 Task: What is a hallmark of the Northern Renaissance?
Action: Mouse moved to (158, 114)
Screenshot: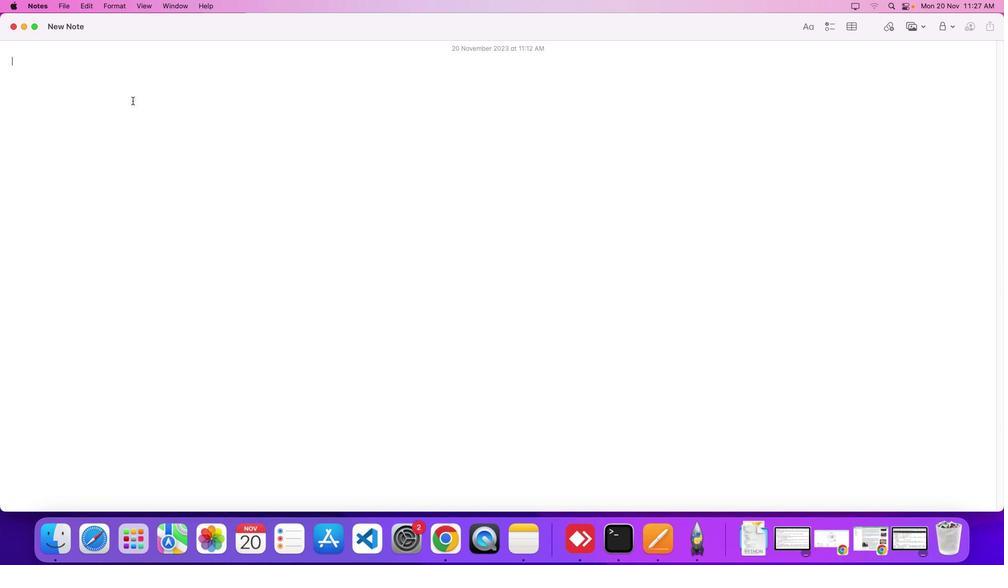 
Action: Mouse pressed left at (158, 114)
Screenshot: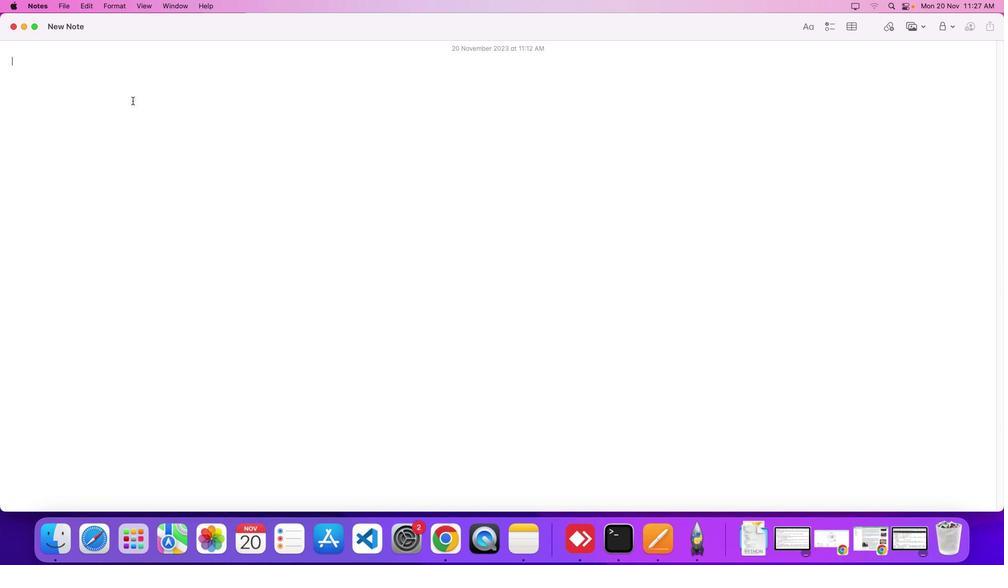 
Action: Mouse moved to (165, 111)
Screenshot: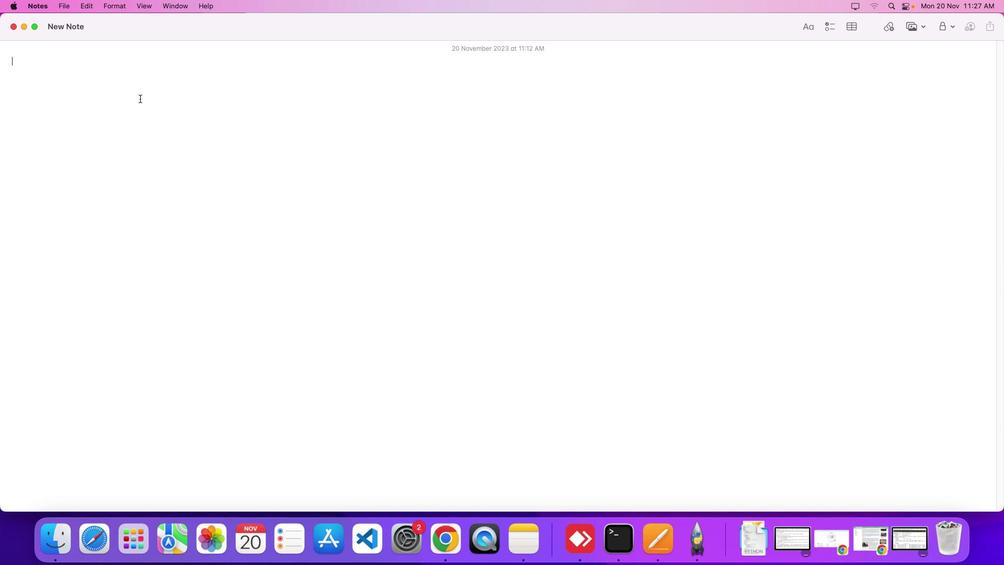 
Action: Key pressed Key.shift'W''h''a''t'Key.space'i''s'Key.space'a'Key.space'h''a''l''l''m''a''r''k'Key.space'o''f'Key.space't''h''e'Key.spaceKey.shift'N''o''r''t''h''e''r''n'Key.spaceKey.shift'R''e''n''a''i''s''s''a''n''c''e'Key.shift_r'?'Key.enter
Screenshot: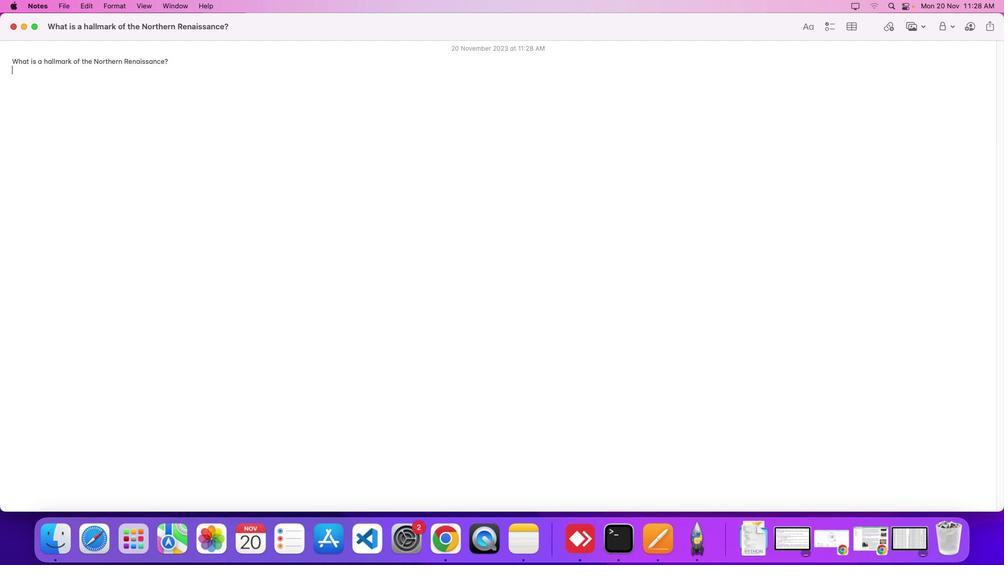 
Action: Mouse moved to (780, 482)
Screenshot: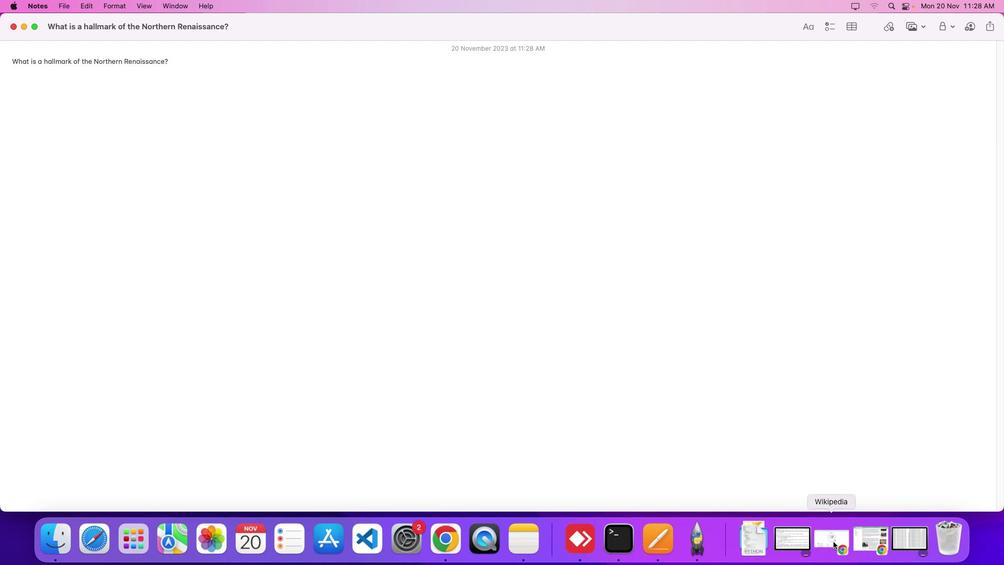 
Action: Mouse pressed left at (780, 482)
Screenshot: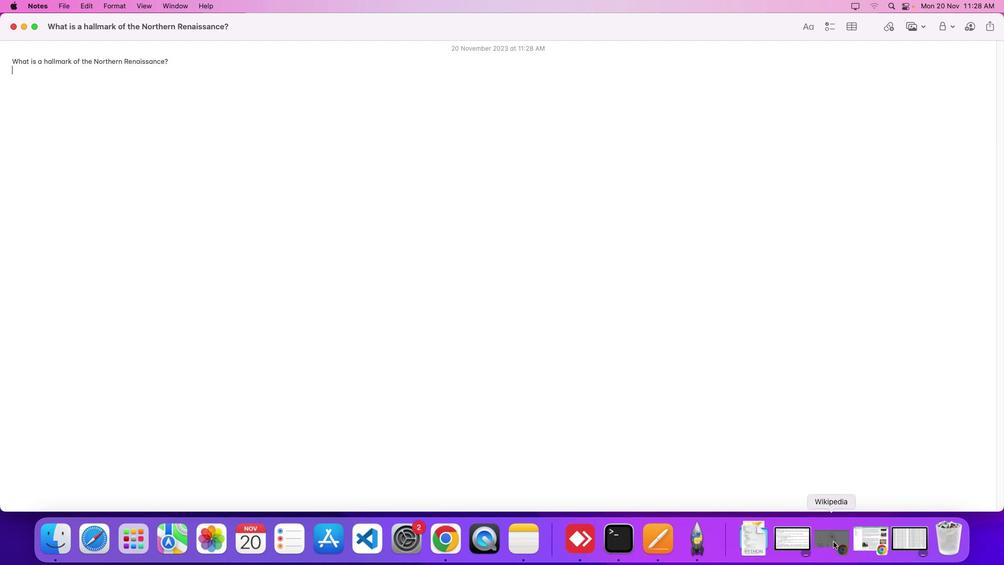
Action: Mouse moved to (403, 297)
Screenshot: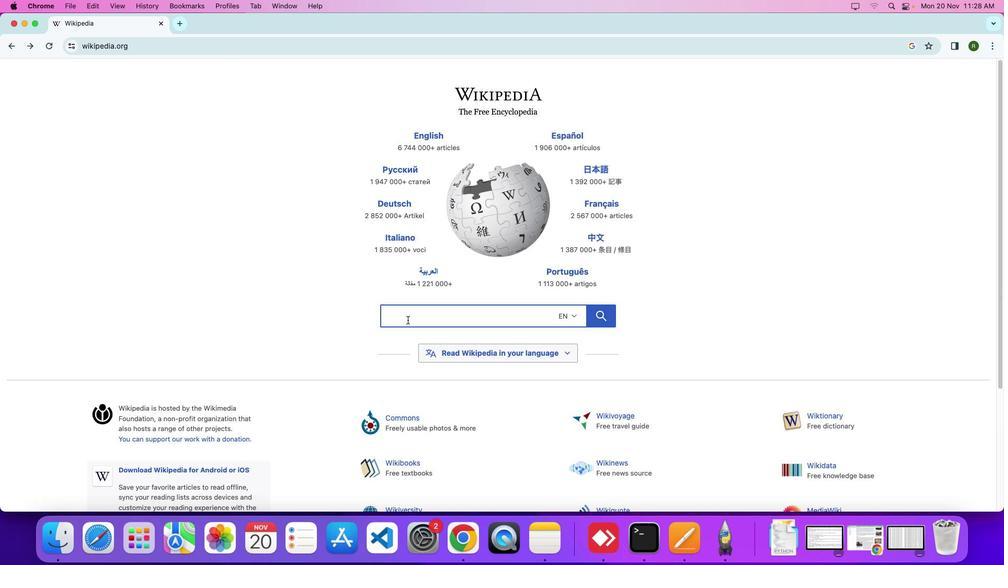 
Action: Mouse pressed left at (403, 297)
Screenshot: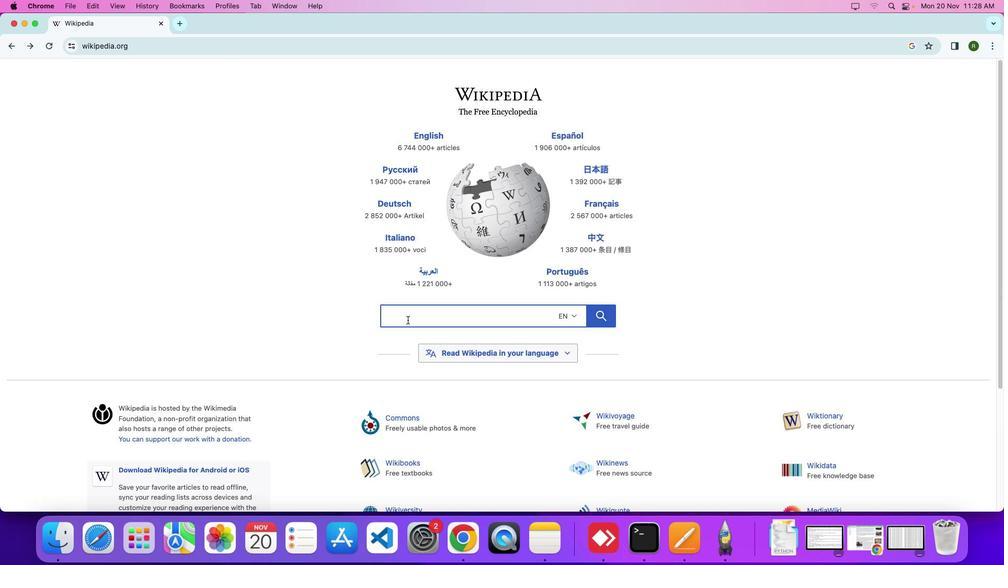 
Action: Mouse moved to (400, 276)
Screenshot: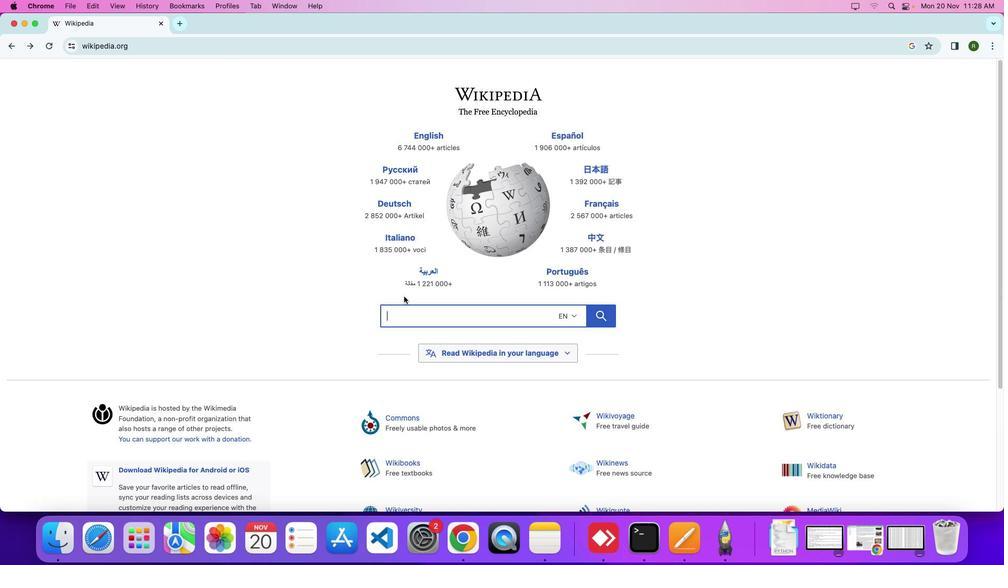 
Action: Key pressed Key.shift'N''o''r''t''h''e''r''n'Key.spaceKey.shift'R''e''n''a''i''s''s''a''n''c''e'
Screenshot: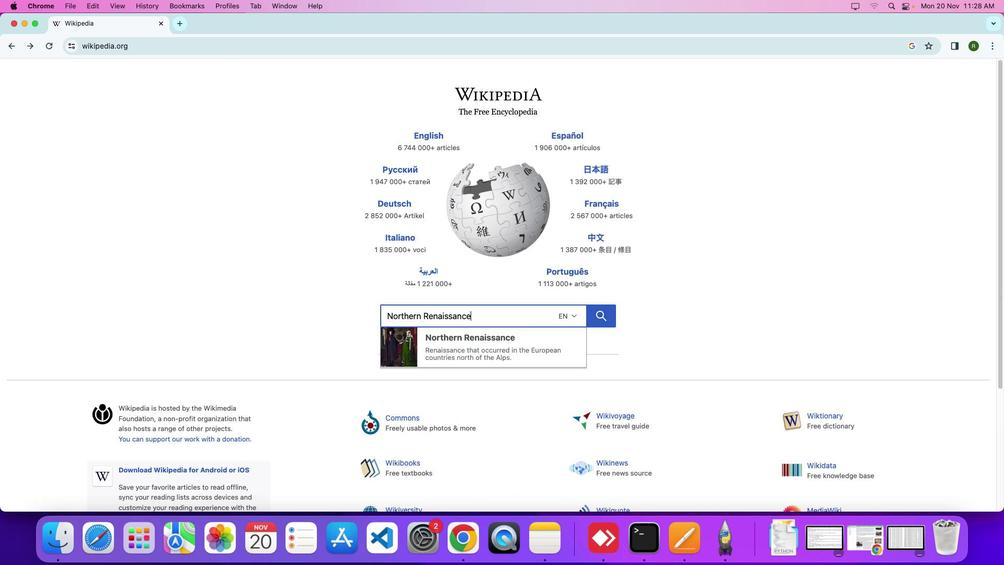 
Action: Mouse moved to (580, 294)
Screenshot: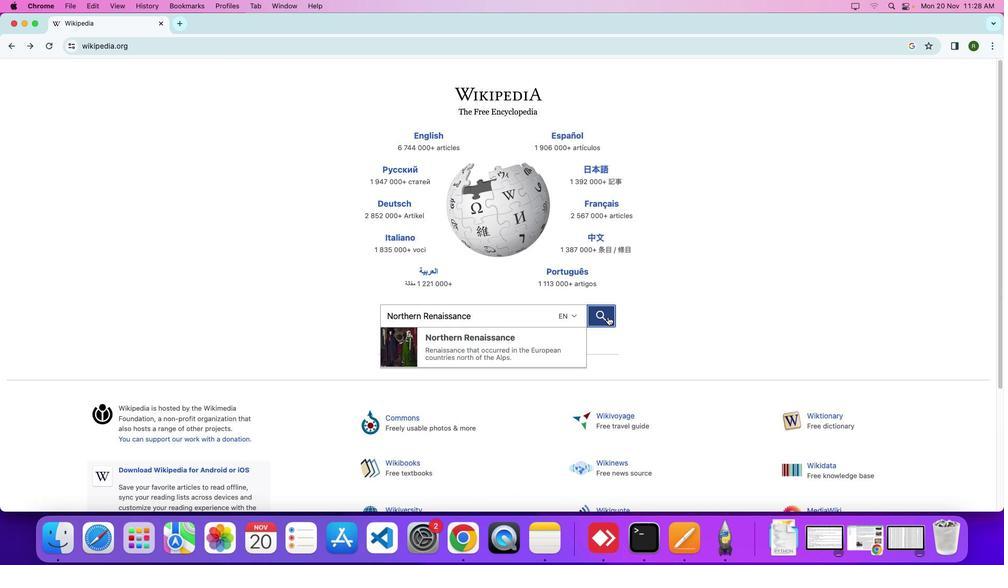 
Action: Mouse pressed left at (580, 294)
Screenshot: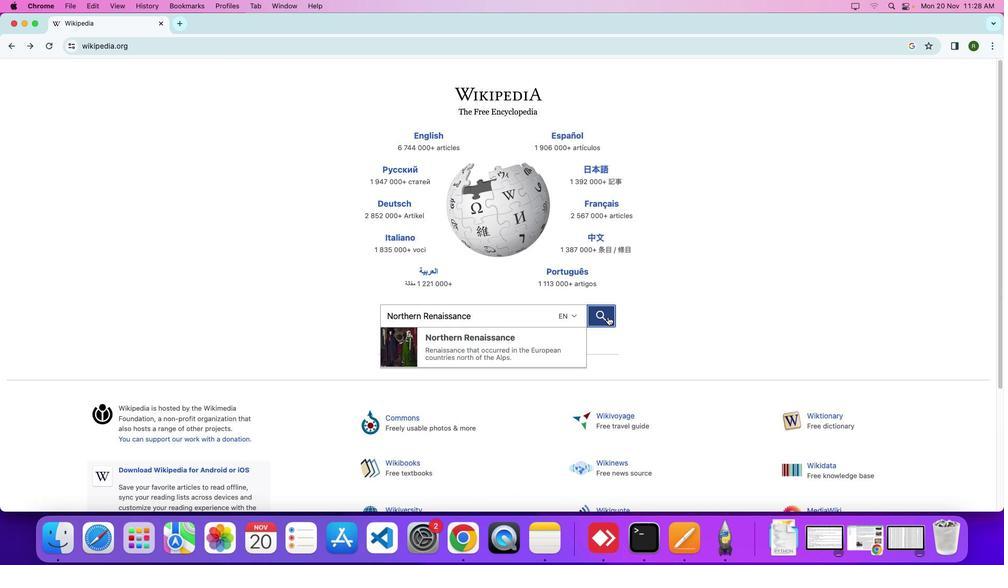 
Action: Mouse moved to (928, 100)
Screenshot: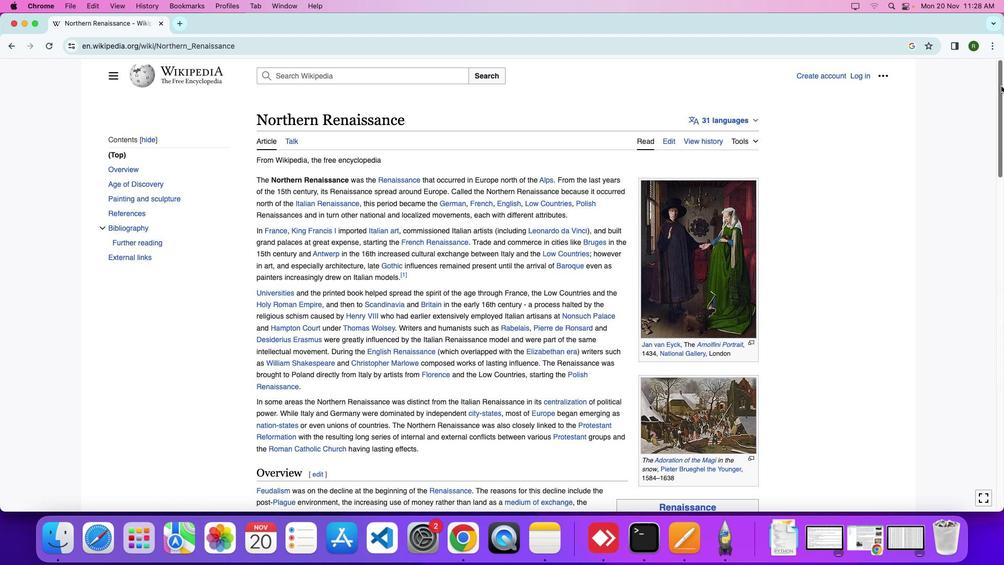 
Action: Mouse pressed left at (928, 100)
Screenshot: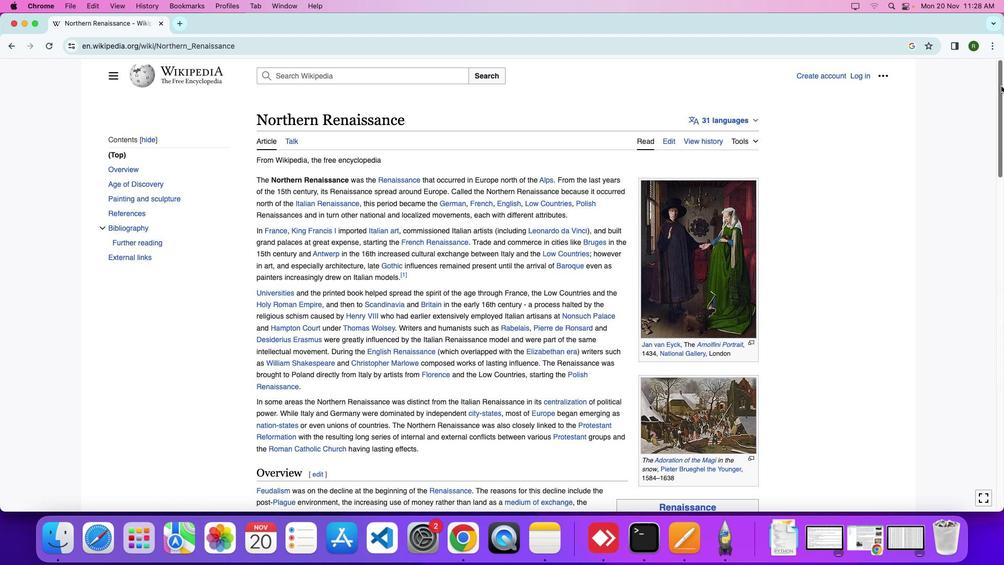 
Action: Mouse moved to (585, 275)
Screenshot: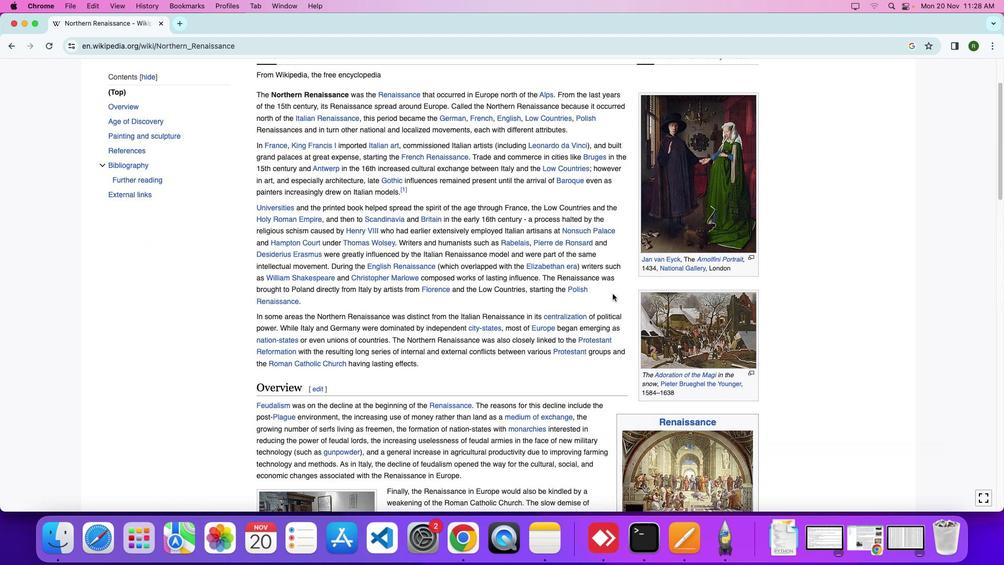 
Action: Mouse scrolled (585, 275) with delta (42, 29)
Screenshot: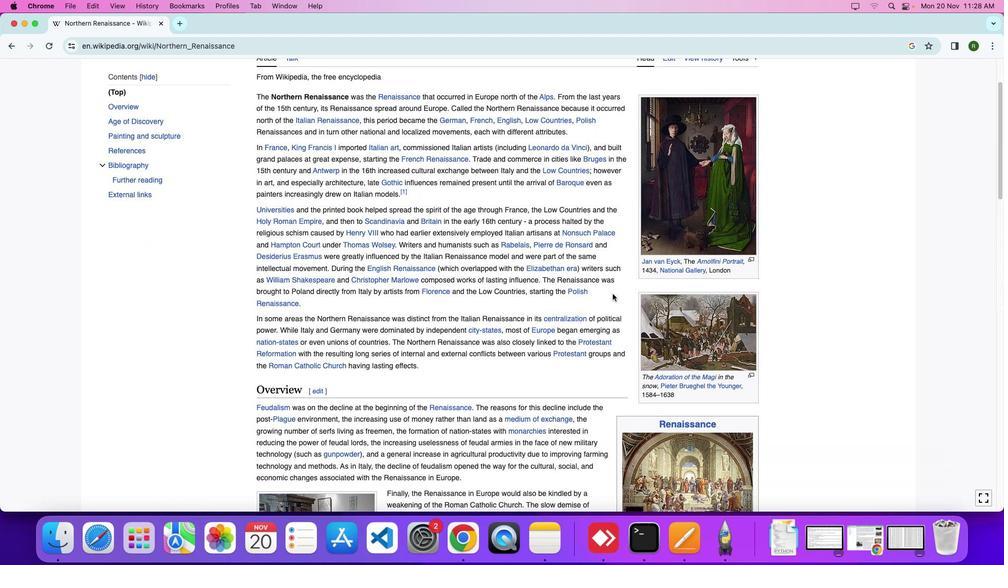 
Action: Mouse scrolled (585, 275) with delta (42, 29)
Screenshot: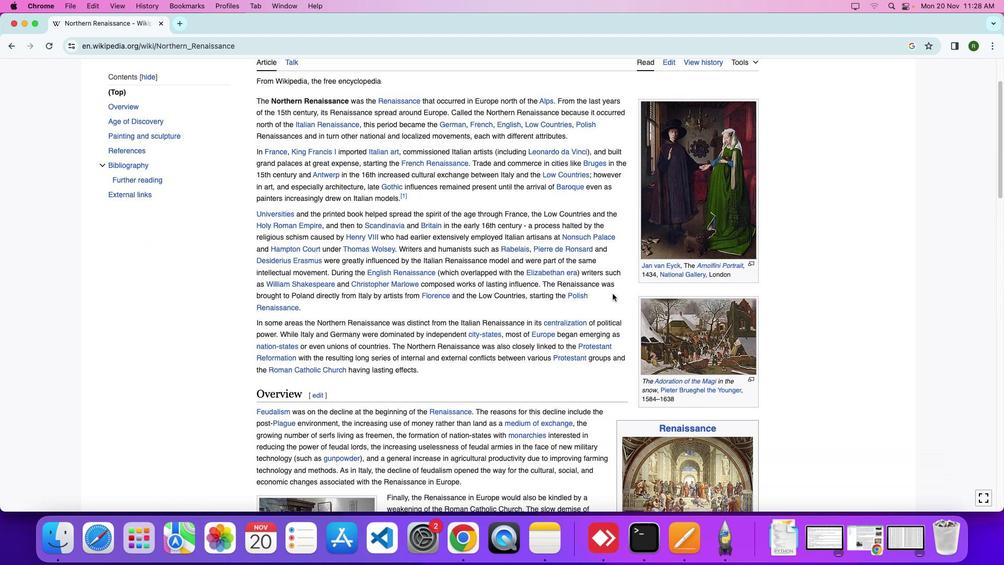 
Action: Mouse moved to (589, 329)
Screenshot: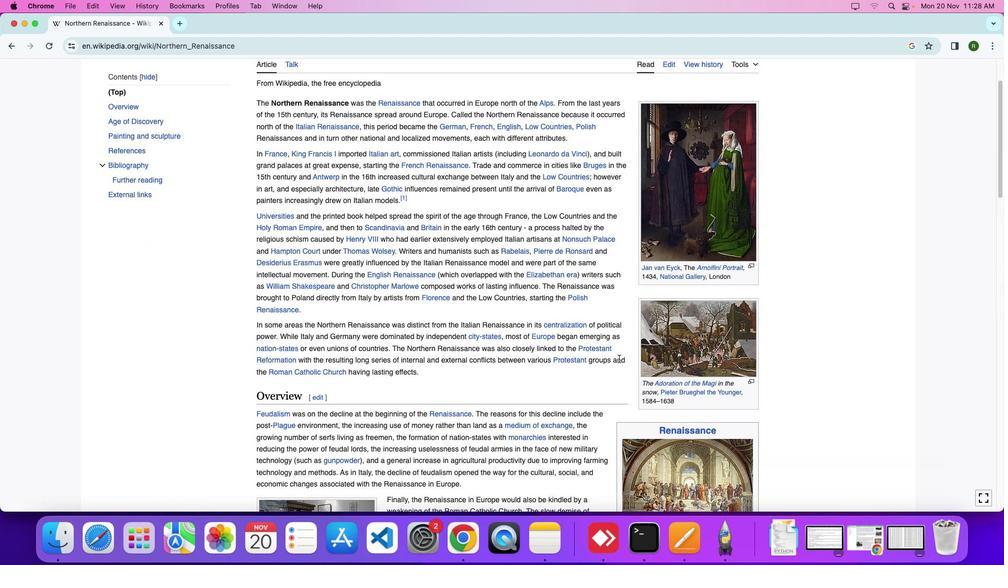 
Action: Mouse scrolled (589, 329) with delta (42, 29)
Screenshot: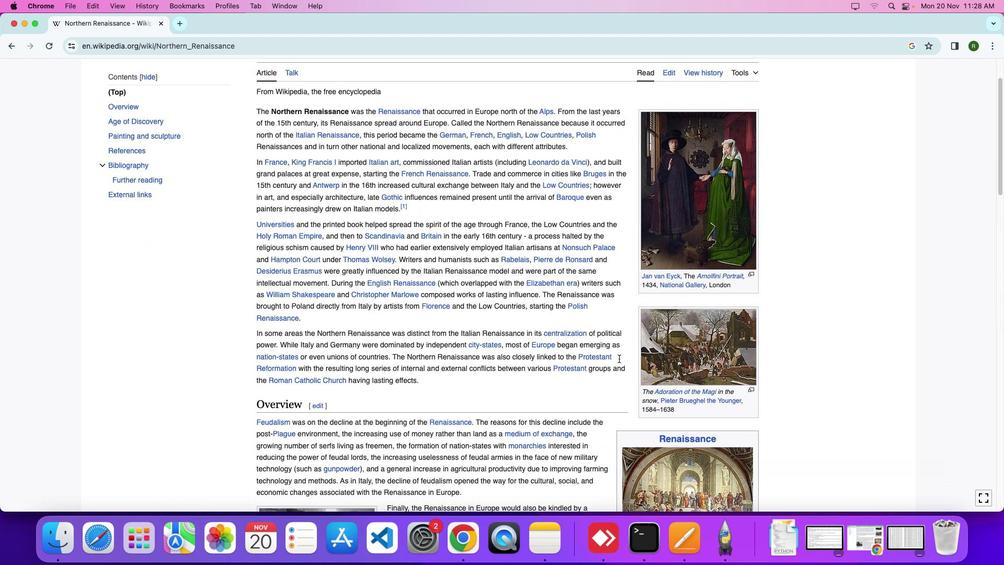 
Action: Mouse scrolled (589, 329) with delta (42, 29)
Screenshot: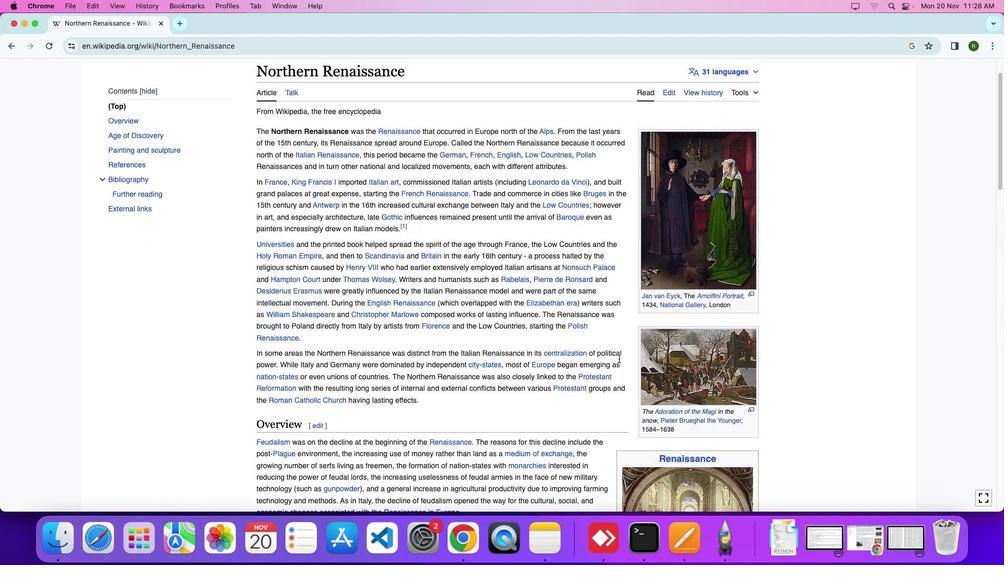 
Action: Mouse scrolled (589, 329) with delta (42, 30)
Screenshot: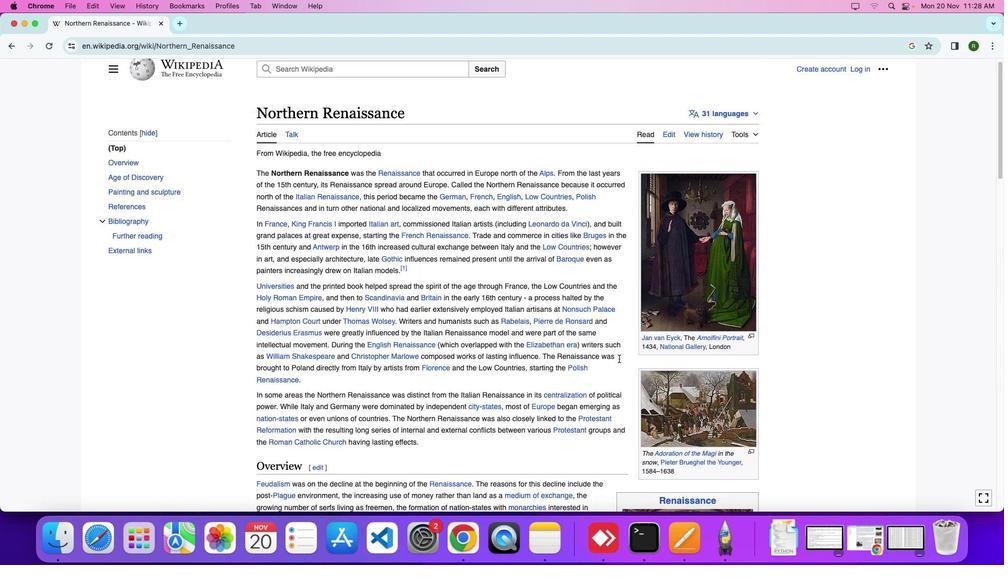 
Action: Mouse moved to (777, 289)
Screenshot: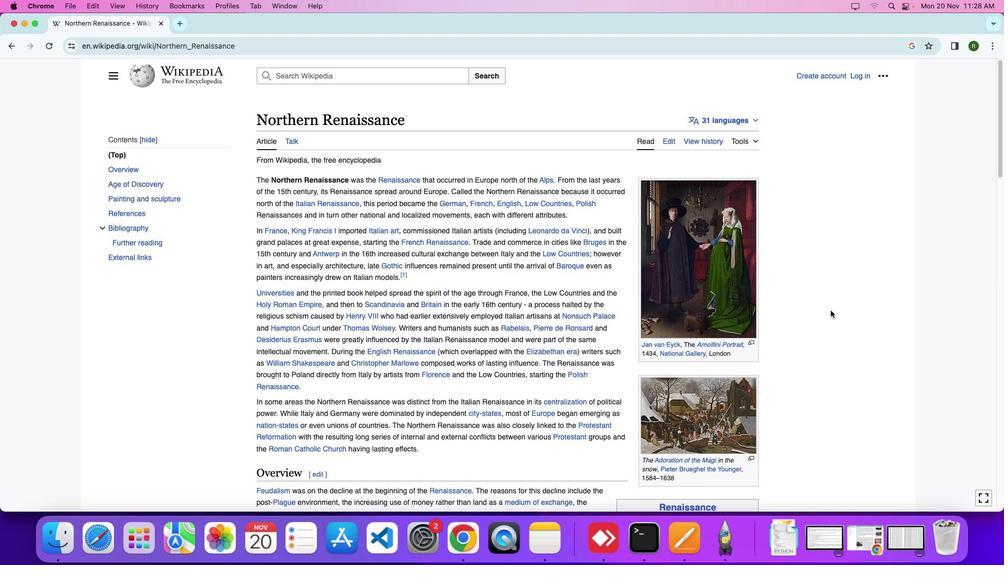 
Action: Mouse scrolled (777, 289) with delta (42, 29)
Screenshot: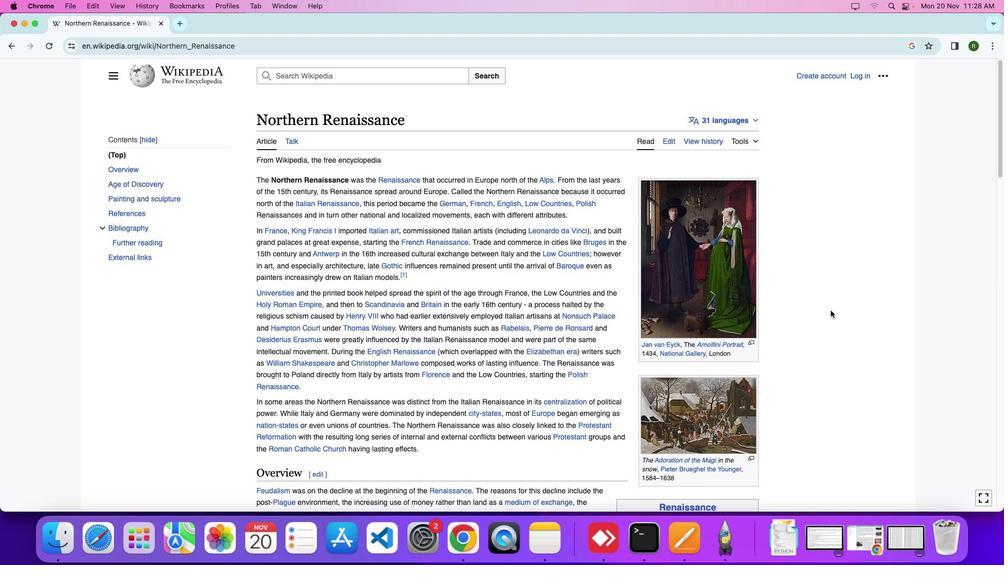 
Action: Mouse scrolled (777, 289) with delta (42, 29)
Screenshot: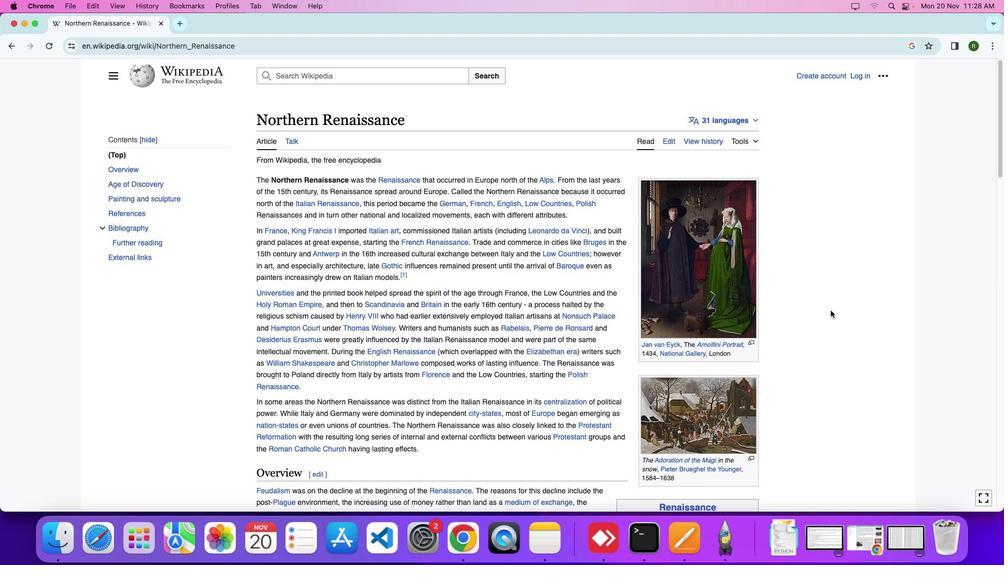 
Action: Mouse scrolled (777, 289) with delta (42, 28)
Screenshot: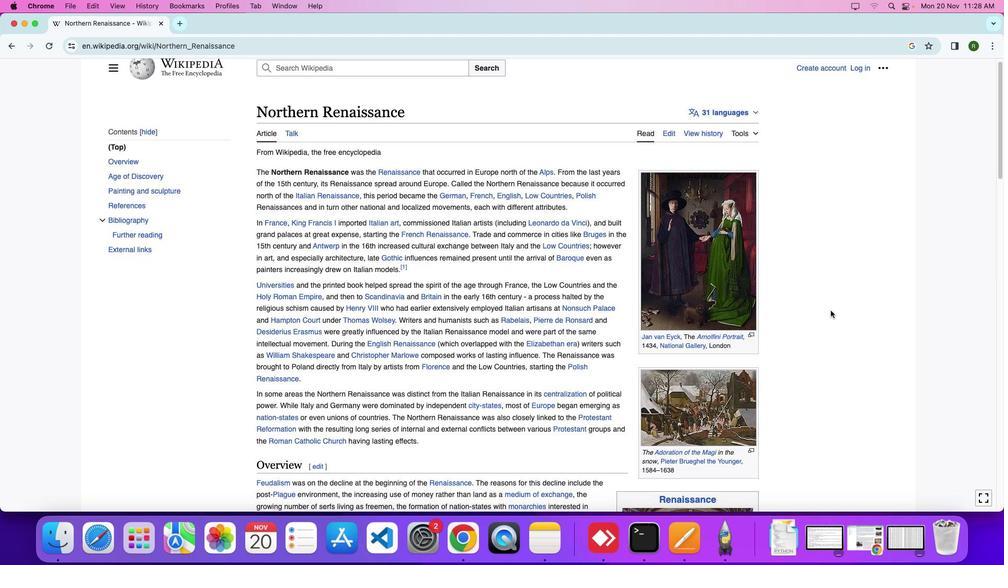 
Action: Mouse scrolled (777, 289) with delta (42, 28)
Screenshot: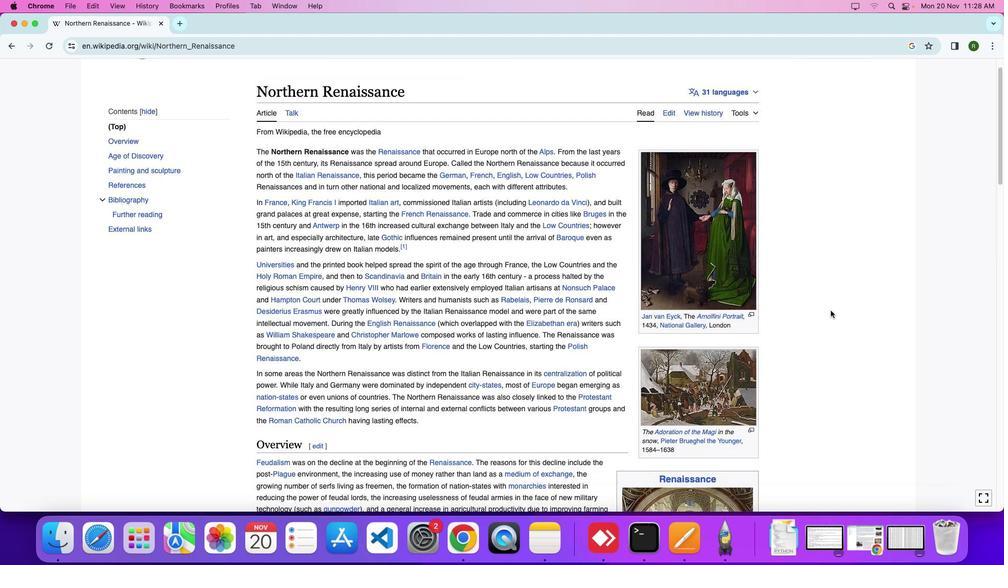 
Action: Mouse scrolled (777, 289) with delta (42, 28)
Screenshot: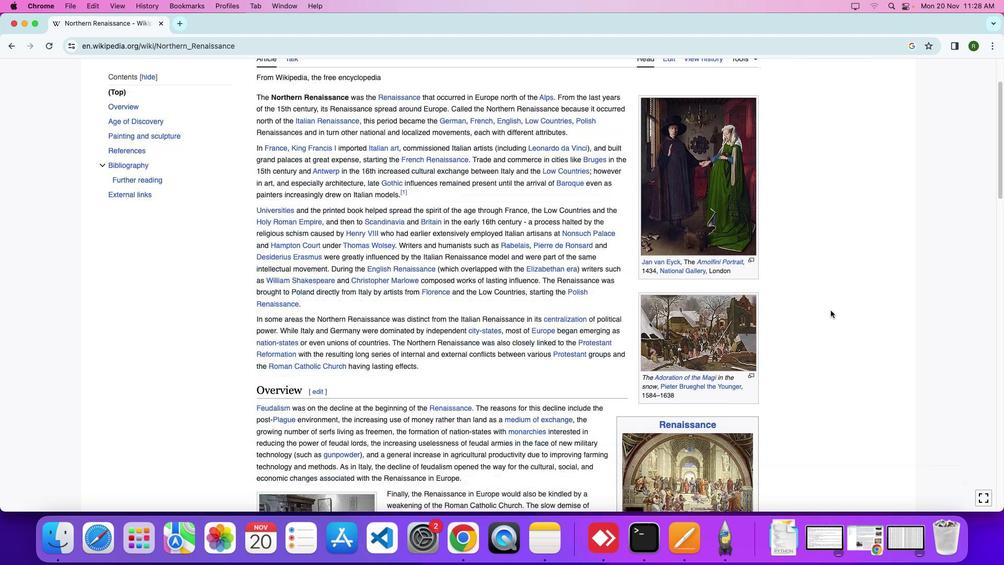 
Action: Mouse scrolled (777, 289) with delta (42, 28)
Screenshot: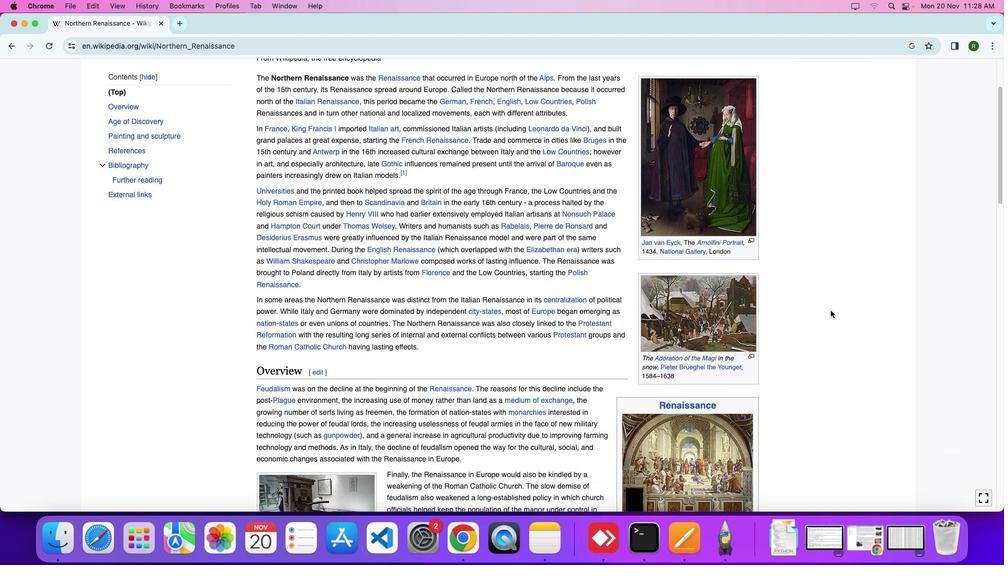 
Action: Mouse scrolled (777, 289) with delta (42, 28)
Screenshot: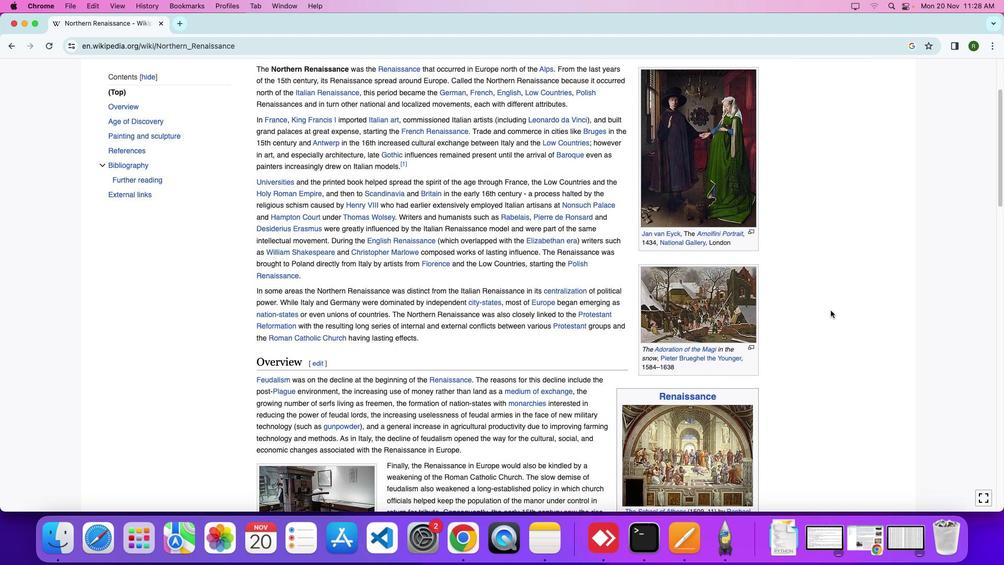 
Action: Mouse moved to (766, 309)
Screenshot: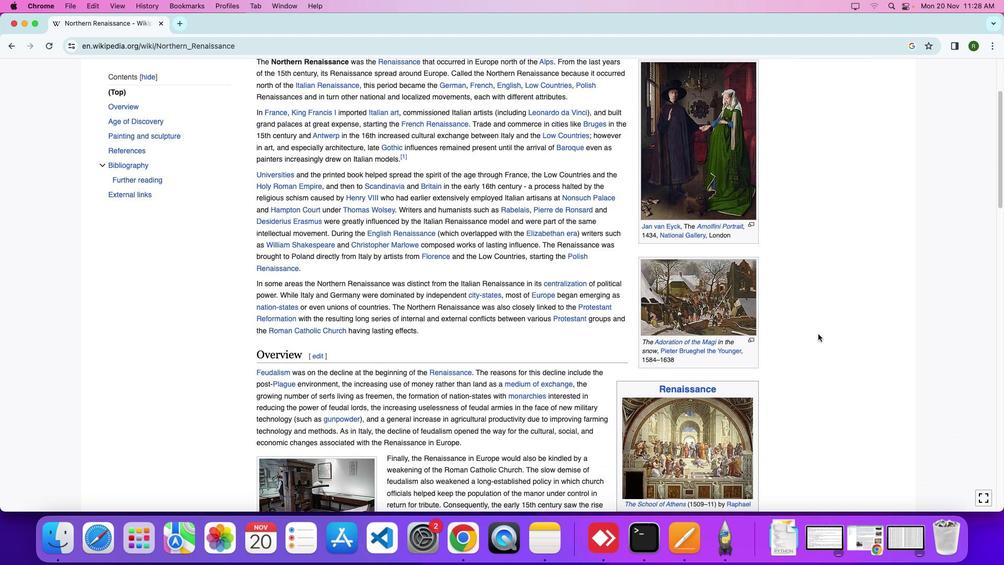 
Action: Mouse scrolled (766, 309) with delta (42, 28)
Screenshot: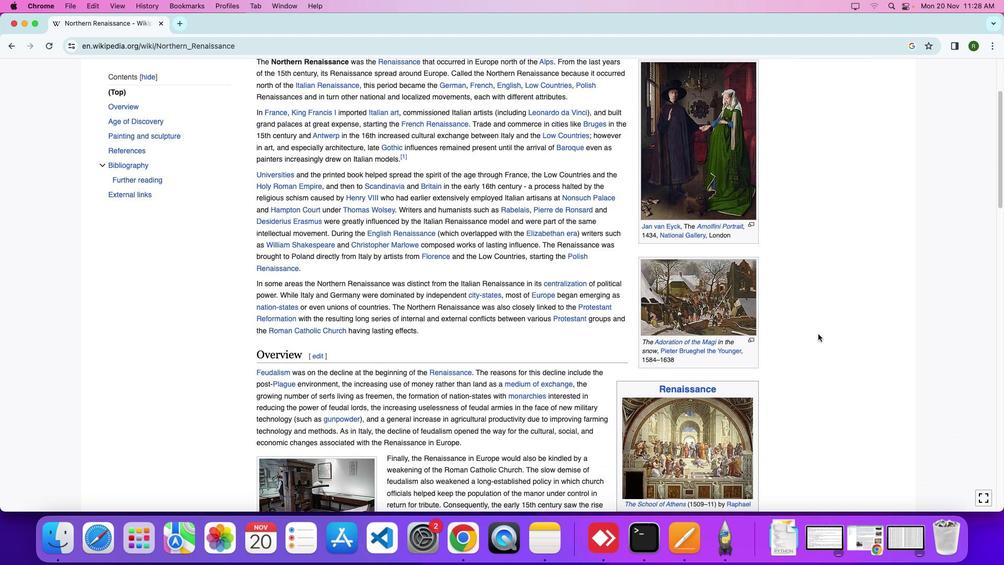 
Action: Mouse moved to (766, 308)
Screenshot: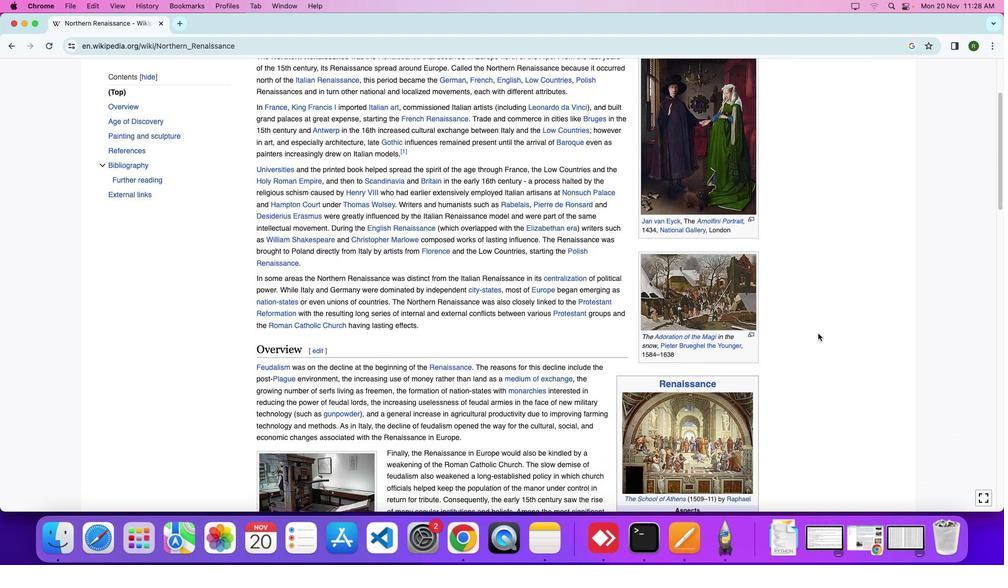 
Action: Mouse scrolled (766, 308) with delta (42, 28)
Screenshot: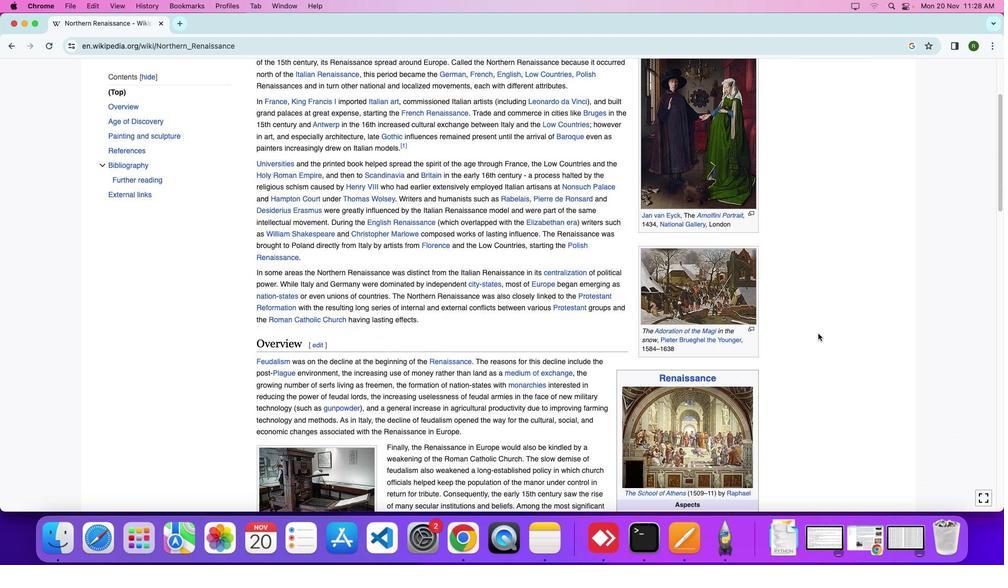 
Action: Mouse moved to (766, 308)
Screenshot: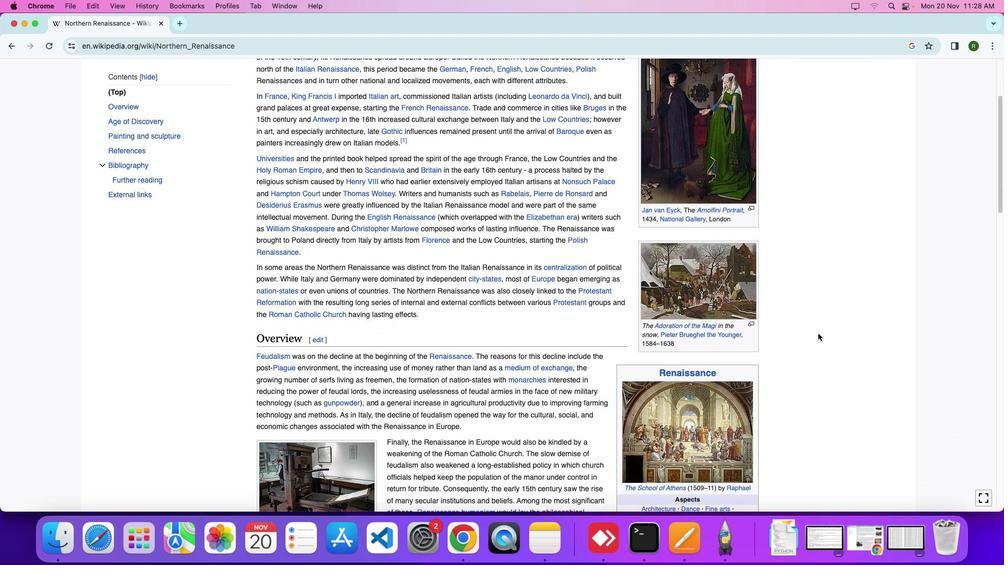 
Action: Mouse scrolled (766, 308) with delta (42, 28)
Screenshot: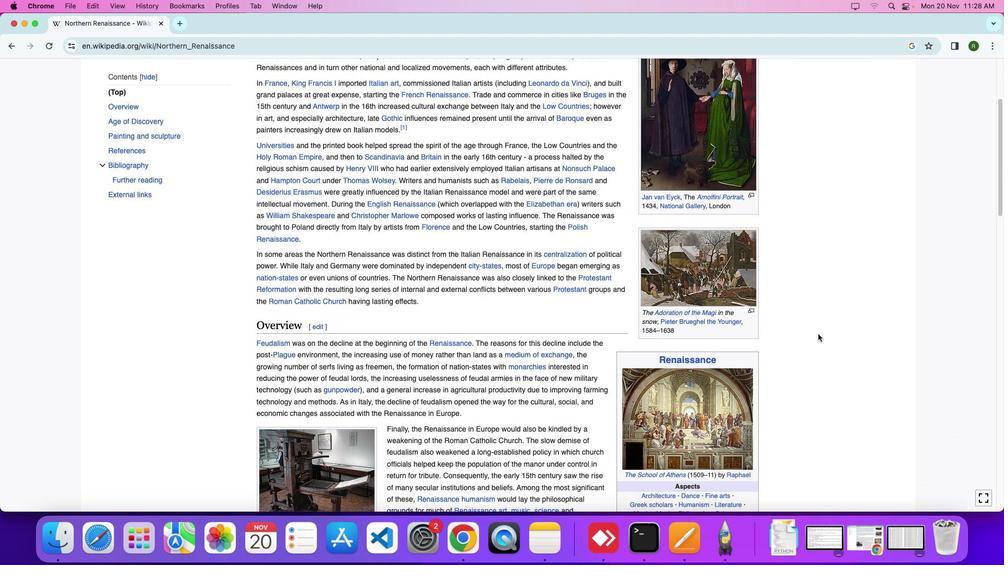 
Action: Mouse moved to (760, 320)
Screenshot: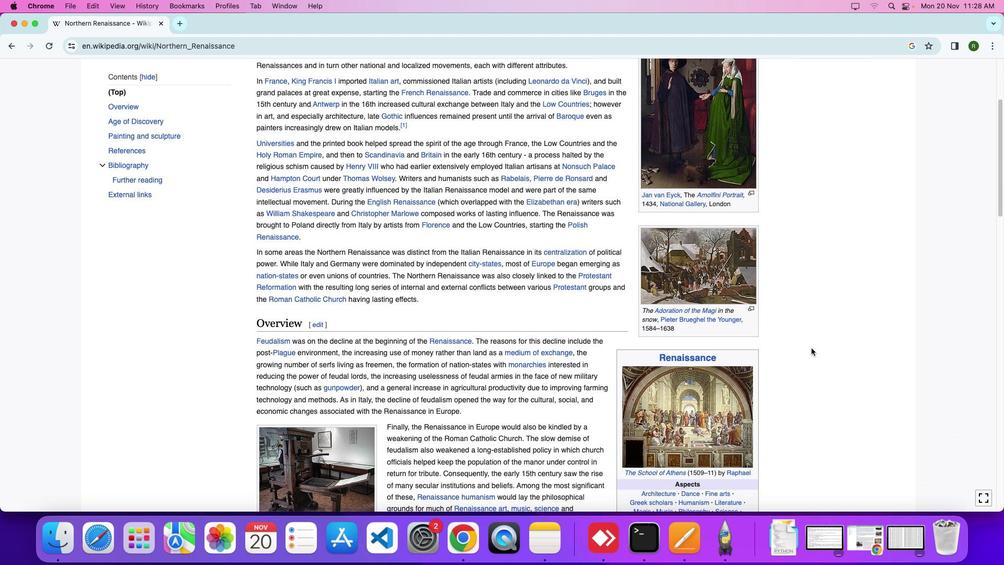 
Action: Mouse scrolled (760, 320) with delta (42, 28)
Screenshot: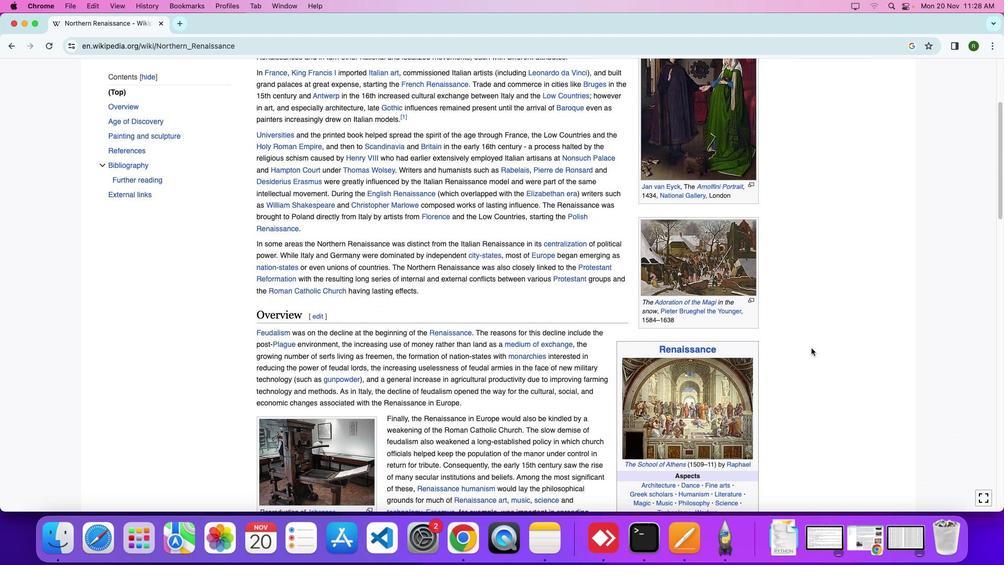 
Action: Mouse scrolled (760, 320) with delta (42, 28)
Screenshot: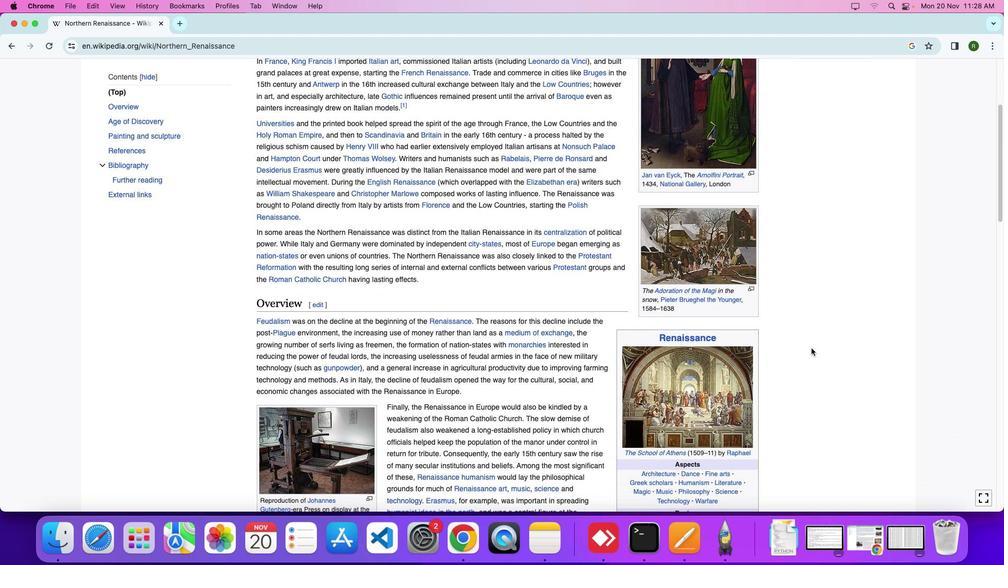 
Action: Mouse moved to (734, 357)
Screenshot: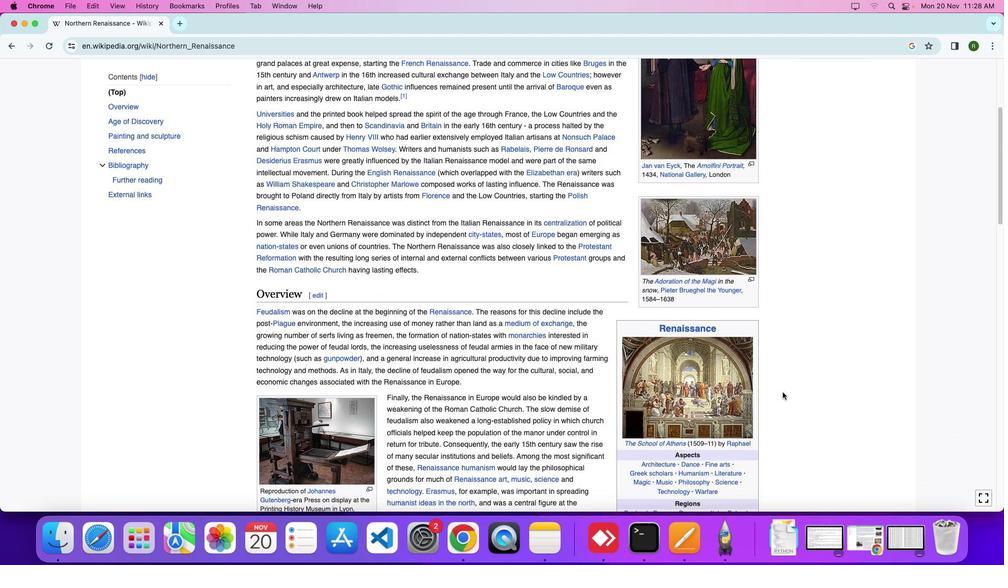 
Action: Mouse scrolled (734, 357) with delta (42, 28)
Screenshot: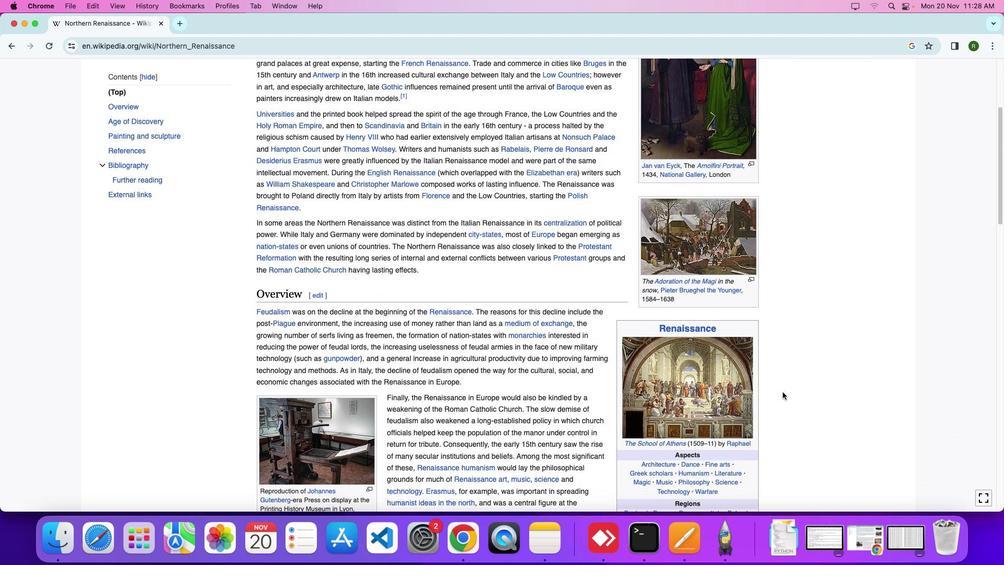 
Action: Mouse scrolled (734, 357) with delta (42, 28)
Screenshot: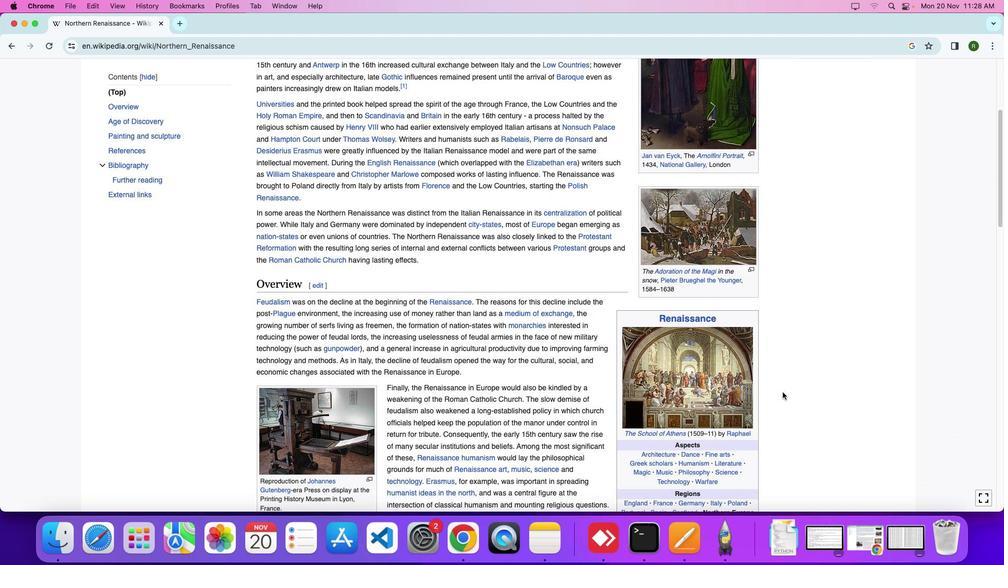 
Action: Mouse scrolled (734, 357) with delta (42, 28)
Screenshot: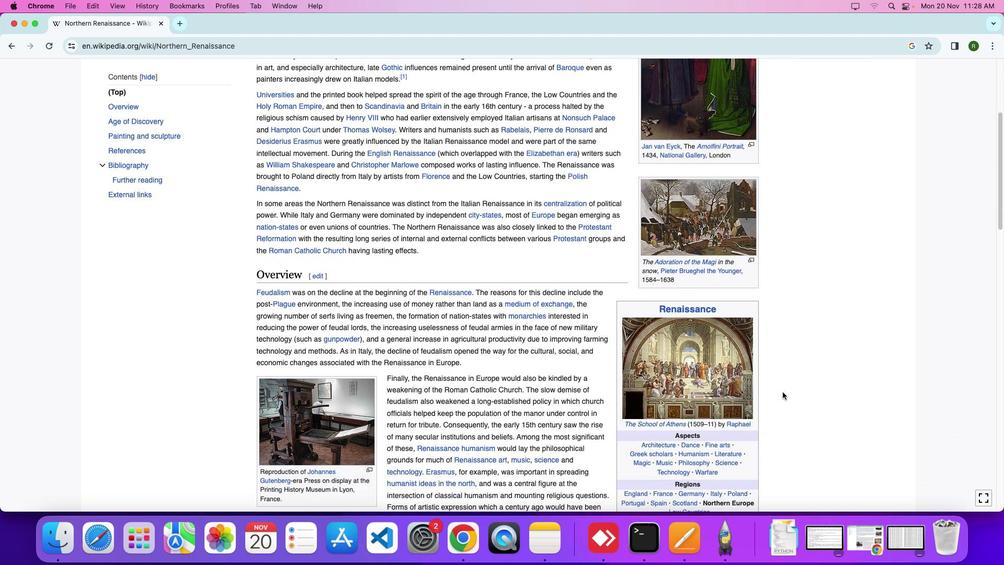 
Action: Mouse moved to (733, 357)
Screenshot: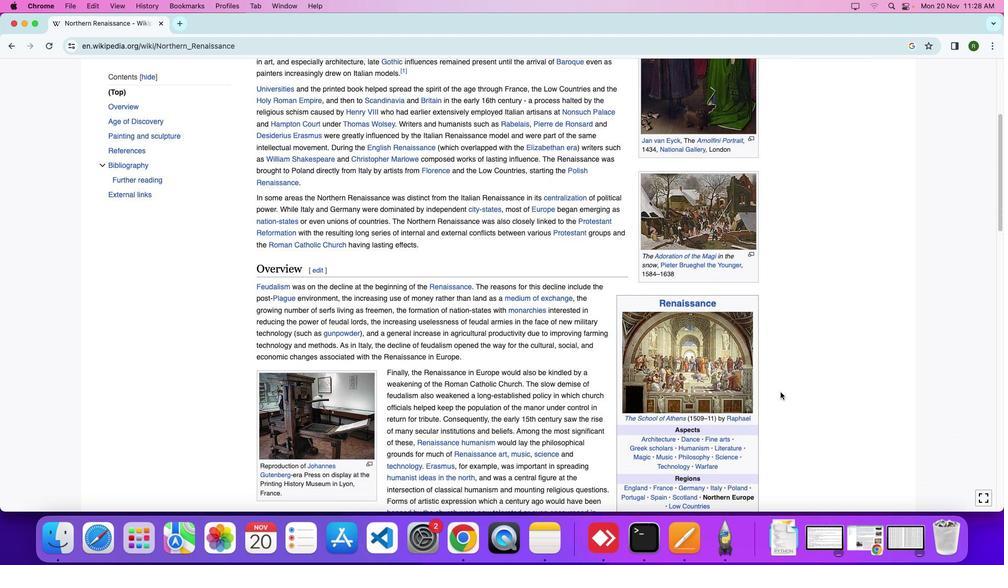 
Action: Mouse scrolled (733, 357) with delta (42, 28)
Screenshot: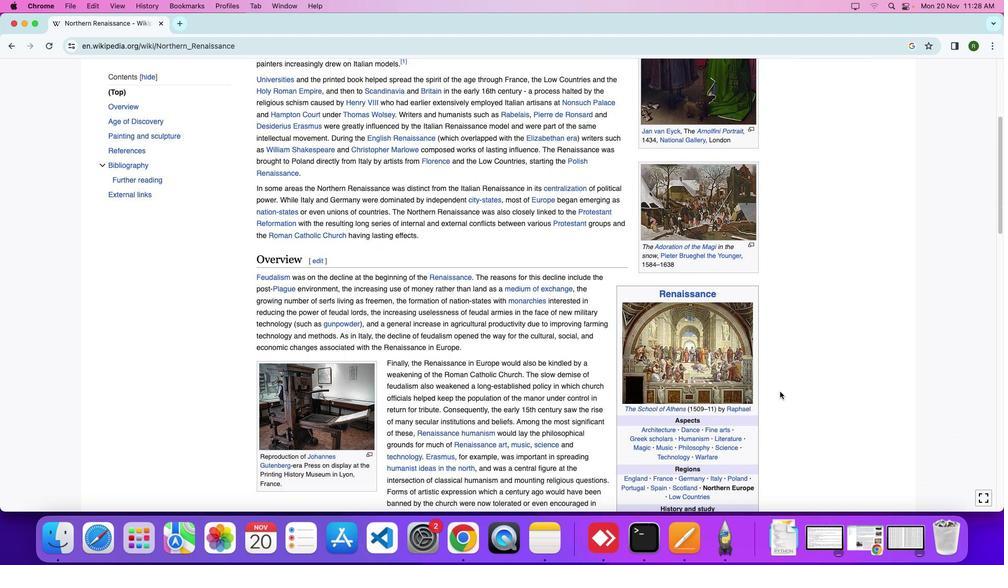 
Action: Mouse moved to (733, 357)
Screenshot: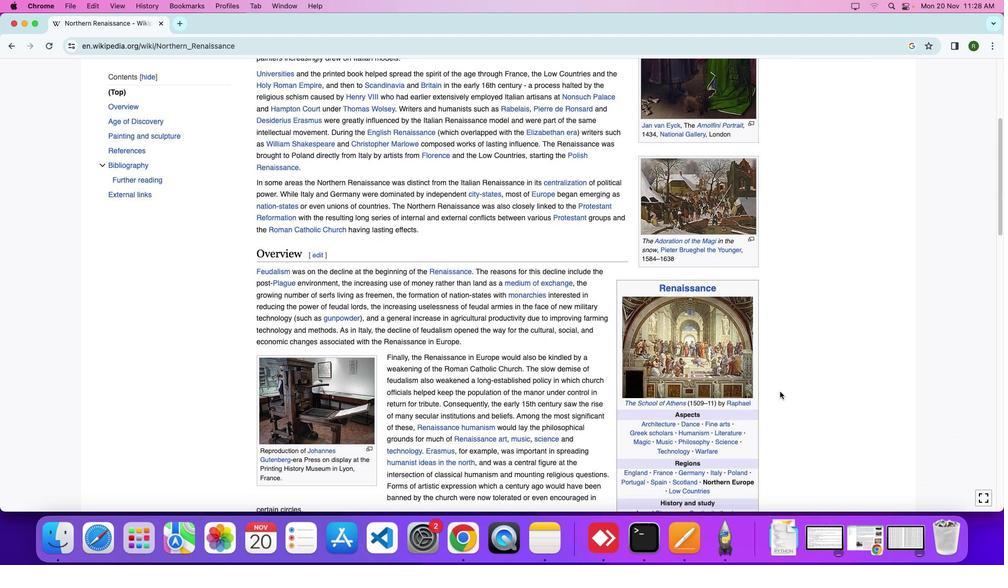 
Action: Mouse scrolled (733, 357) with delta (42, 28)
Screenshot: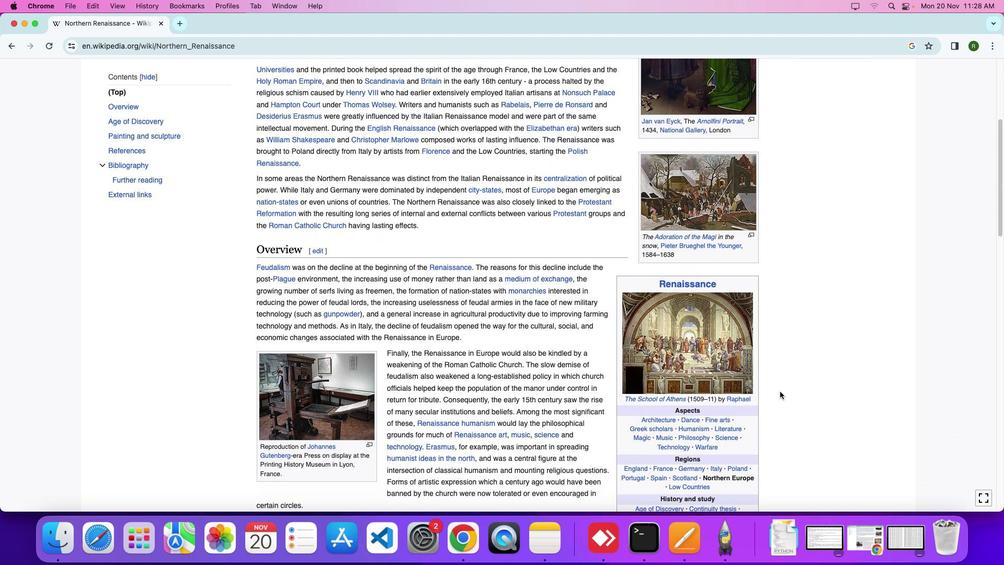 
Action: Mouse scrolled (733, 357) with delta (42, 28)
Screenshot: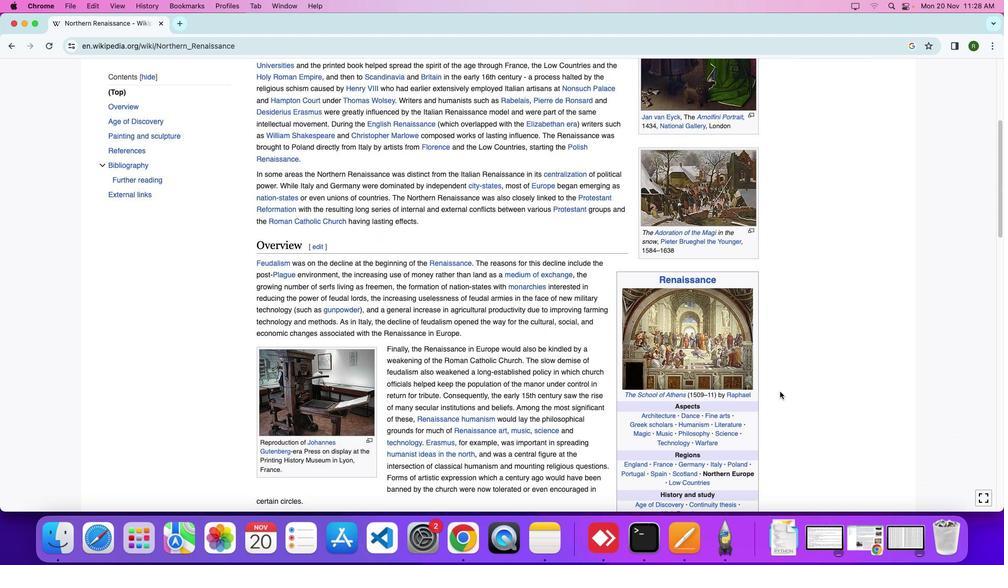 
Action: Mouse scrolled (733, 357) with delta (42, 28)
Screenshot: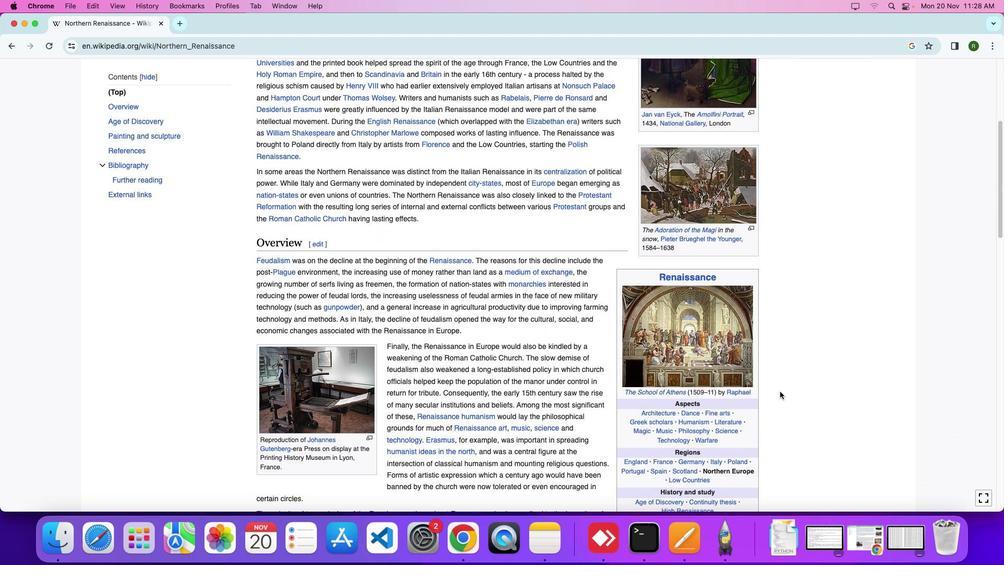 
Action: Mouse scrolled (733, 357) with delta (42, 28)
Screenshot: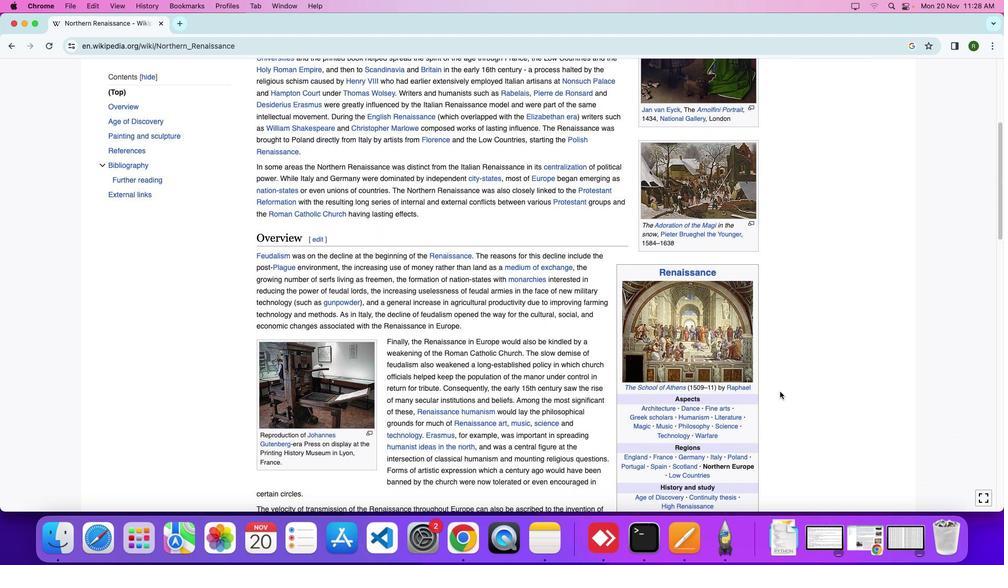 
Action: Mouse moved to (733, 356)
Screenshot: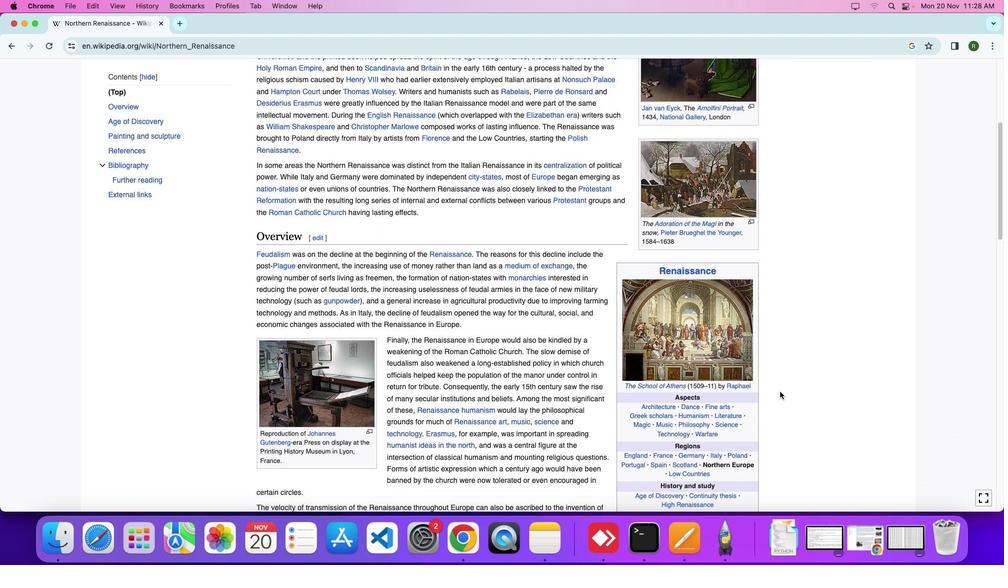 
Action: Mouse scrolled (733, 356) with delta (42, 28)
Screenshot: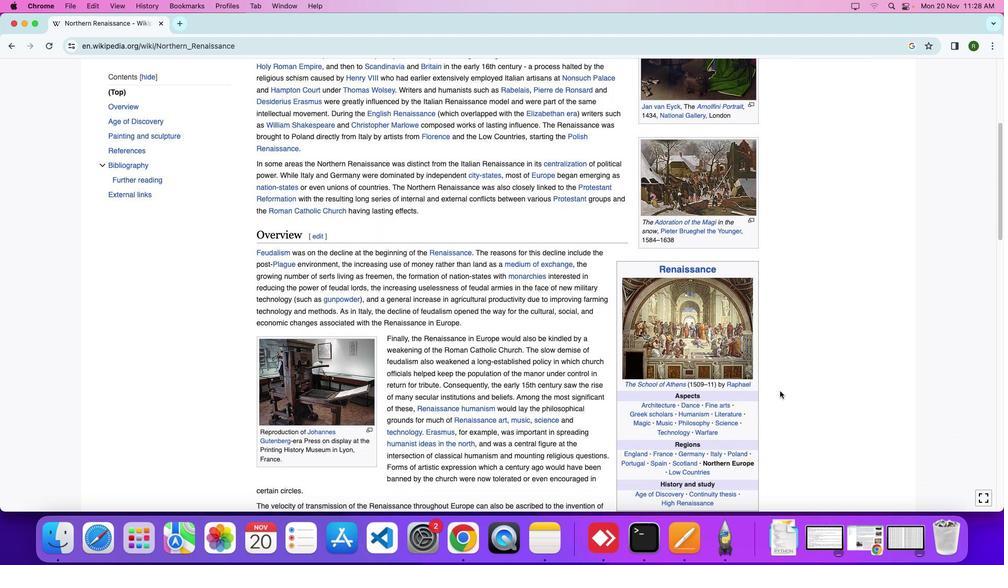 
Action: Mouse moved to (733, 356)
Screenshot: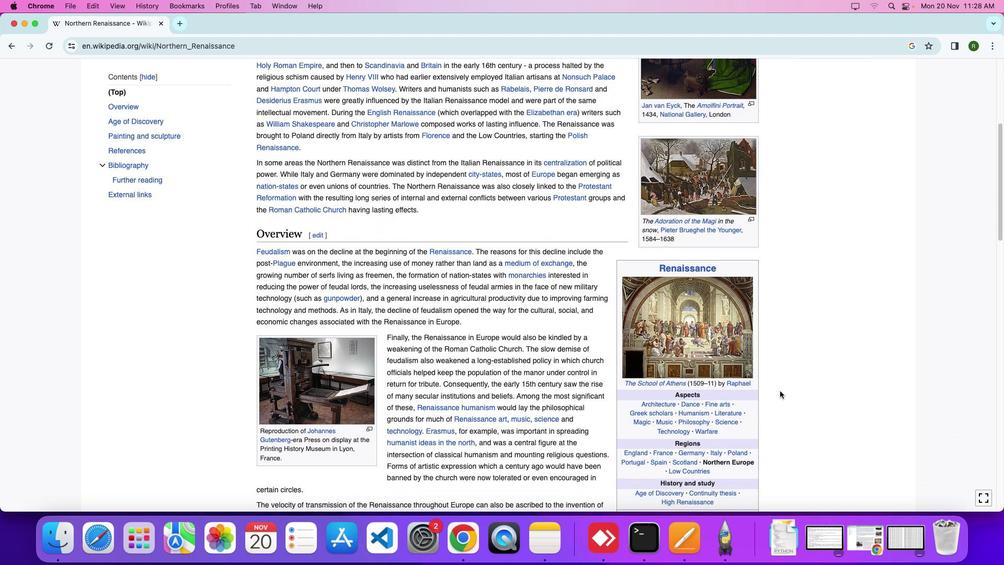 
Action: Mouse scrolled (733, 356) with delta (42, 28)
Screenshot: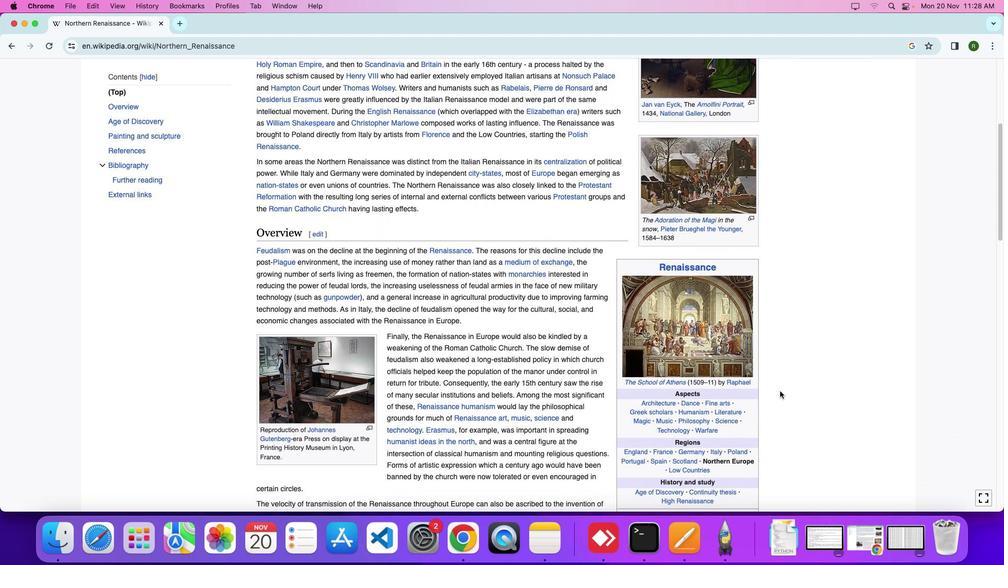 
Action: Mouse moved to (733, 356)
Screenshot: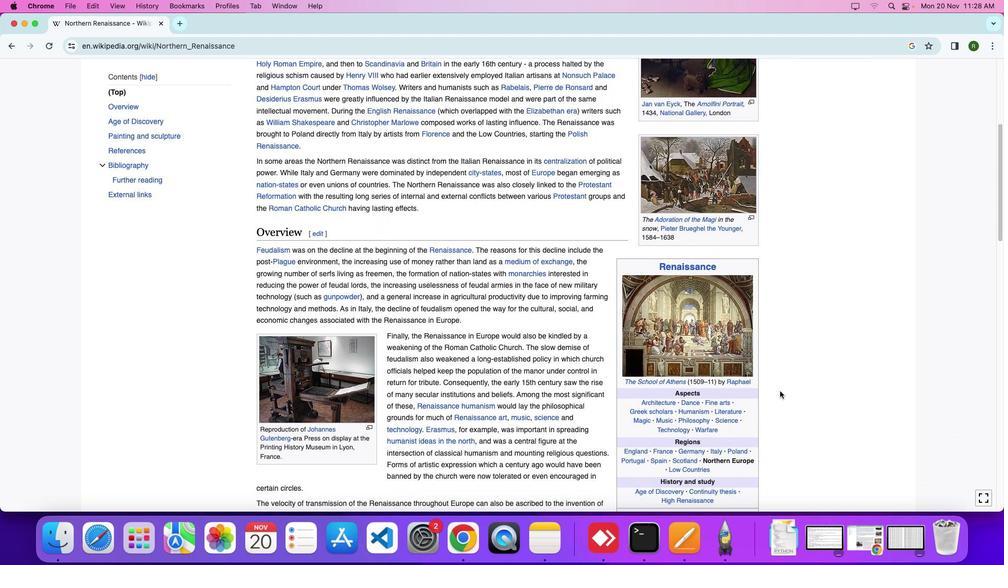 
Action: Mouse scrolled (733, 356) with delta (42, 28)
Screenshot: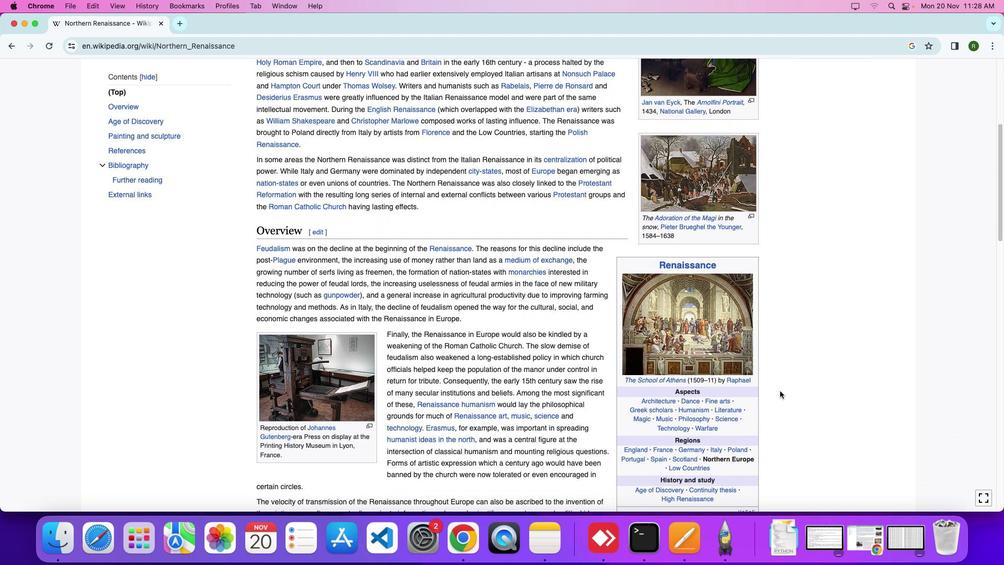 
Action: Mouse moved to (733, 355)
Screenshot: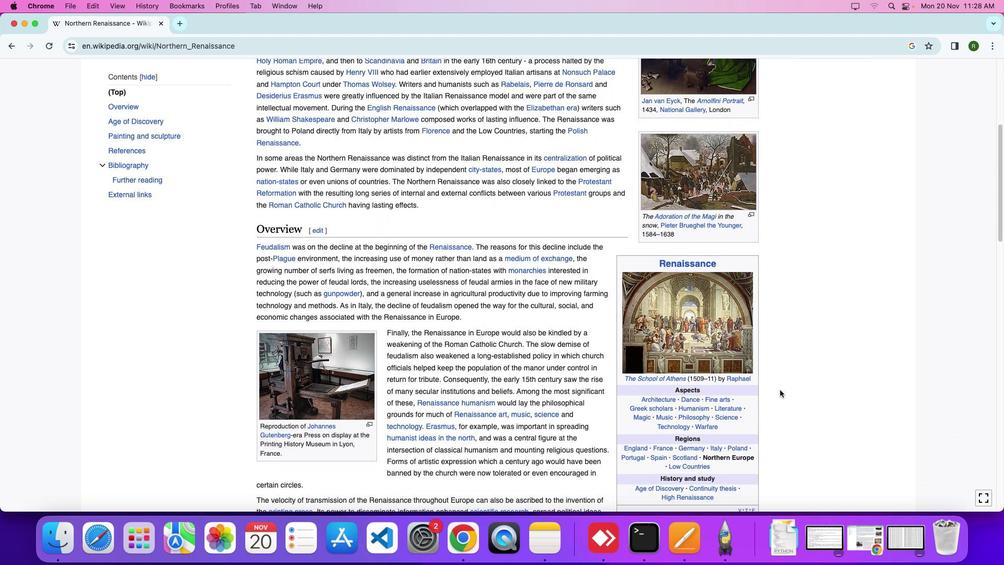 
Action: Mouse scrolled (733, 355) with delta (42, 28)
Screenshot: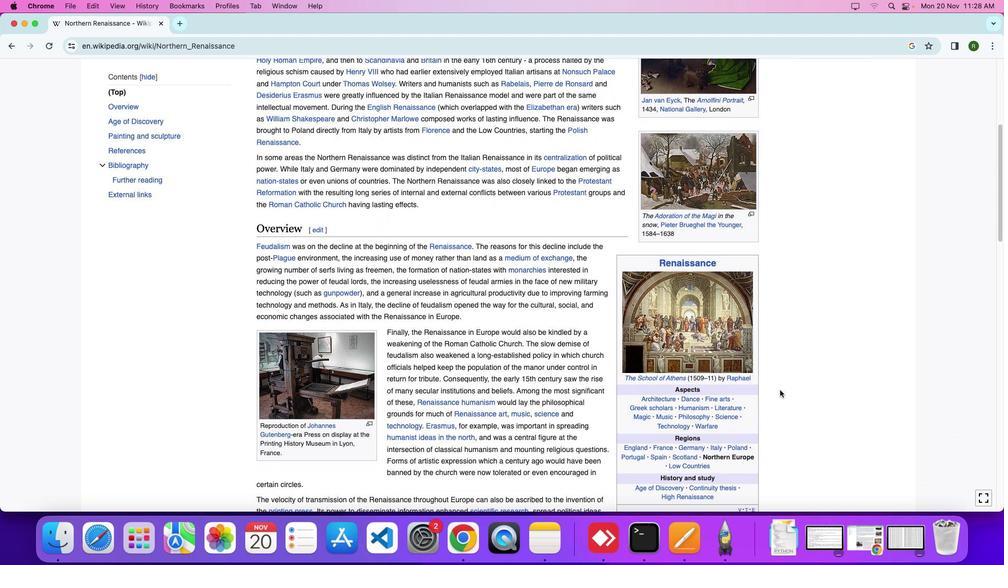 
Action: Mouse moved to (733, 355)
Screenshot: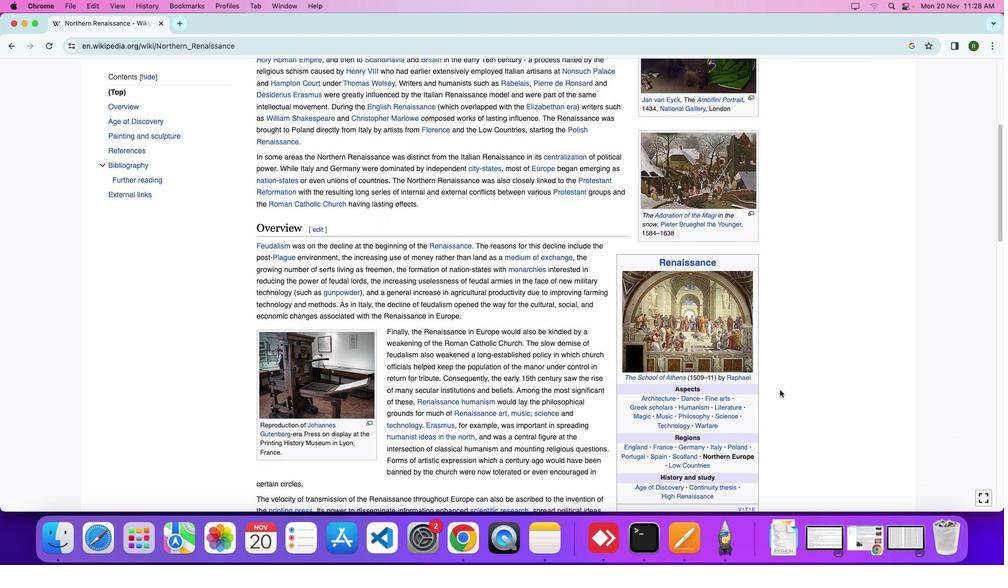 
Action: Mouse scrolled (733, 355) with delta (42, 28)
Screenshot: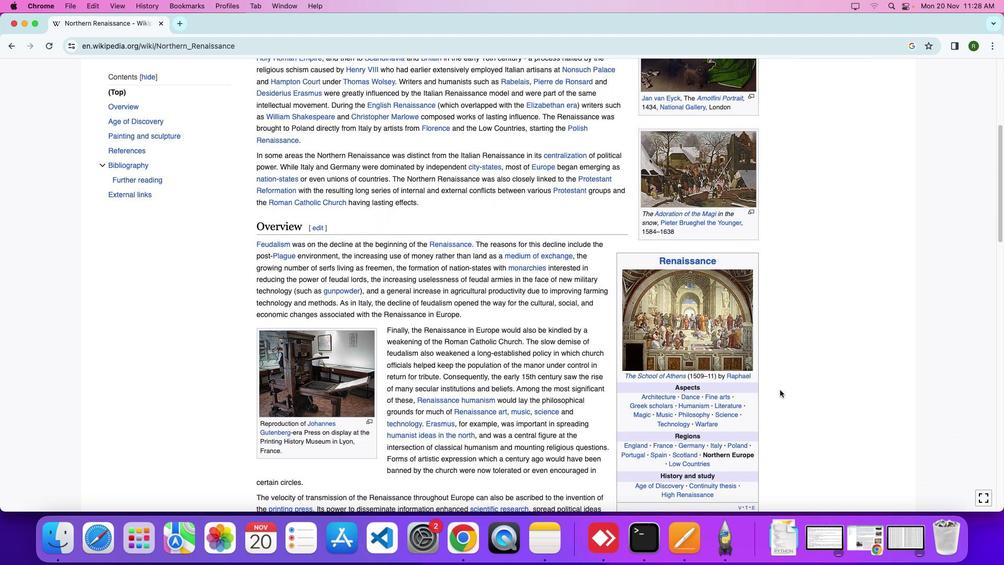 
Action: Mouse scrolled (733, 355) with delta (42, 28)
Screenshot: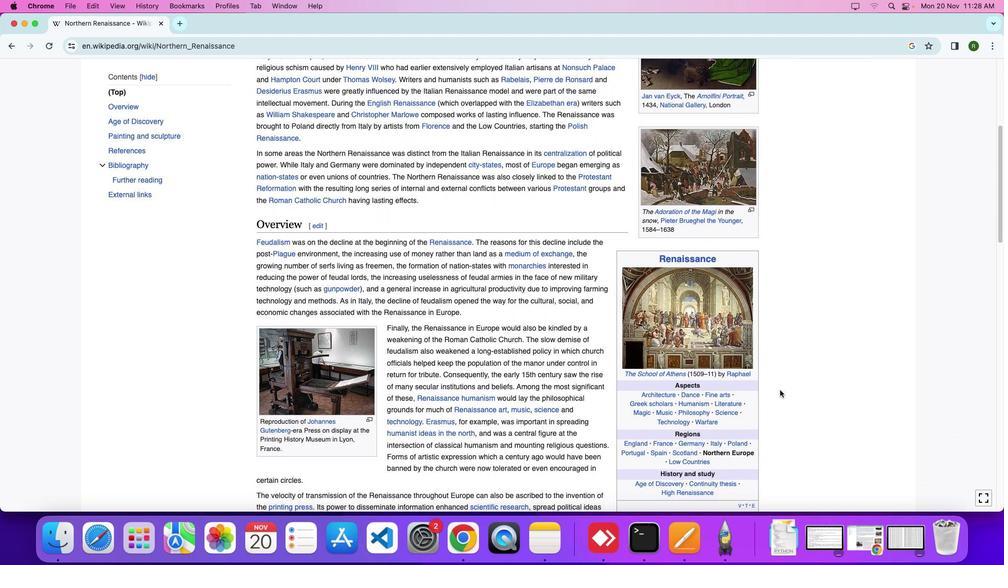 
Action: Mouse moved to (733, 355)
Screenshot: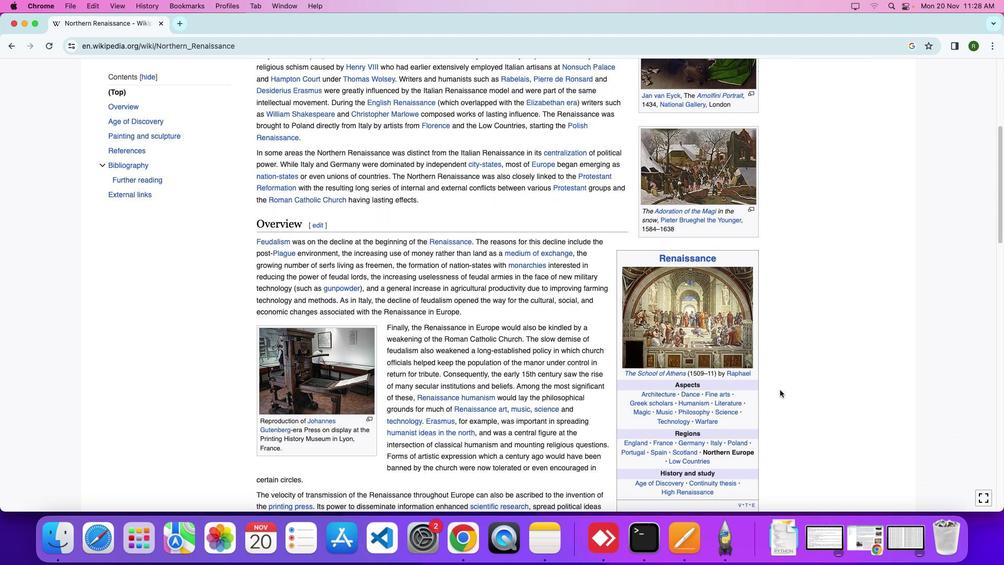 
Action: Mouse scrolled (733, 355) with delta (42, 28)
Screenshot: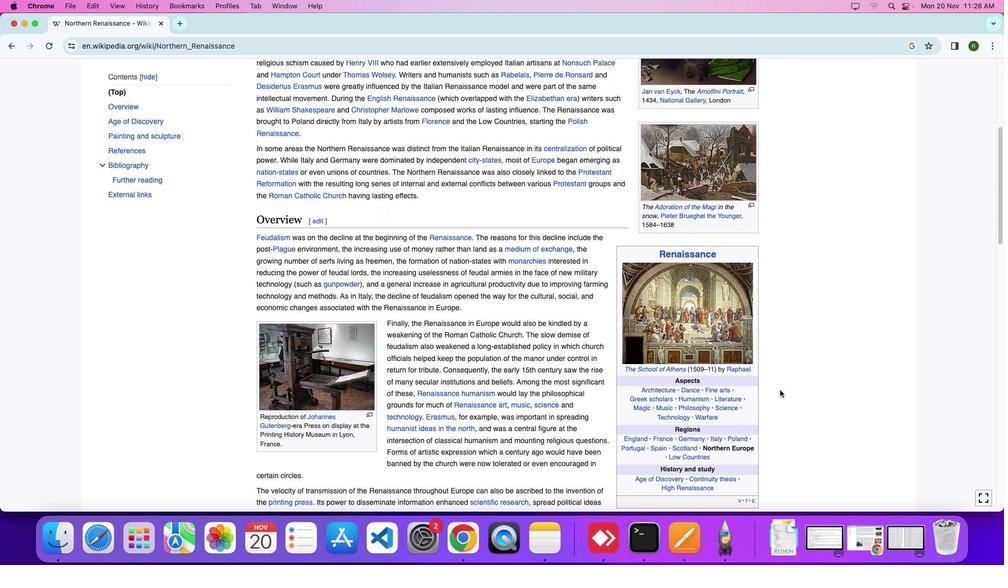 
Action: Mouse scrolled (733, 355) with delta (42, 28)
Screenshot: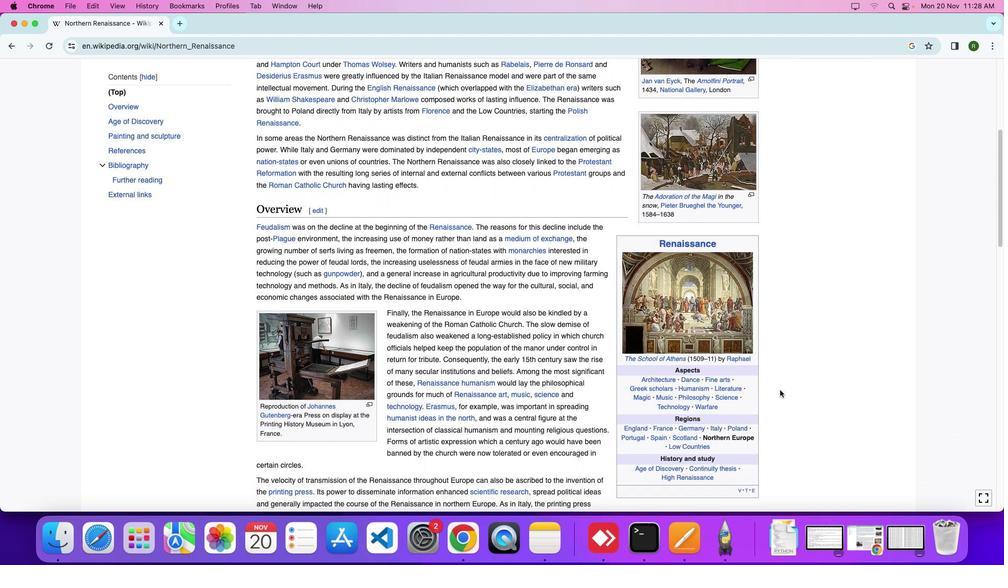 
Action: Mouse scrolled (733, 355) with delta (42, 28)
Screenshot: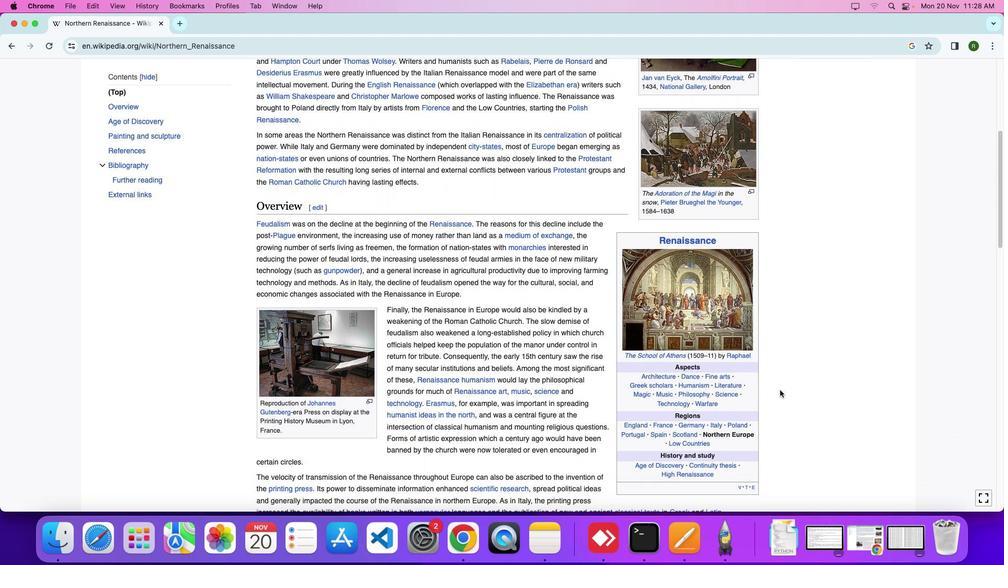 
Action: Mouse moved to (732, 356)
Screenshot: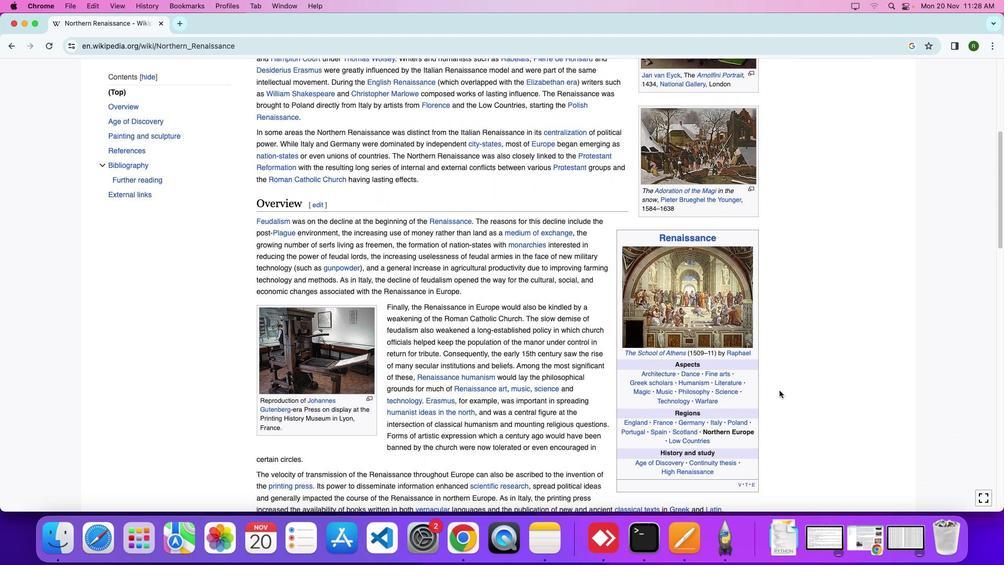 
Action: Mouse scrolled (732, 356) with delta (42, 28)
Screenshot: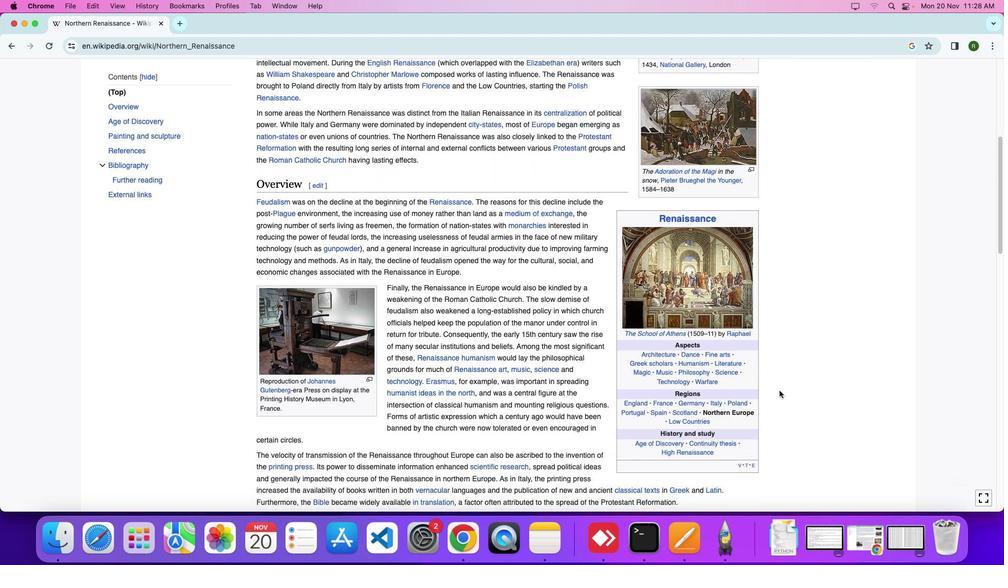
Action: Mouse scrolled (732, 356) with delta (42, 28)
Screenshot: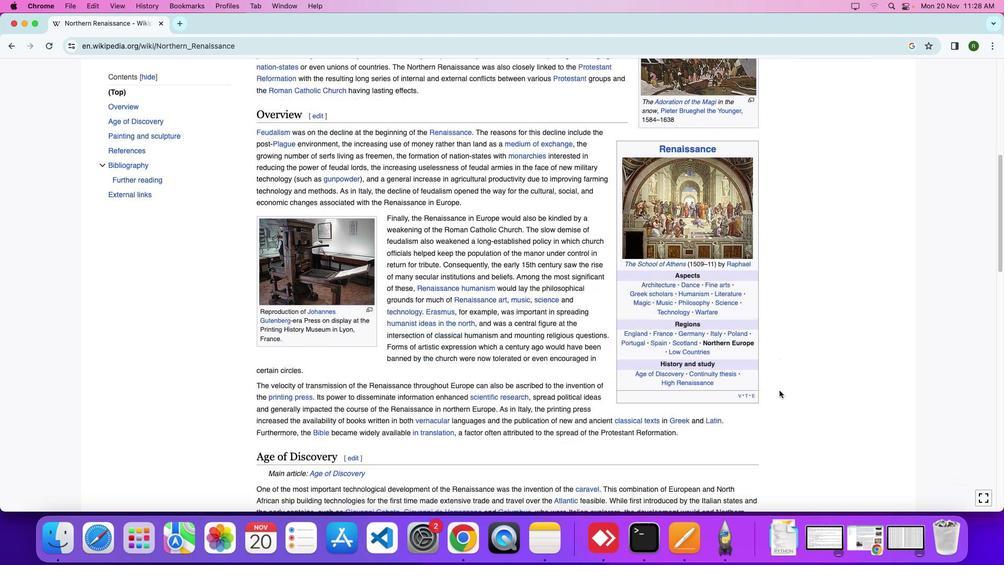
Action: Mouse scrolled (732, 356) with delta (42, 27)
Screenshot: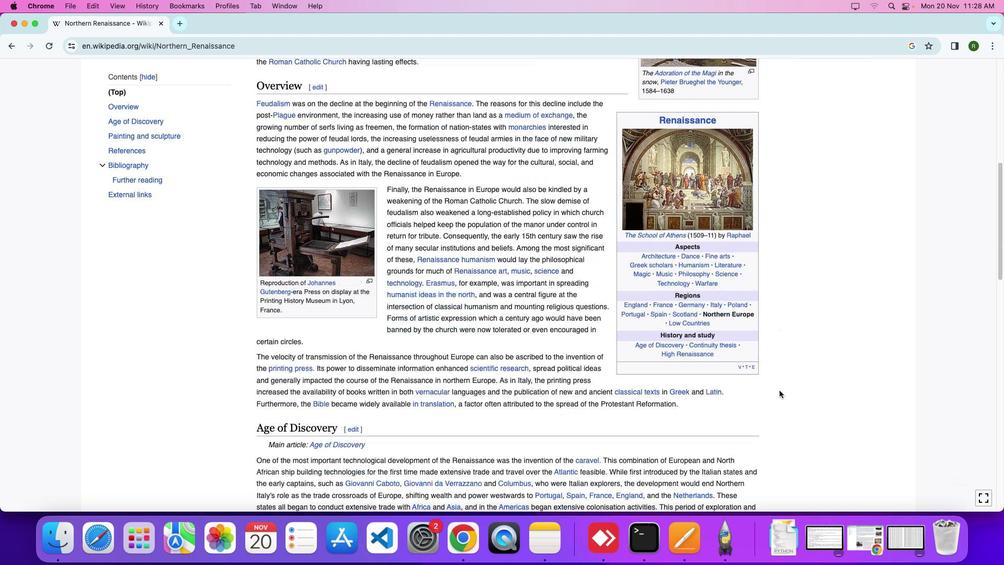 
Action: Mouse scrolled (732, 356) with delta (42, 27)
Screenshot: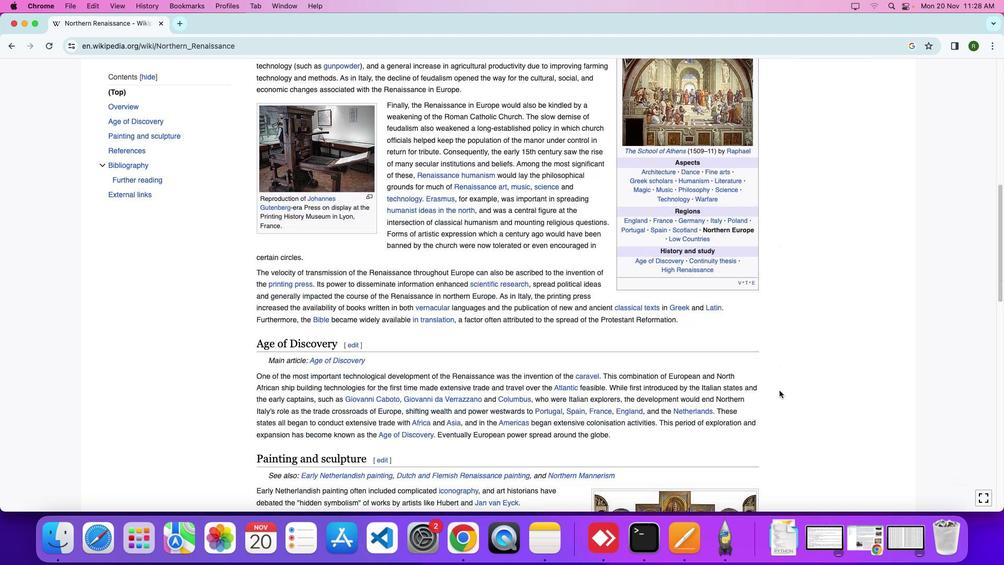 
Action: Mouse moved to (721, 342)
Screenshot: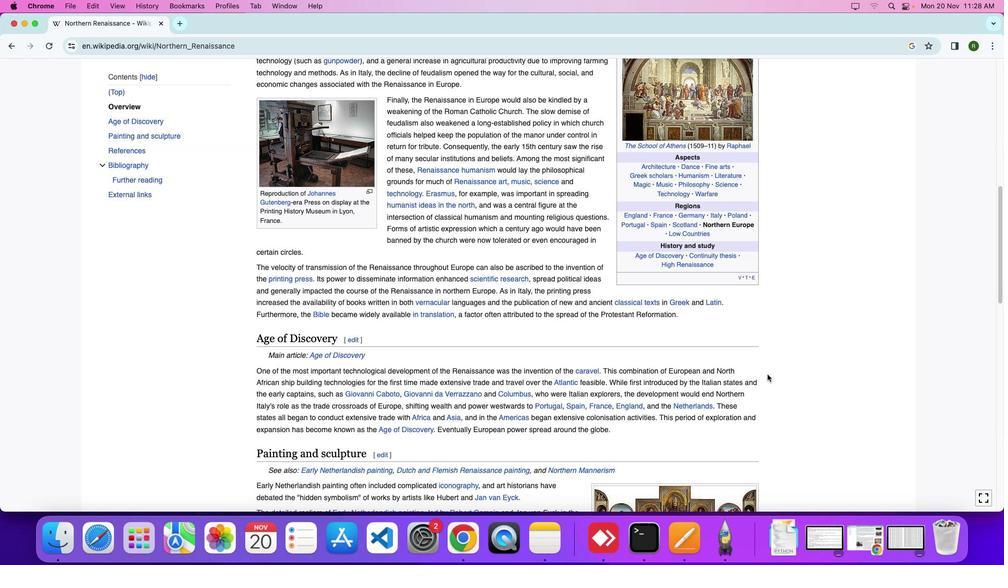 
Action: Mouse scrolled (721, 342) with delta (42, 28)
Screenshot: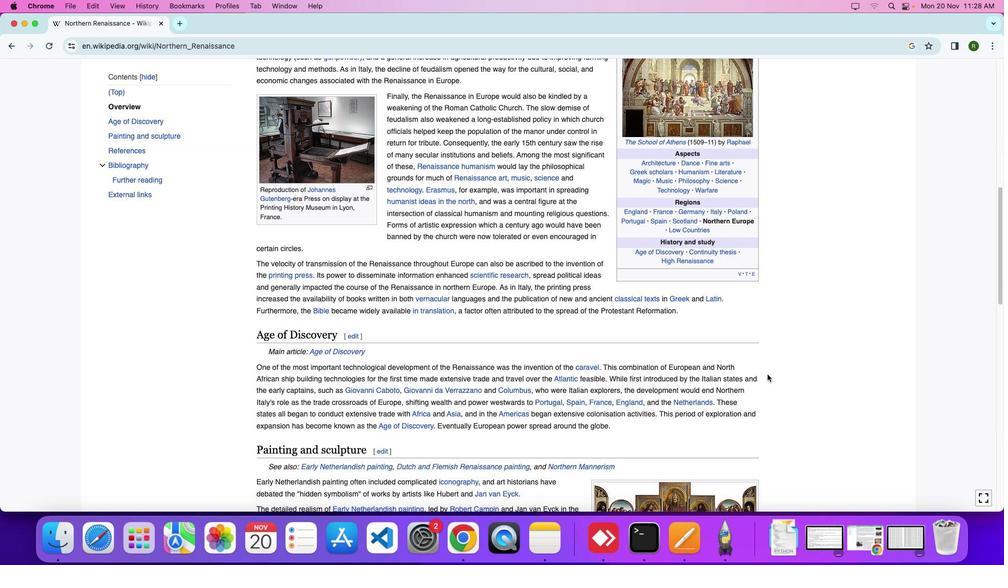 
Action: Mouse scrolled (721, 342) with delta (42, 28)
Screenshot: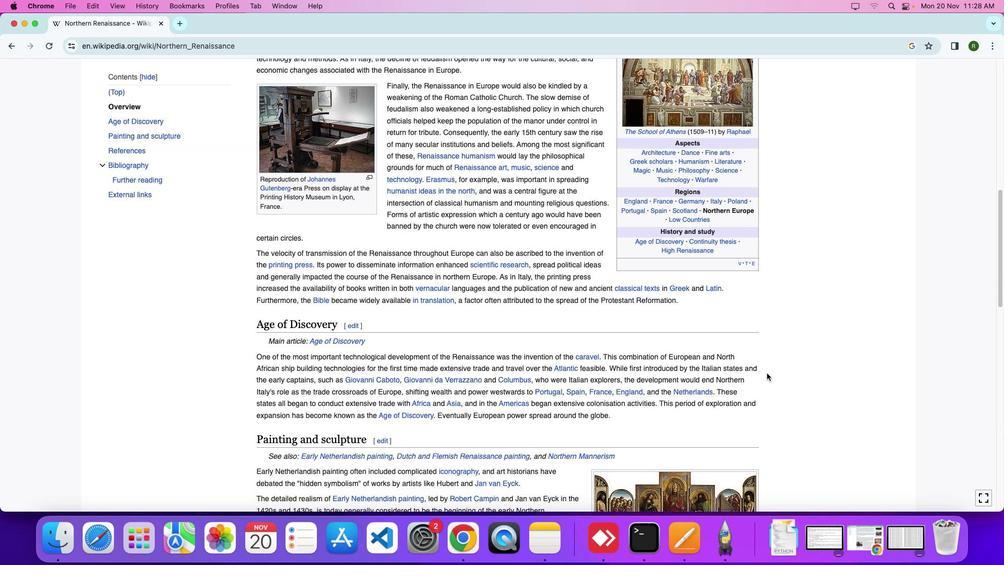 
Action: Mouse moved to (721, 343)
Screenshot: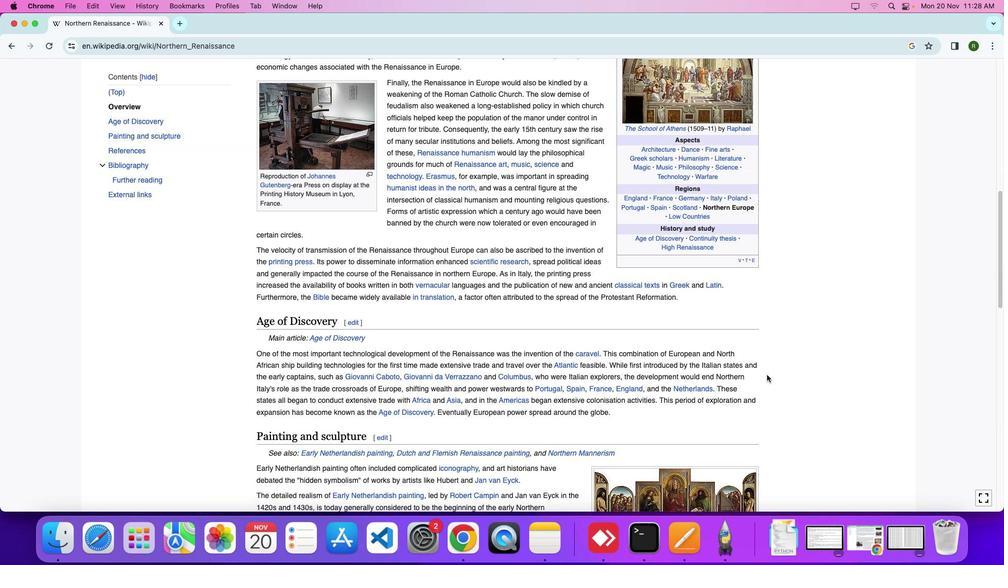 
Action: Mouse scrolled (721, 343) with delta (42, 28)
Screenshot: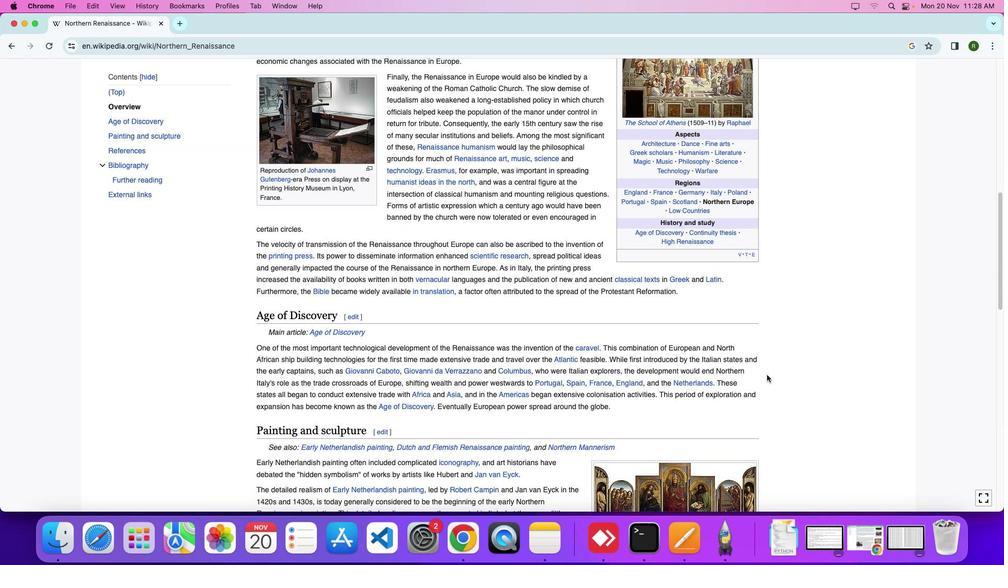 
Action: Mouse scrolled (721, 343) with delta (42, 28)
Screenshot: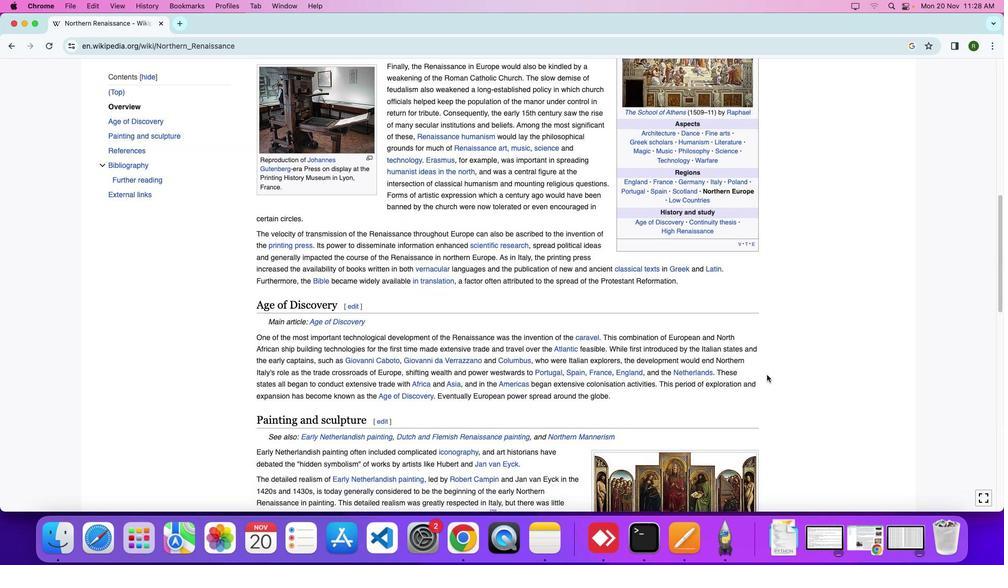 
Action: Mouse scrolled (721, 343) with delta (42, 28)
Screenshot: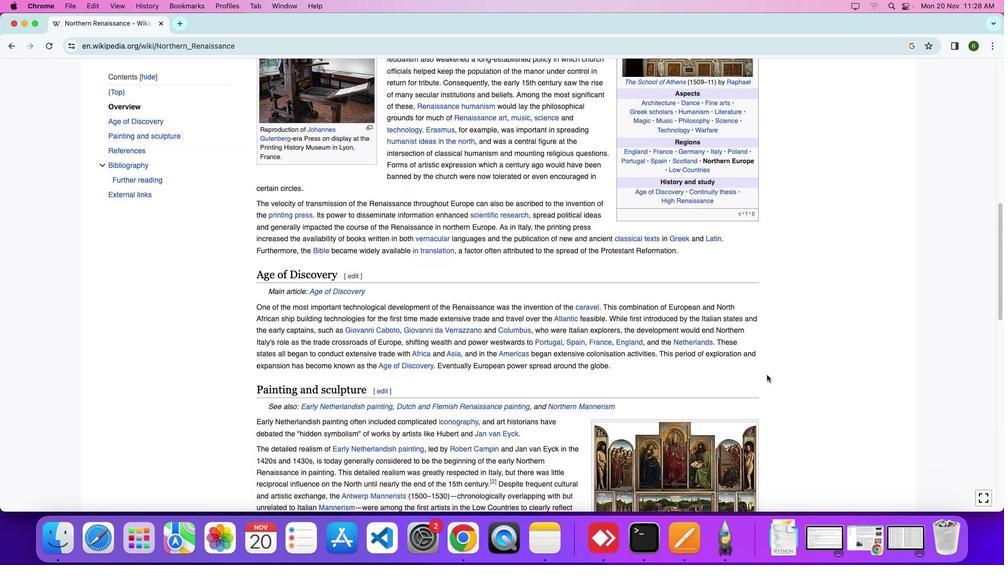 
Action: Mouse moved to (721, 344)
Screenshot: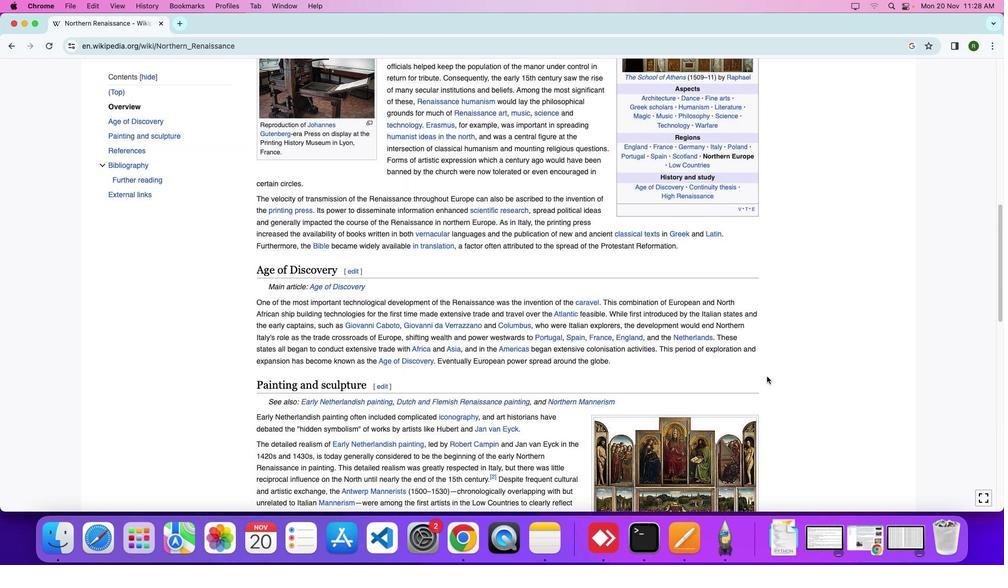 
Action: Mouse scrolled (721, 344) with delta (42, 28)
Screenshot: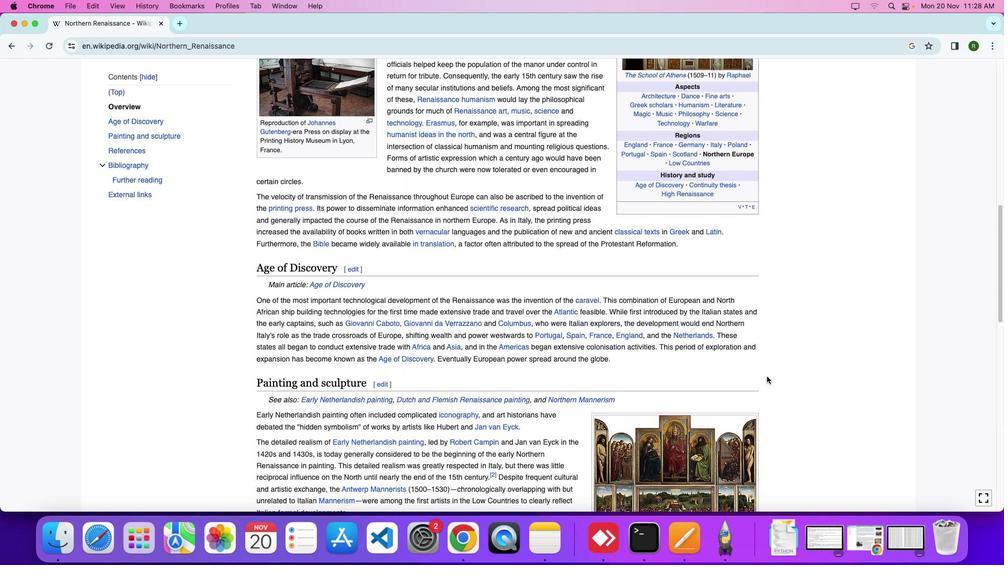 
Action: Mouse moved to (721, 344)
Screenshot: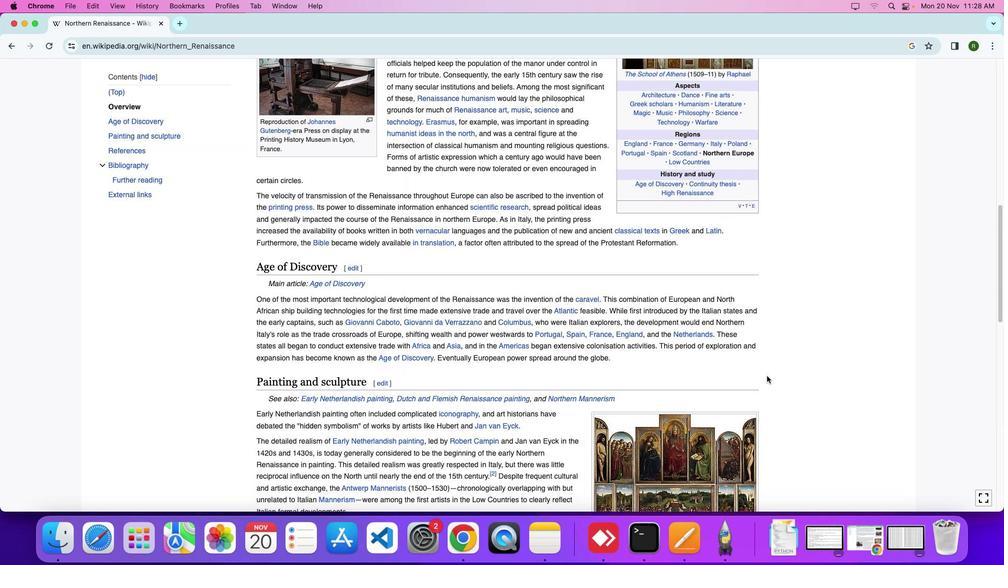 
Action: Mouse scrolled (721, 344) with delta (42, 28)
Screenshot: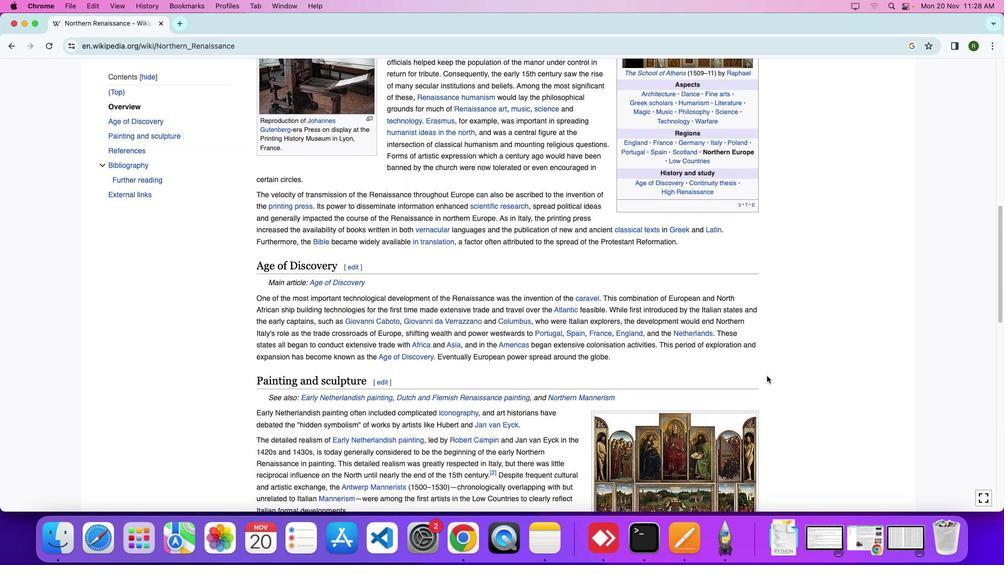 
Action: Mouse scrolled (721, 344) with delta (42, 28)
Screenshot: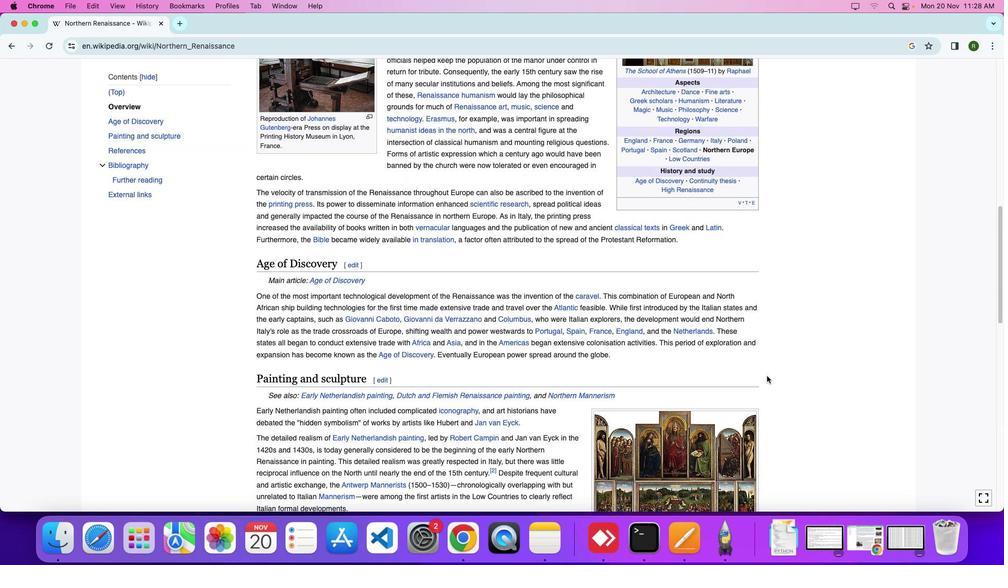 
Action: Mouse scrolled (721, 344) with delta (42, 28)
Screenshot: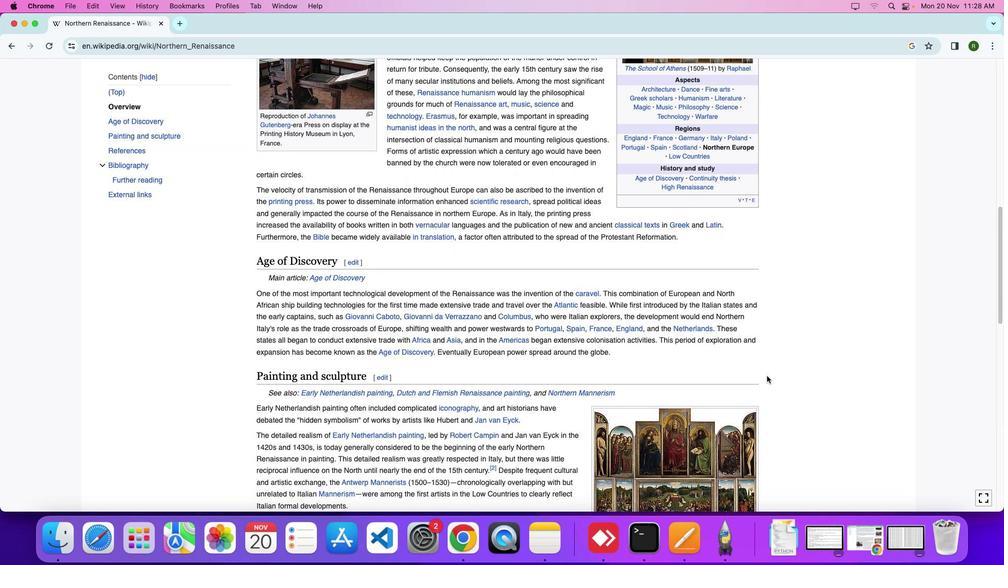 
Action: Mouse scrolled (721, 344) with delta (42, 28)
Screenshot: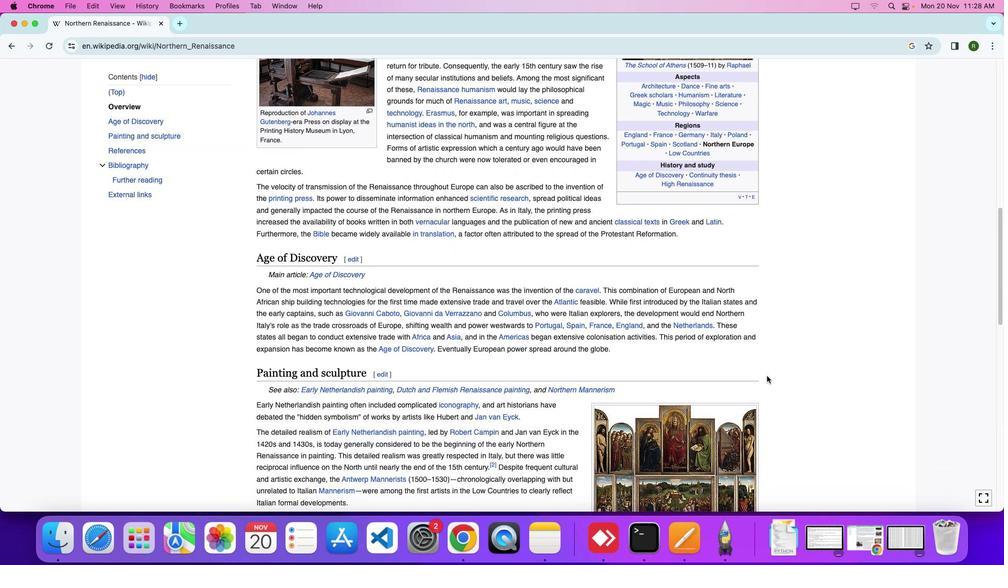 
Action: Mouse scrolled (721, 344) with delta (42, 28)
Screenshot: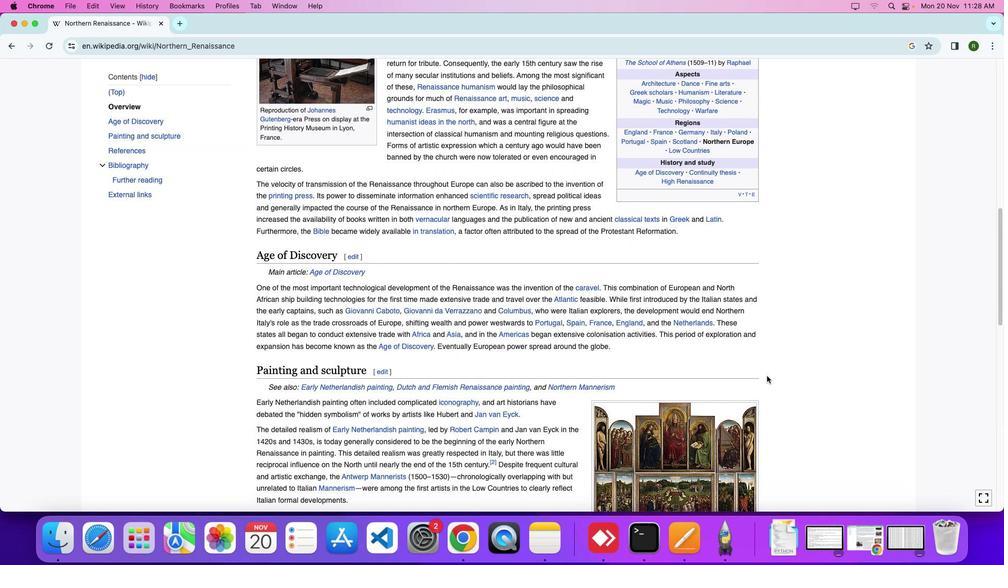 
Action: Mouse scrolled (721, 344) with delta (42, 28)
Screenshot: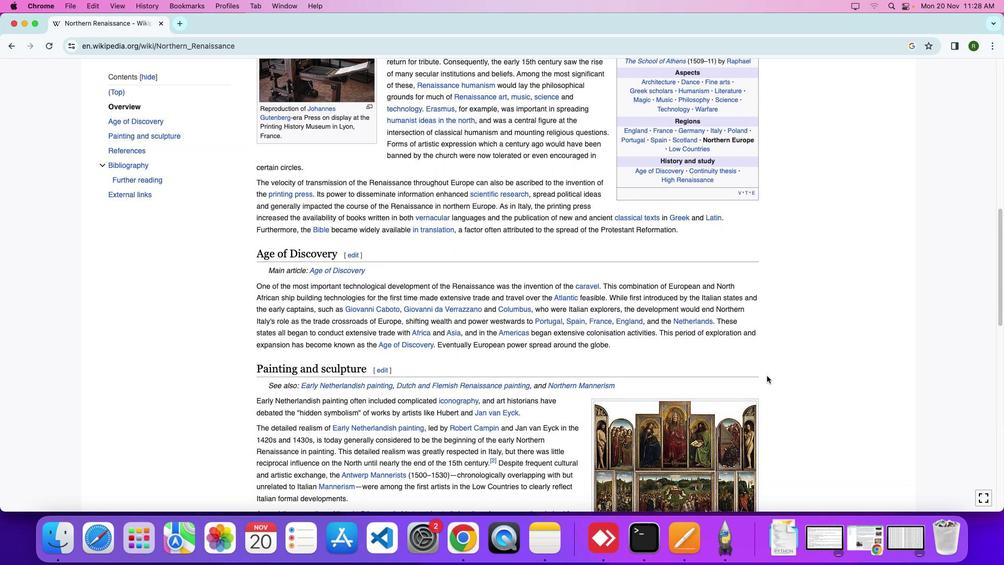 
Action: Mouse moved to (721, 343)
Screenshot: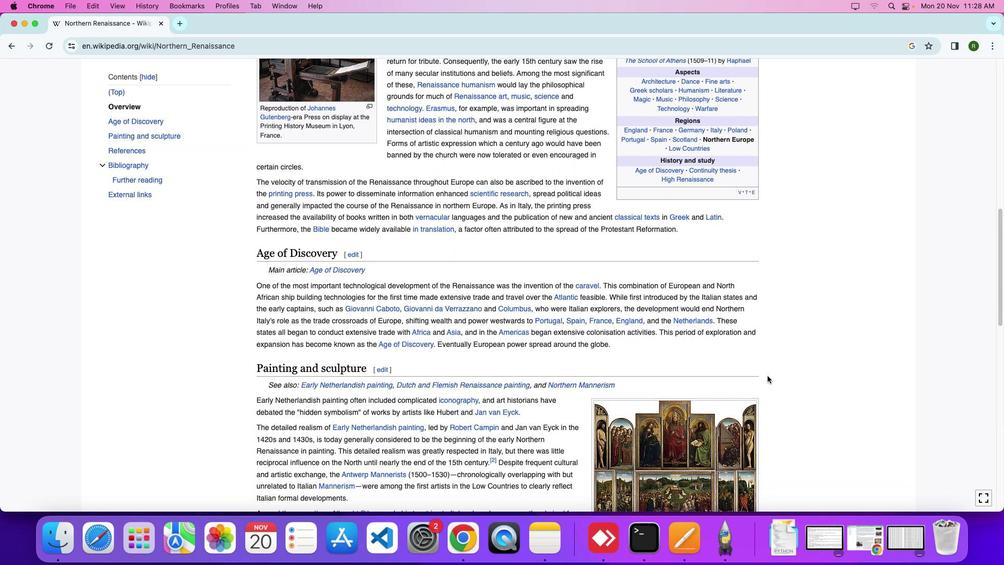 
Action: Mouse scrolled (721, 343) with delta (42, 28)
Screenshot: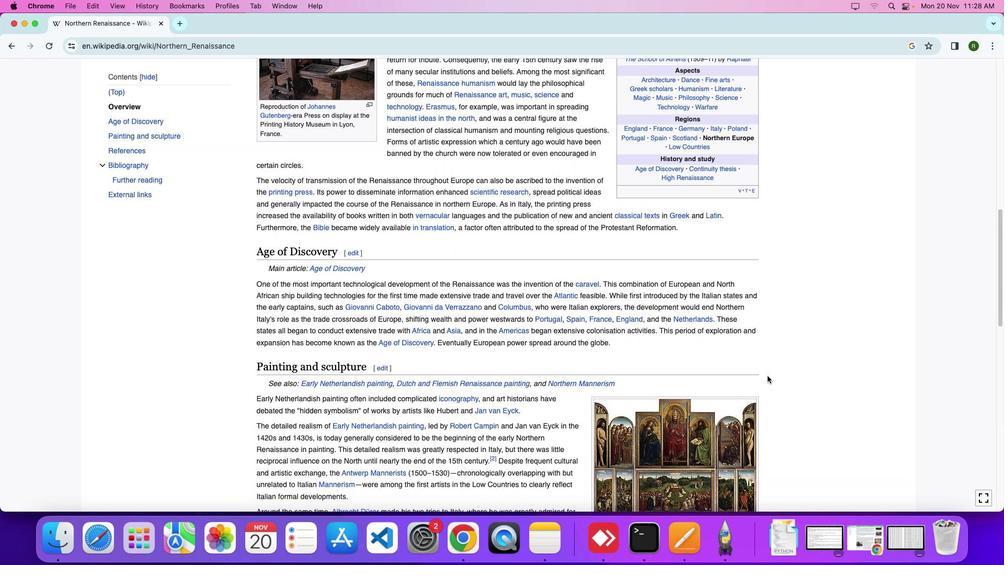 
Action: Mouse scrolled (721, 343) with delta (42, 28)
Screenshot: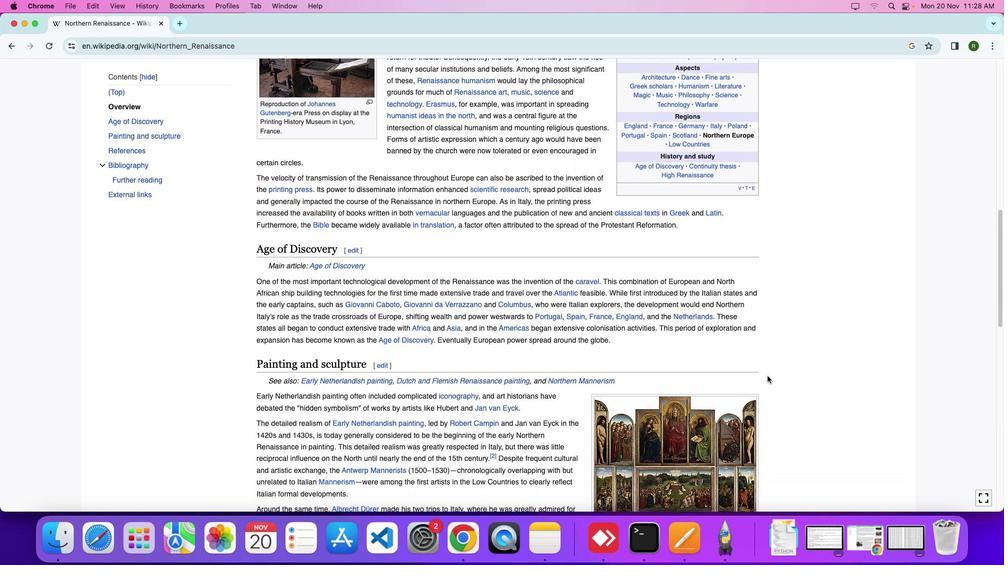 
Action: Mouse moved to (721, 343)
Screenshot: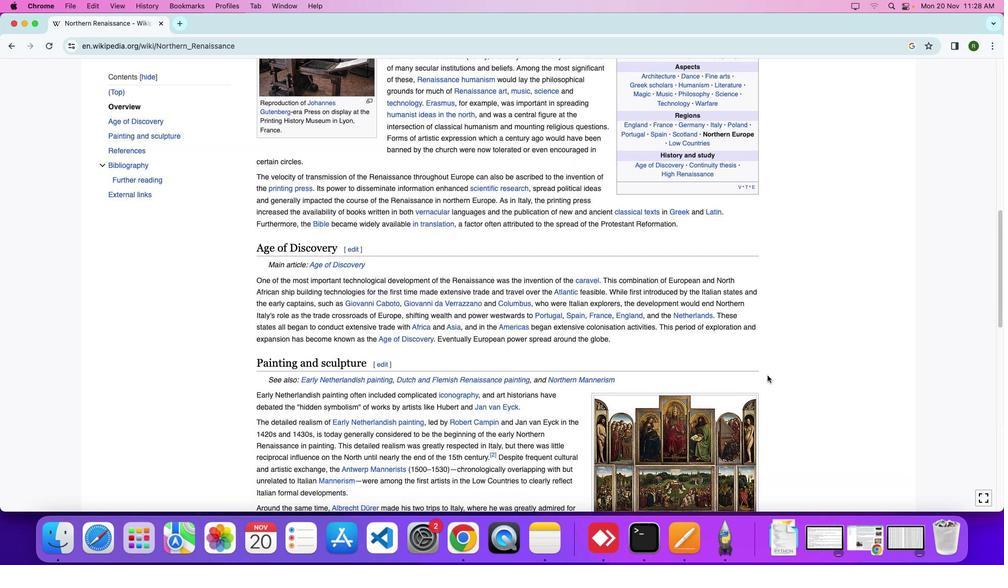
Action: Mouse scrolled (721, 343) with delta (42, 28)
Screenshot: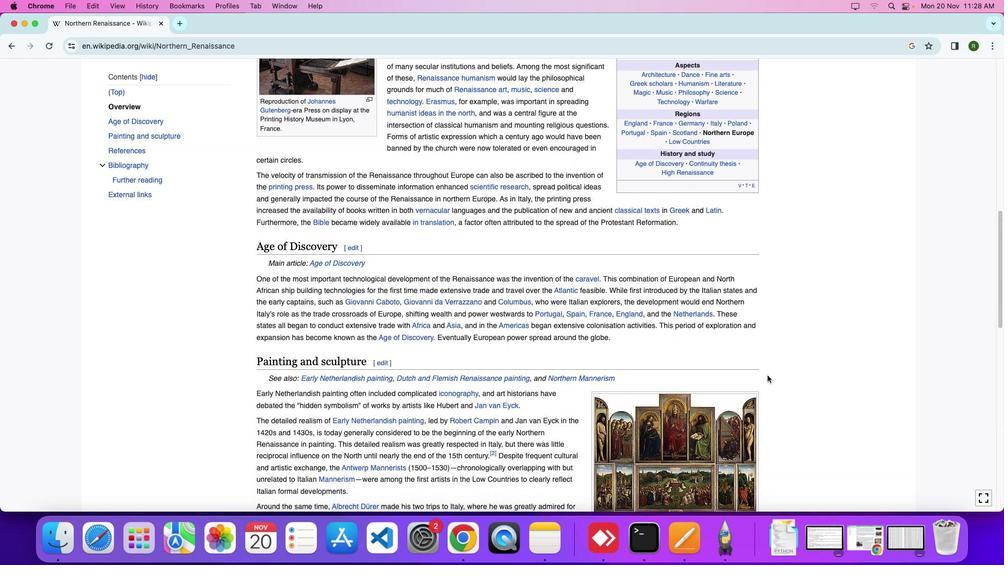
Action: Mouse scrolled (721, 343) with delta (42, 28)
Screenshot: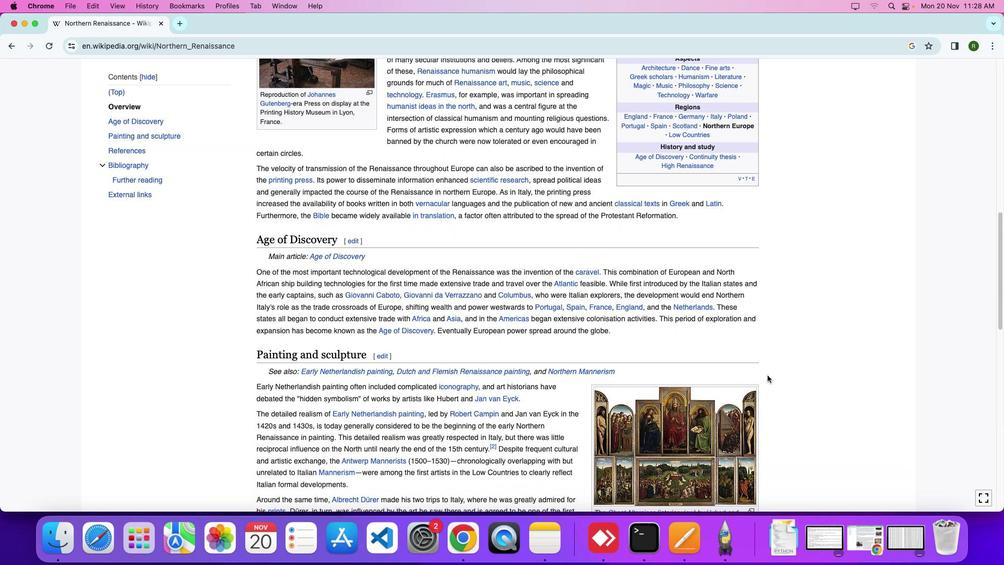 
Action: Mouse moved to (721, 343)
Screenshot: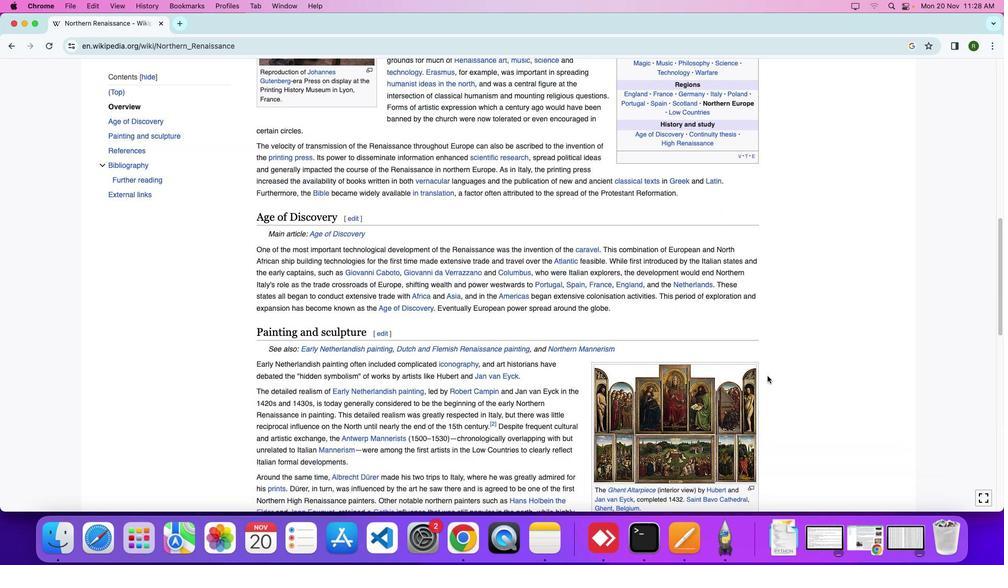 
Action: Mouse scrolled (721, 343) with delta (42, 28)
Screenshot: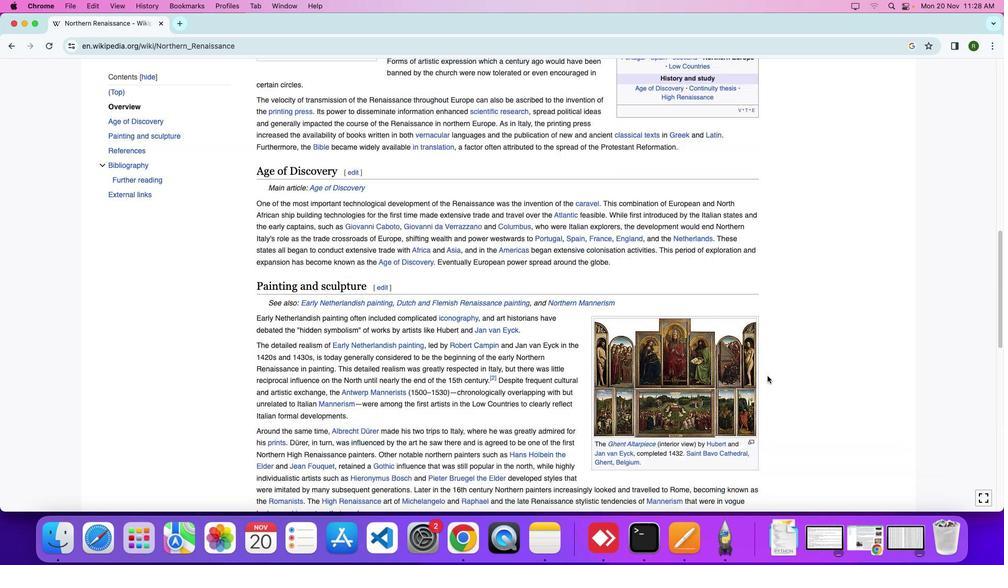 
Action: Mouse scrolled (721, 343) with delta (42, 28)
Screenshot: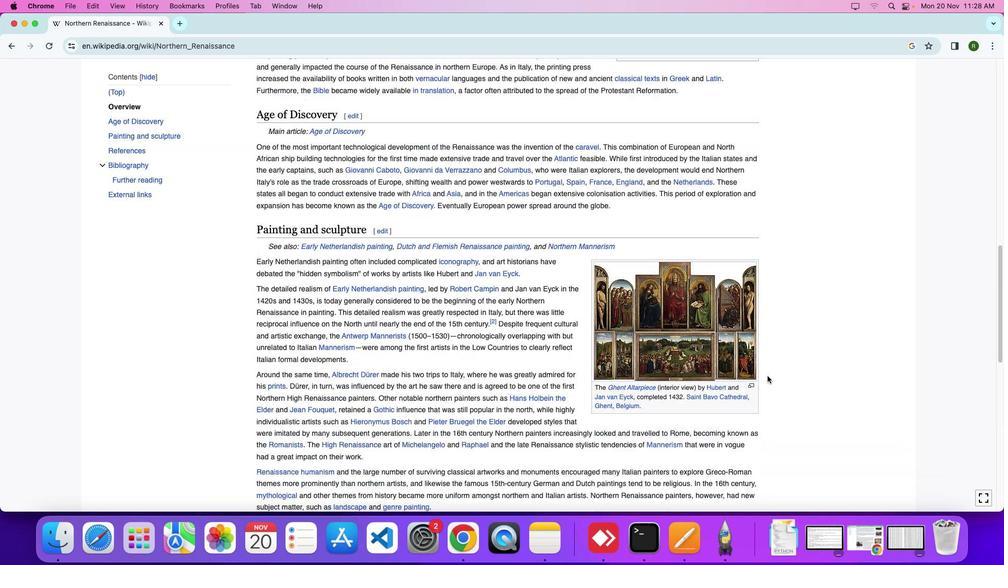 
Action: Mouse scrolled (721, 343) with delta (42, 26)
Screenshot: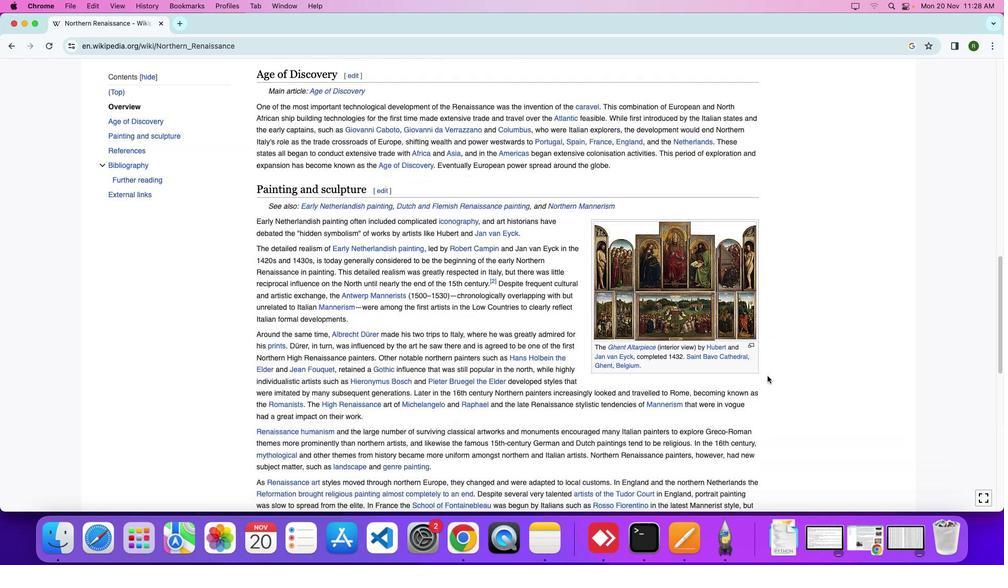 
Action: Mouse moved to (689, 341)
Screenshot: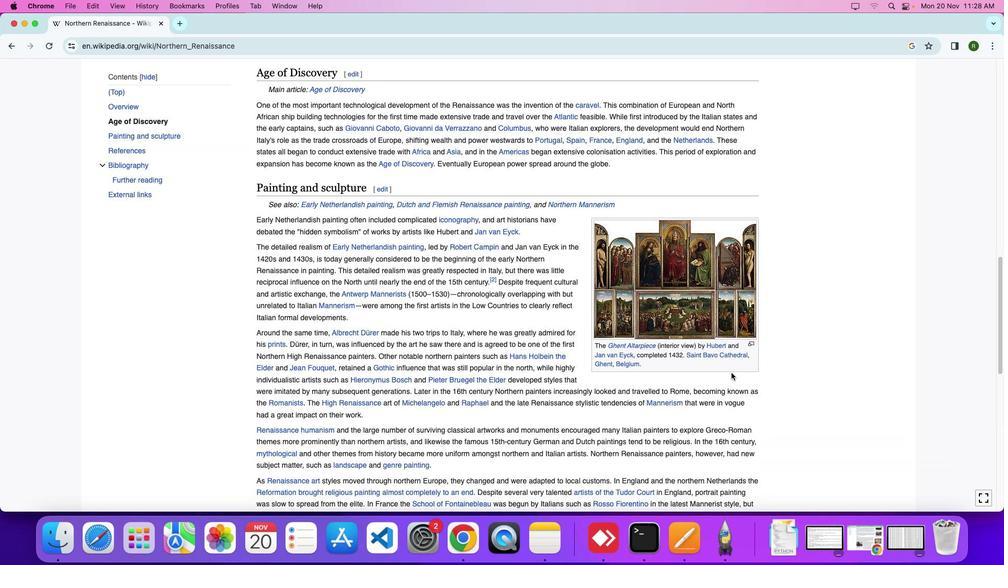
Action: Mouse scrolled (689, 341) with delta (42, 28)
Screenshot: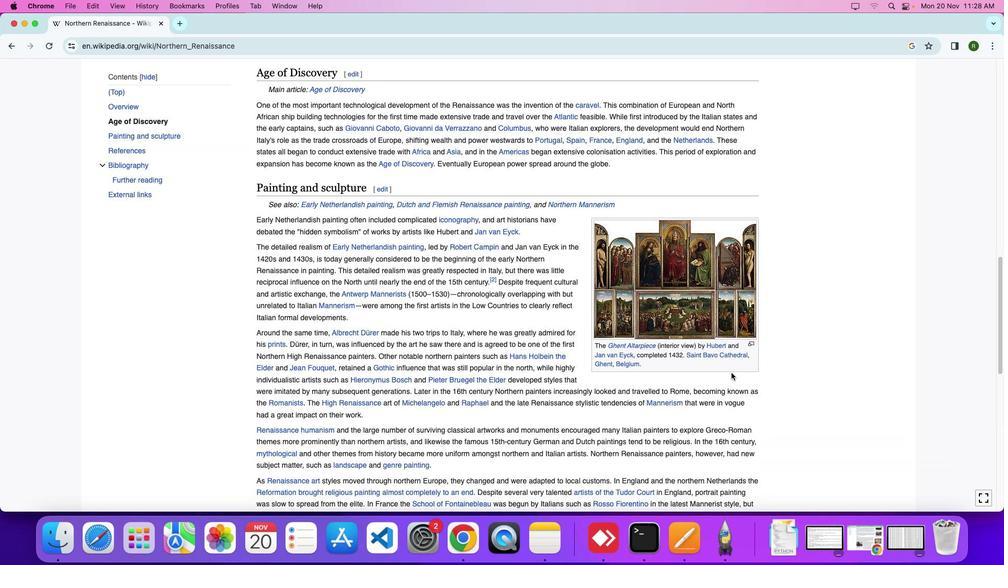 
Action: Mouse moved to (403, 269)
Screenshot: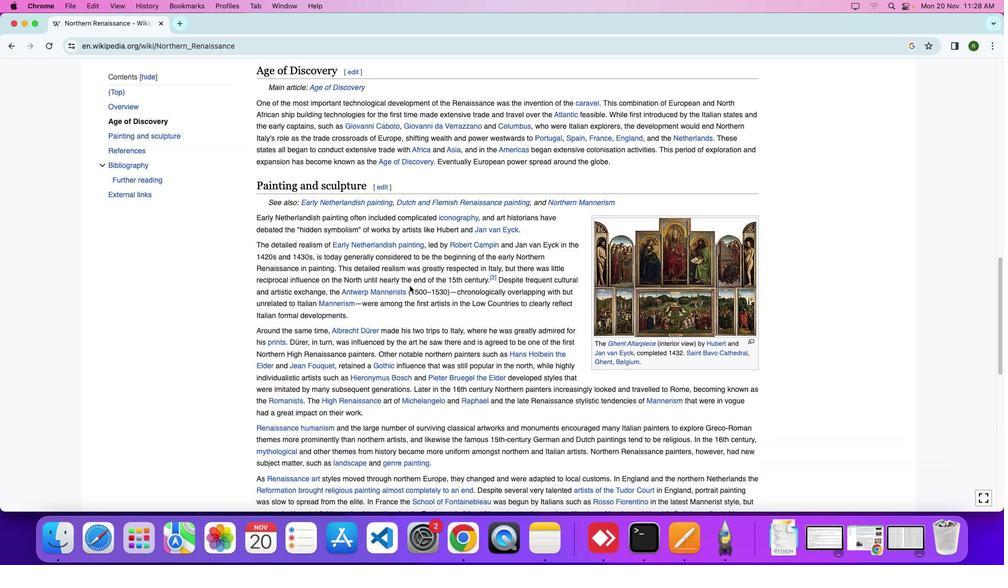 
Action: Mouse scrolled (403, 269) with delta (42, 28)
Screenshot: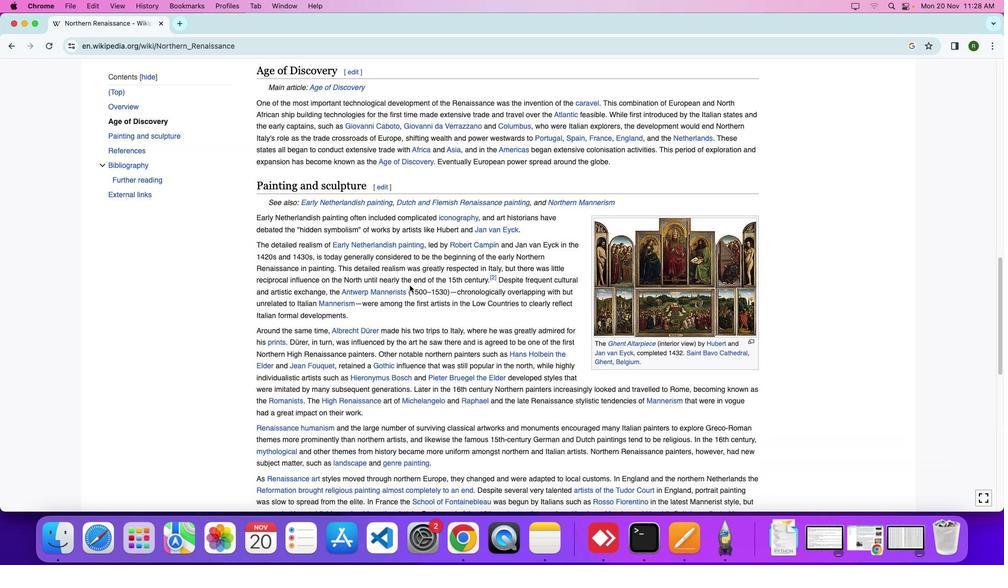 
Action: Mouse moved to (406, 267)
Screenshot: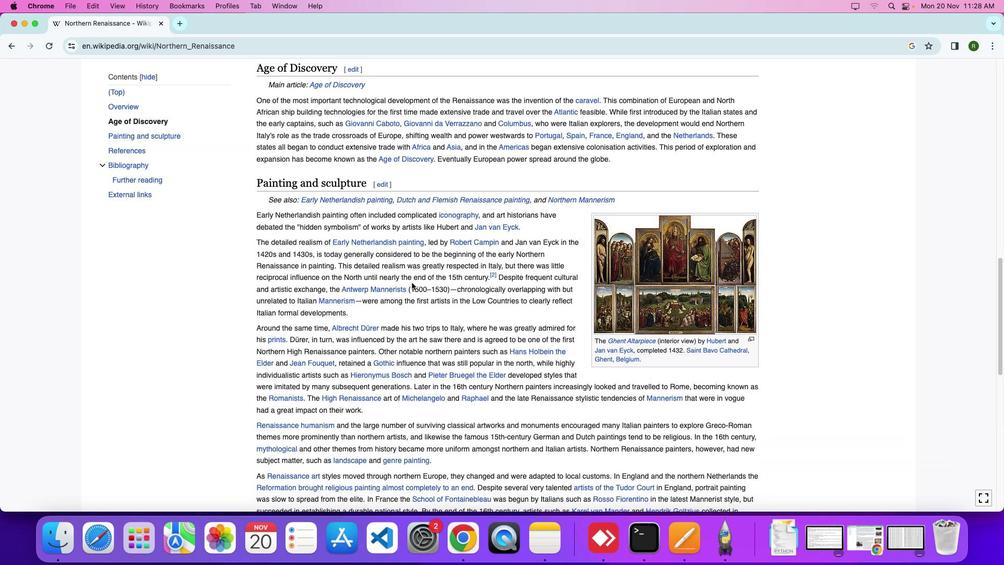
Action: Mouse scrolled (406, 267) with delta (42, 28)
Screenshot: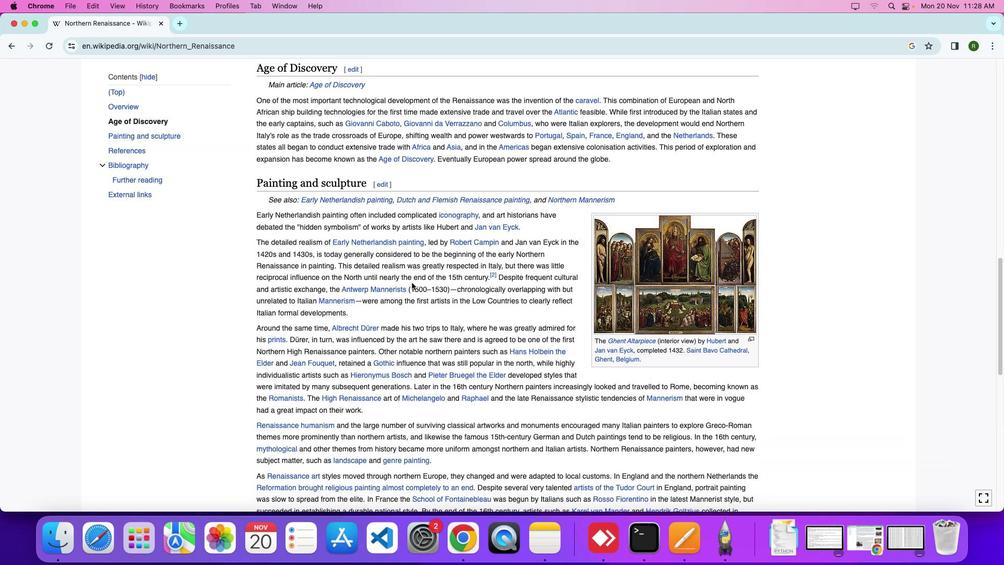 
Action: Mouse moved to (407, 265)
Screenshot: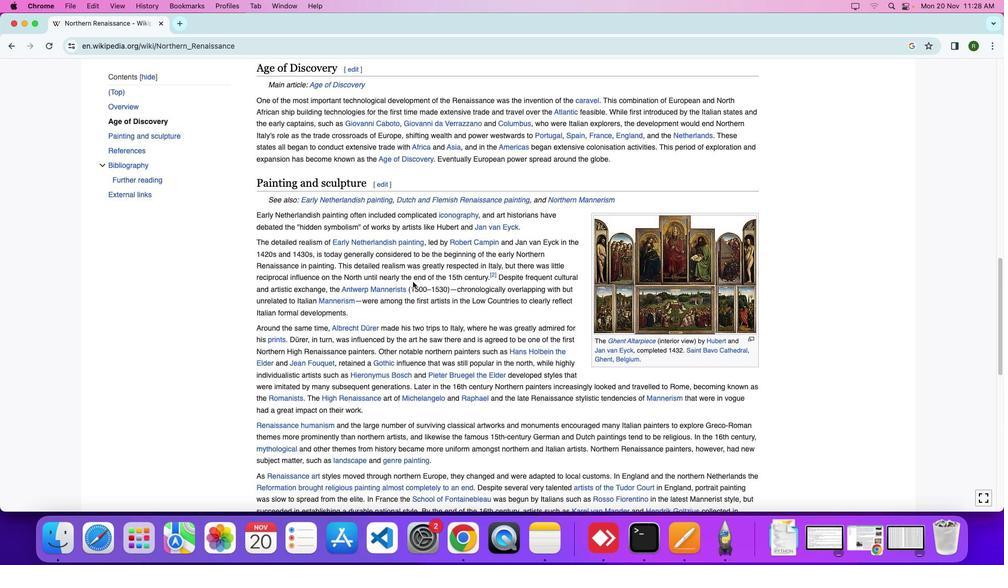 
Action: Mouse scrolled (407, 265) with delta (42, 28)
Screenshot: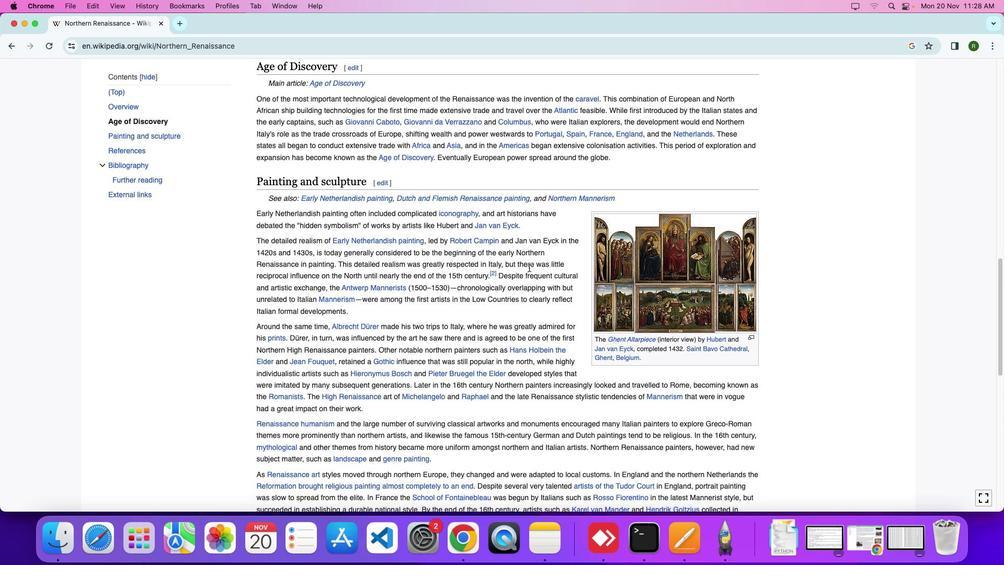 
Action: Mouse moved to (563, 254)
Screenshot: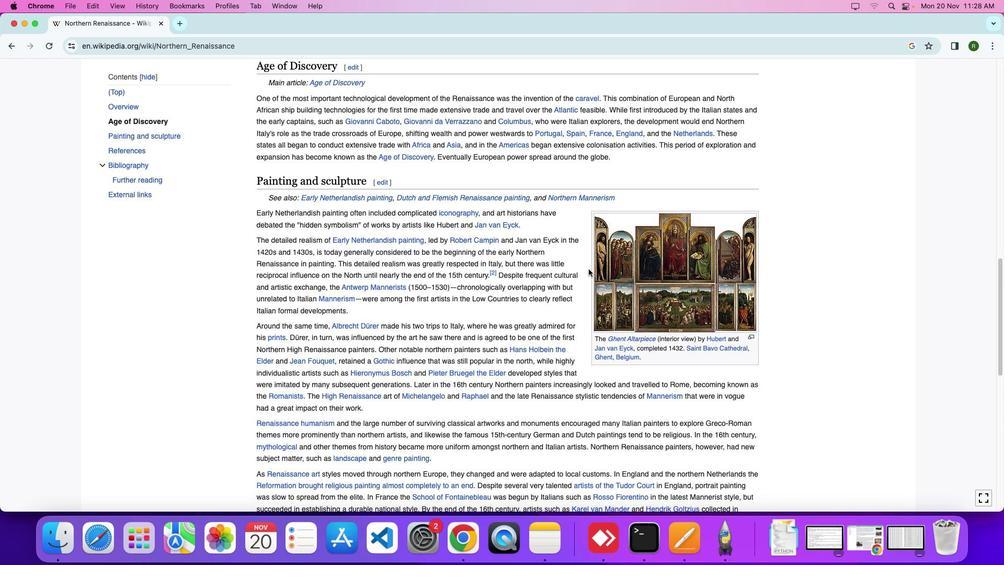 
Action: Mouse scrolled (563, 254) with delta (42, 28)
Screenshot: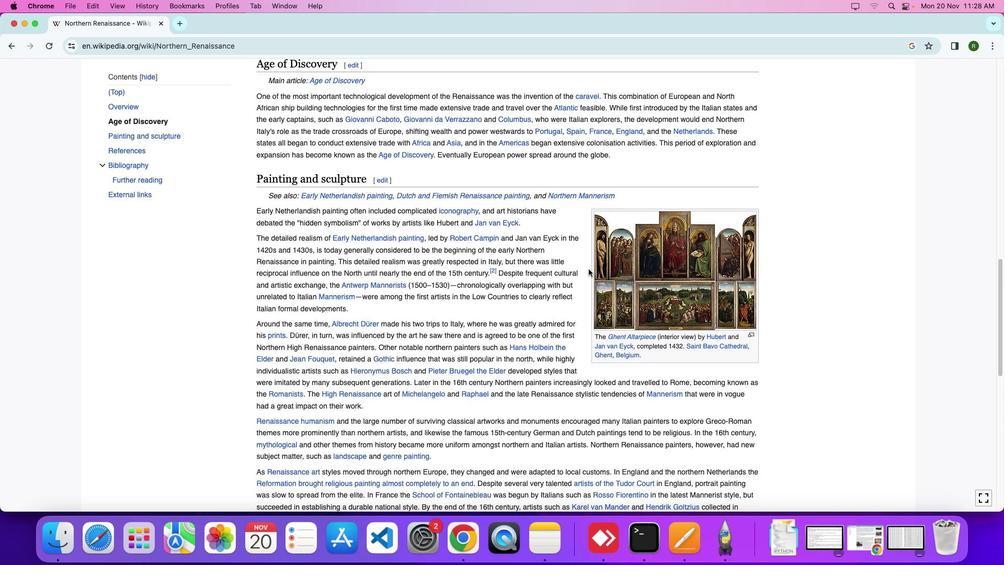 
Action: Mouse scrolled (563, 254) with delta (42, 28)
Screenshot: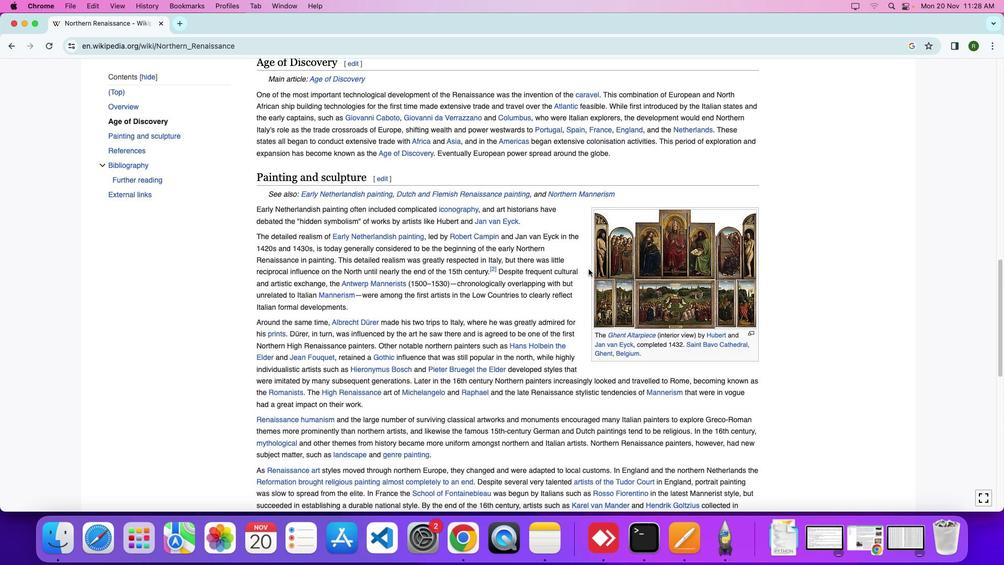 
Action: Mouse moved to (557, 271)
Screenshot: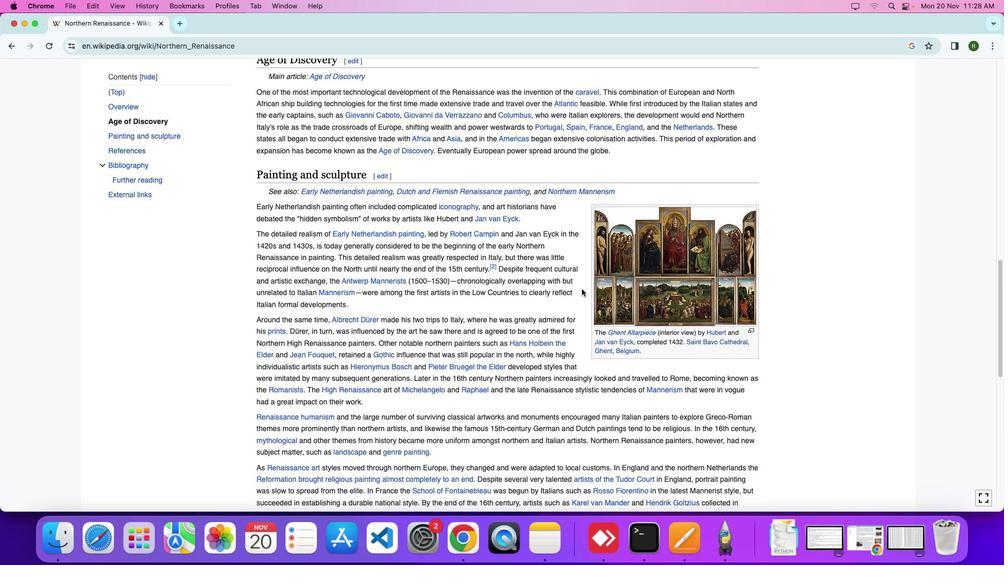 
Action: Mouse scrolled (557, 271) with delta (42, 28)
Screenshot: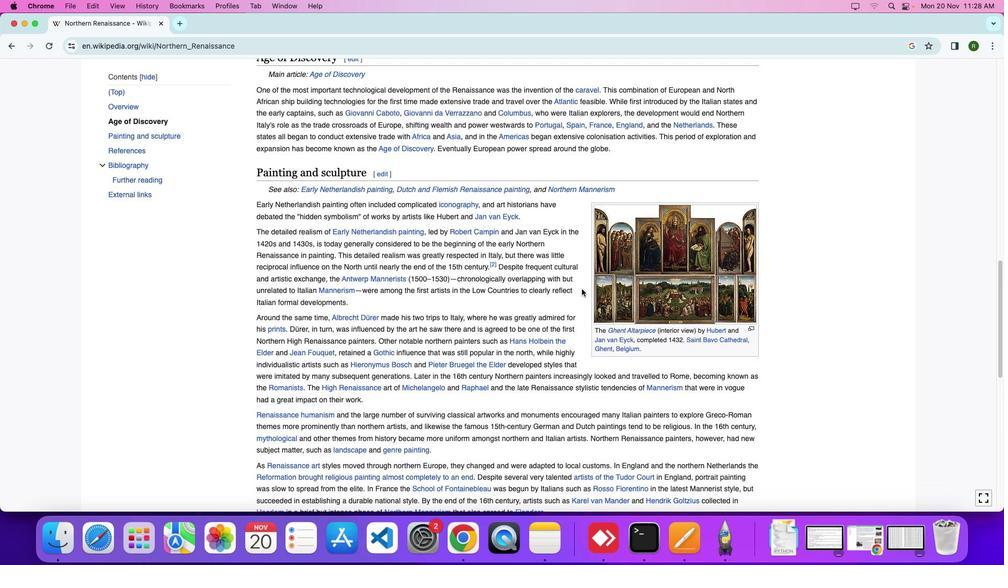 
Action: Mouse moved to (557, 271)
Screenshot: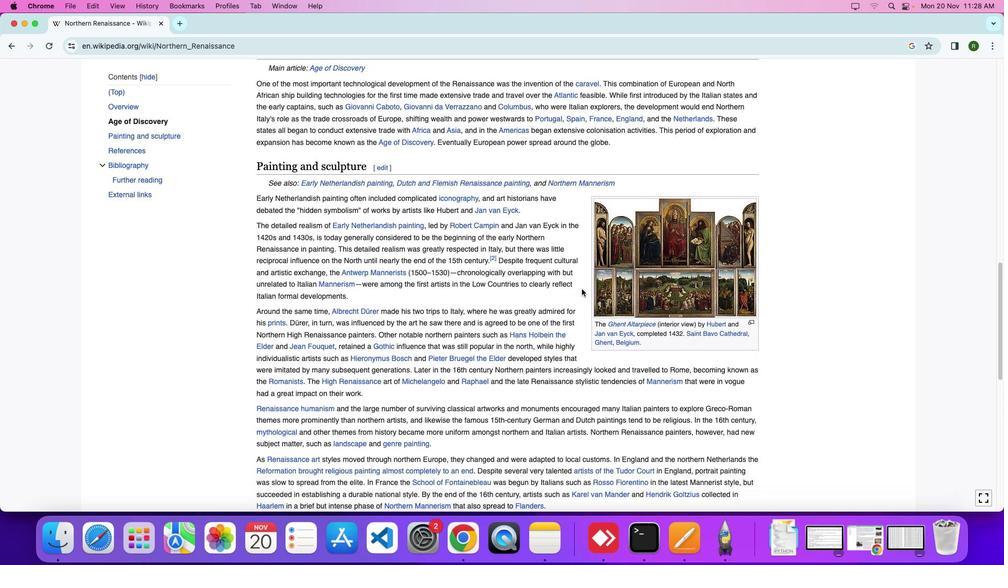 
Action: Mouse scrolled (557, 271) with delta (42, 28)
Screenshot: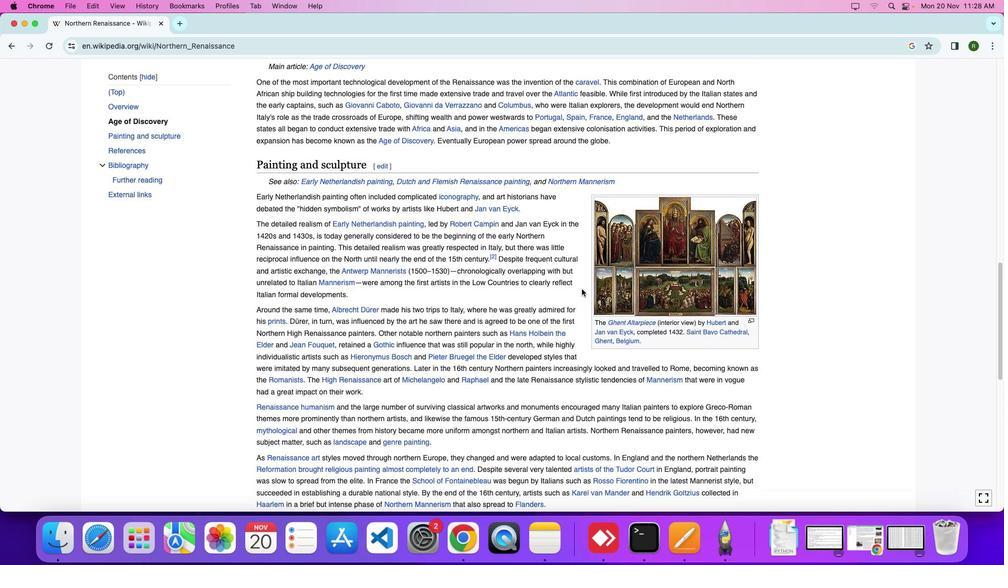 
Action: Mouse moved to (599, 303)
Screenshot: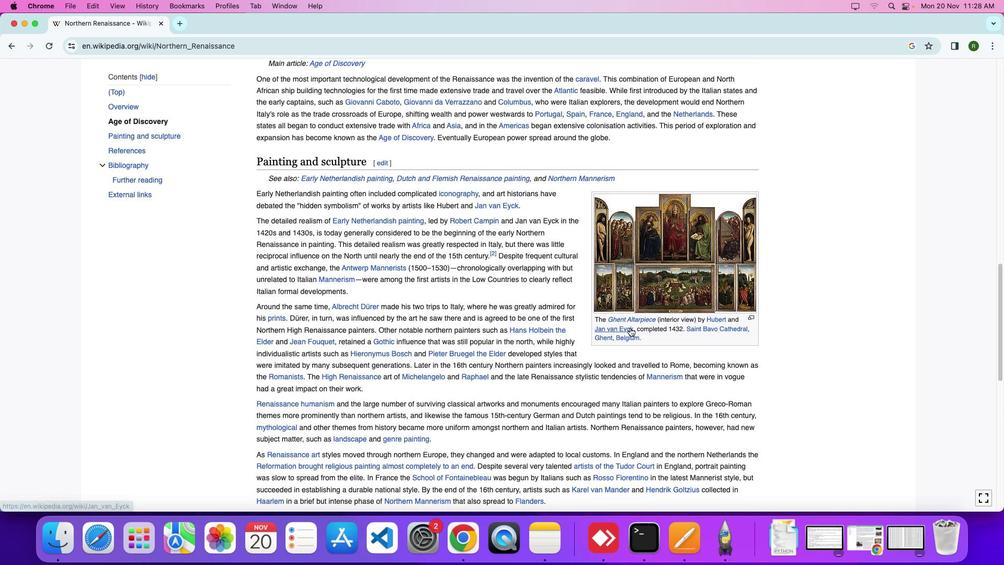 
Action: Mouse scrolled (599, 303) with delta (42, 28)
Screenshot: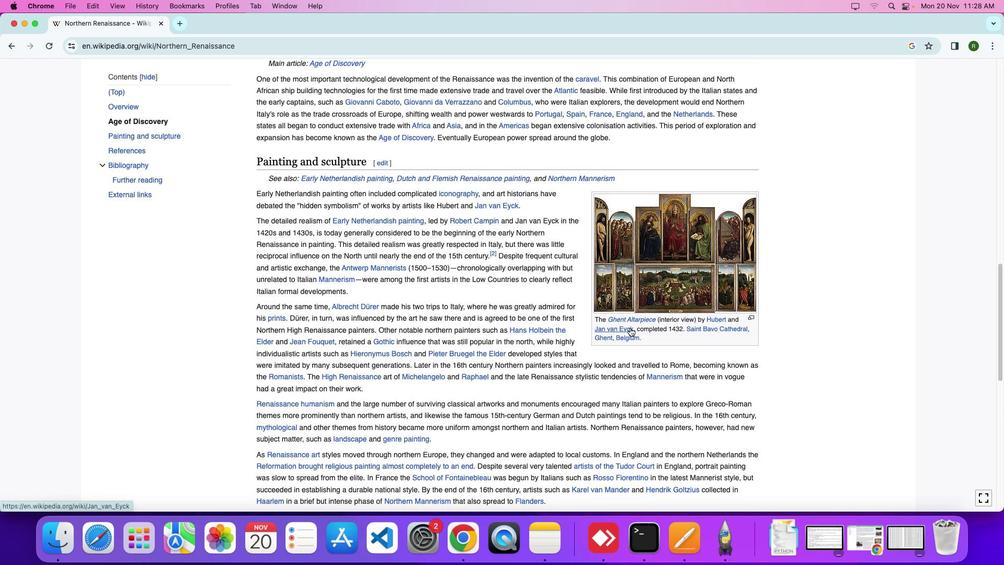
Action: Mouse moved to (613, 338)
Screenshot: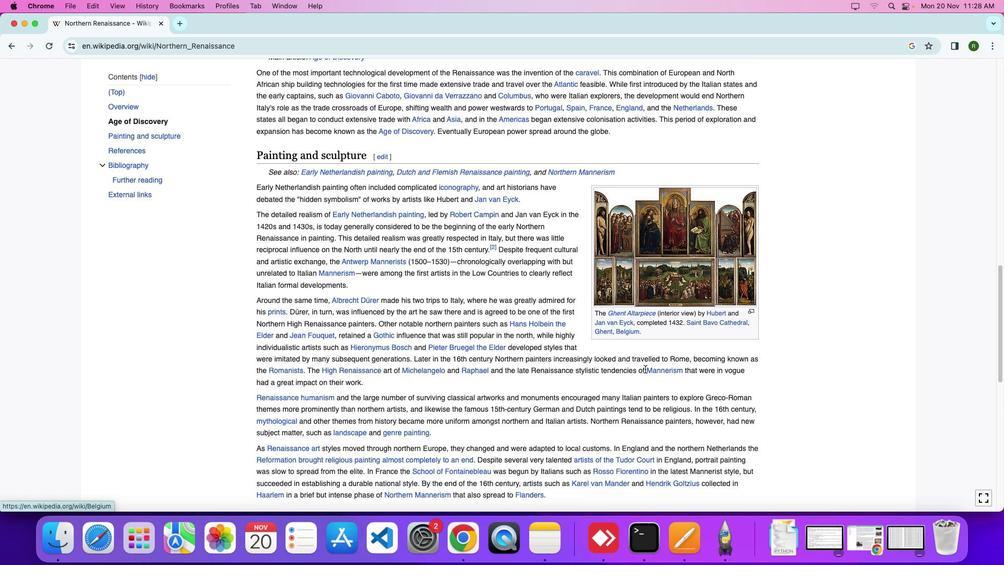 
Action: Mouse scrolled (613, 338) with delta (42, 28)
Screenshot: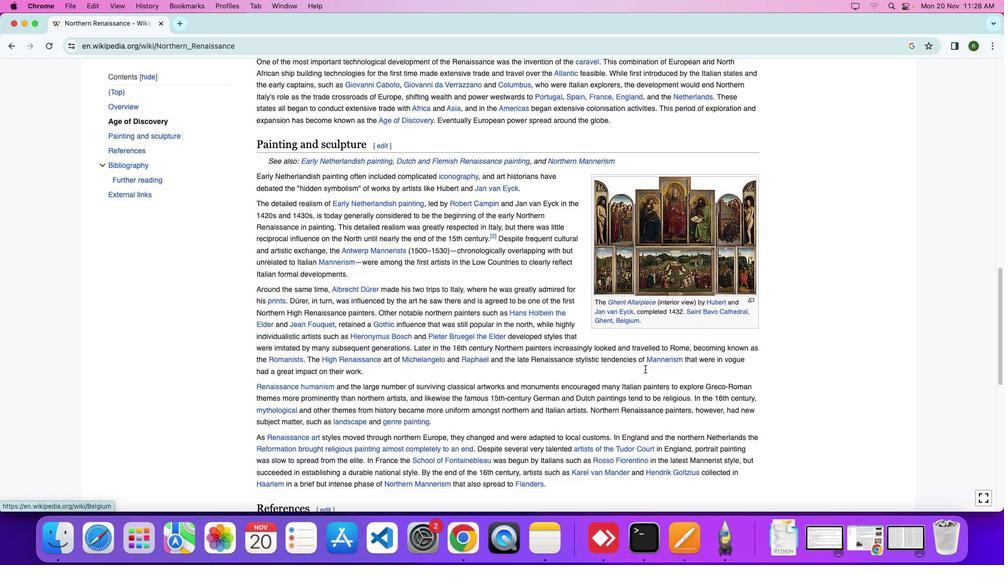 
Action: Mouse scrolled (613, 338) with delta (42, 28)
Screenshot: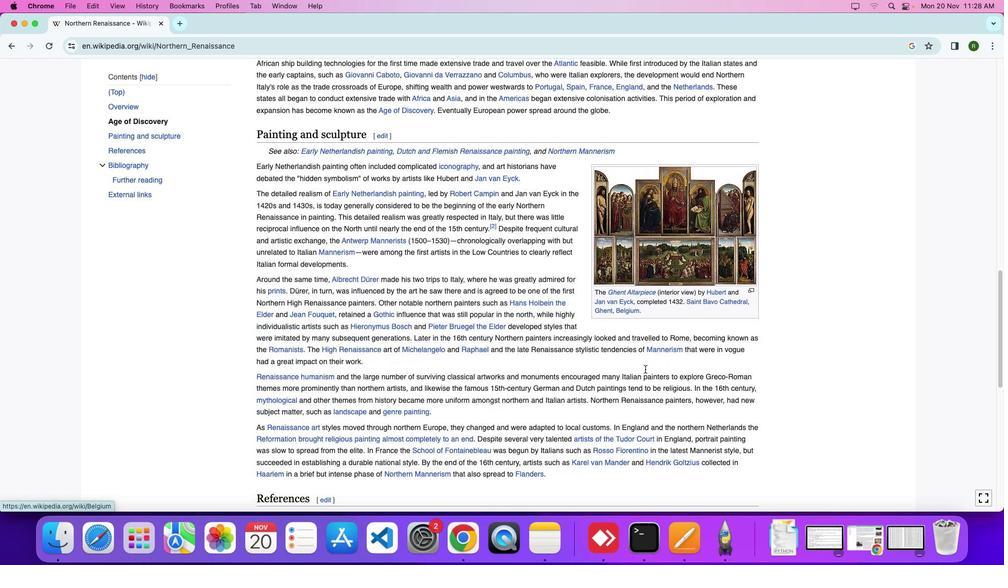 
Action: Mouse moved to (613, 338)
Screenshot: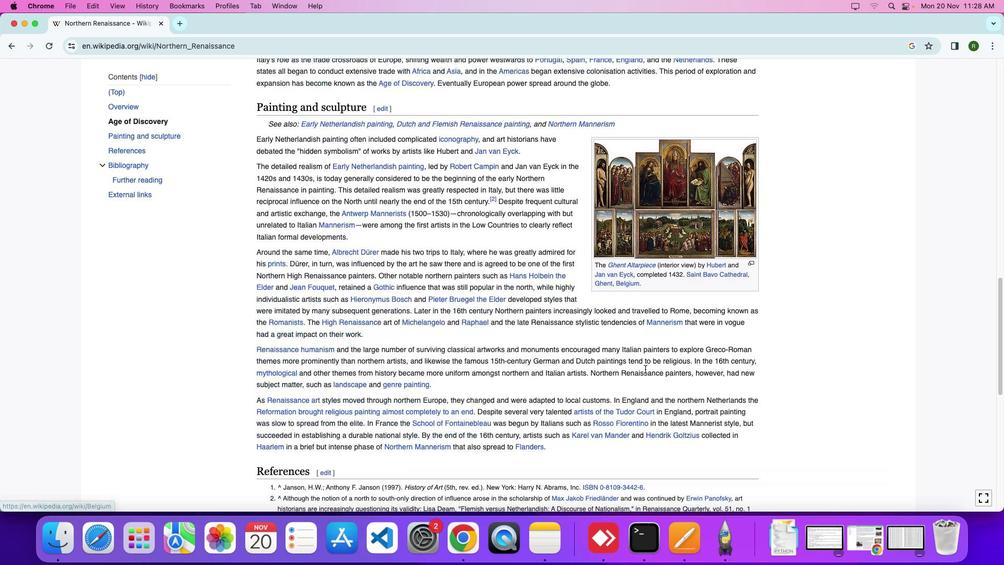 
Action: Mouse scrolled (613, 338) with delta (42, 28)
Screenshot: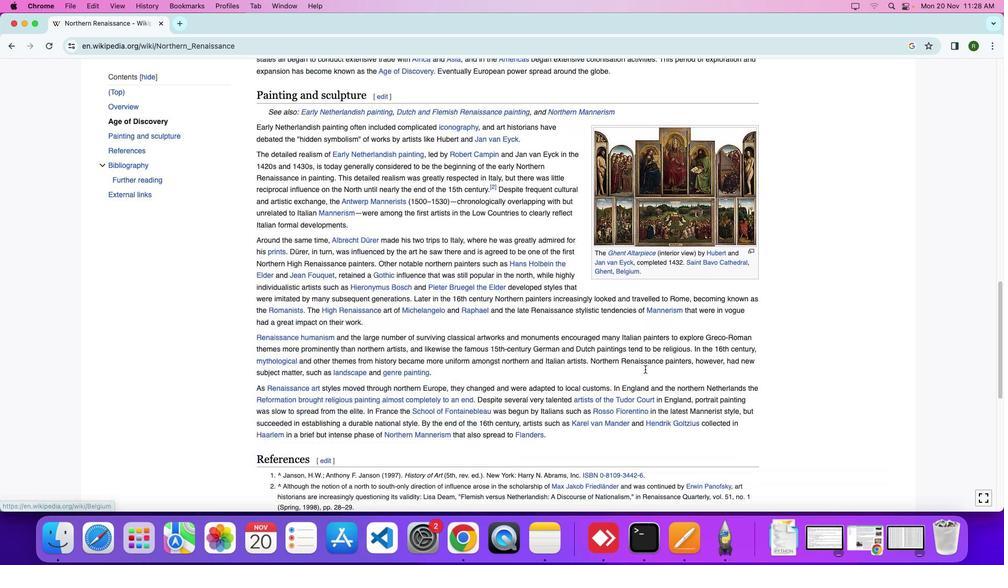 
Action: Mouse moved to (613, 336)
Screenshot: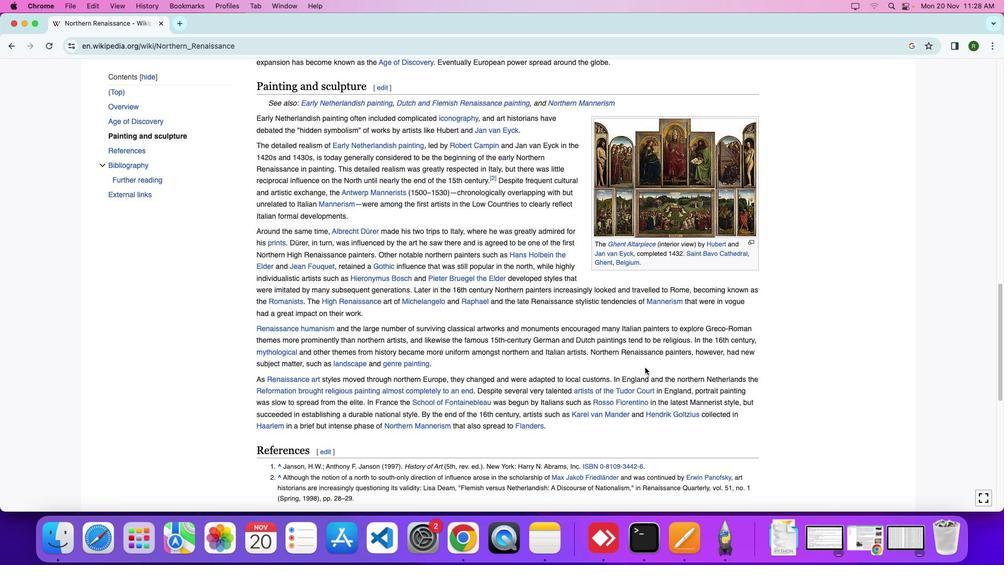 
Action: Mouse scrolled (613, 336) with delta (42, 28)
Screenshot: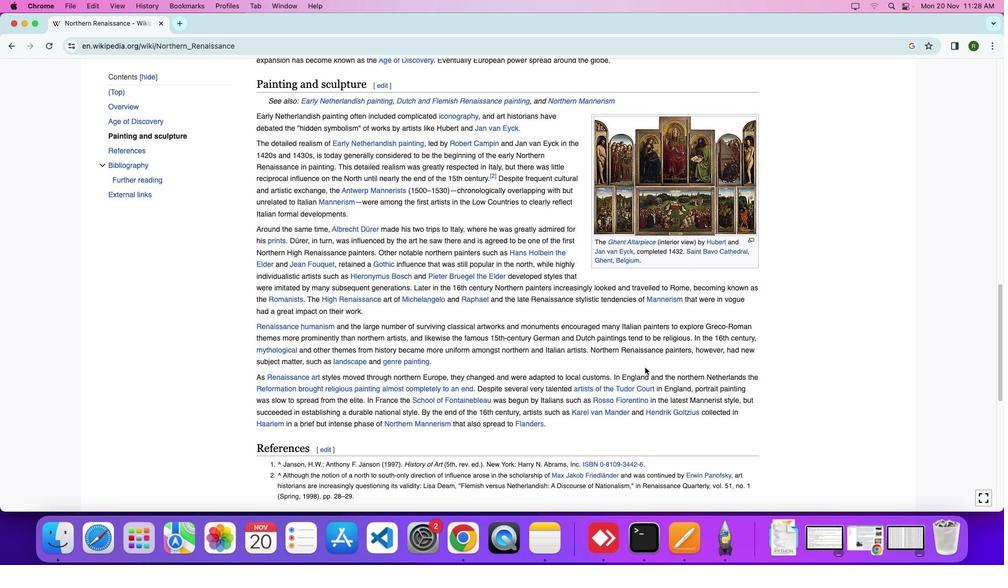 
Action: Mouse scrolled (613, 336) with delta (42, 28)
Screenshot: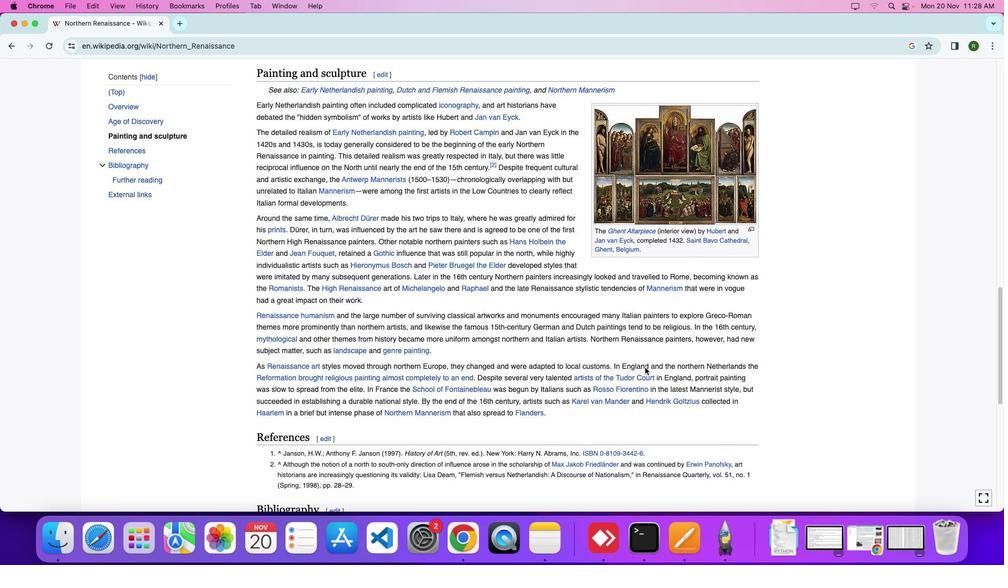 
Action: Mouse scrolled (613, 336) with delta (42, 28)
Screenshot: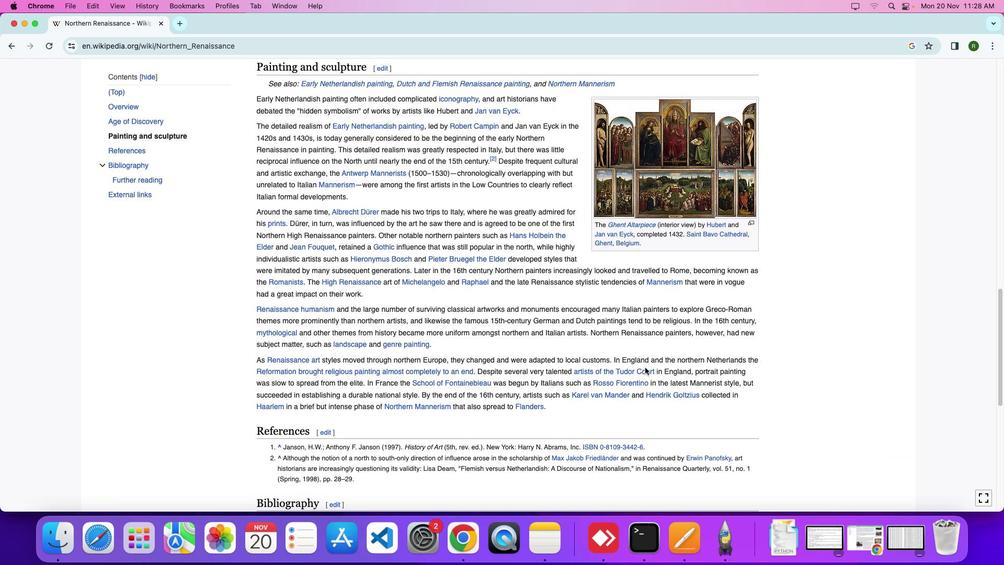 
Action: Mouse moved to (611, 344)
Screenshot: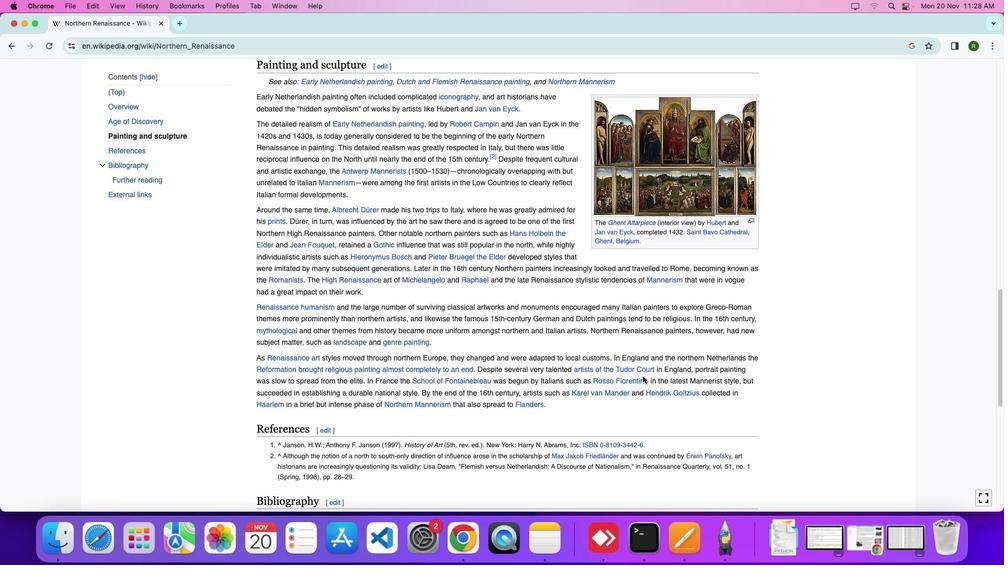 
Action: Mouse scrolled (611, 344) with delta (42, 28)
Screenshot: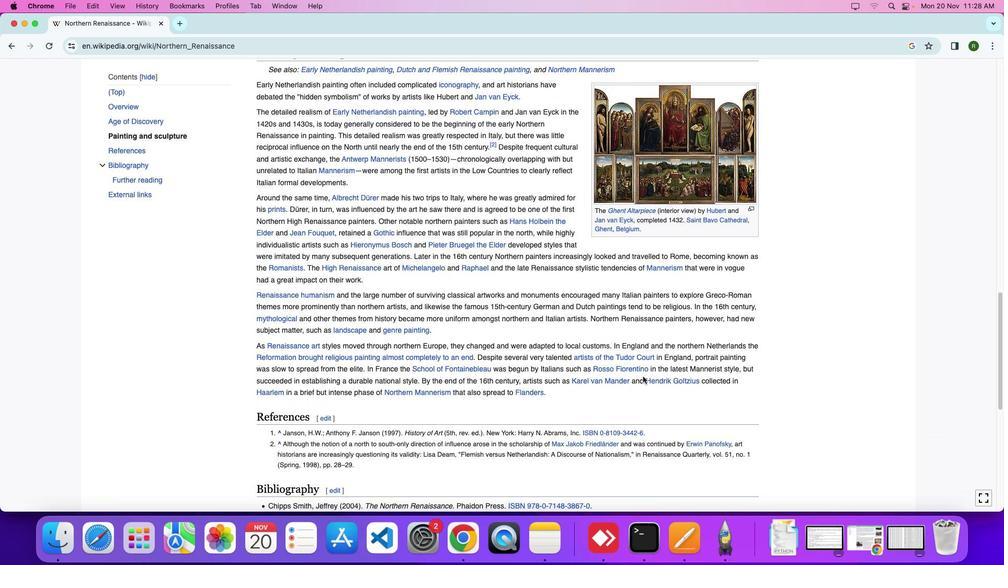 
Action: Mouse scrolled (611, 344) with delta (42, 28)
Screenshot: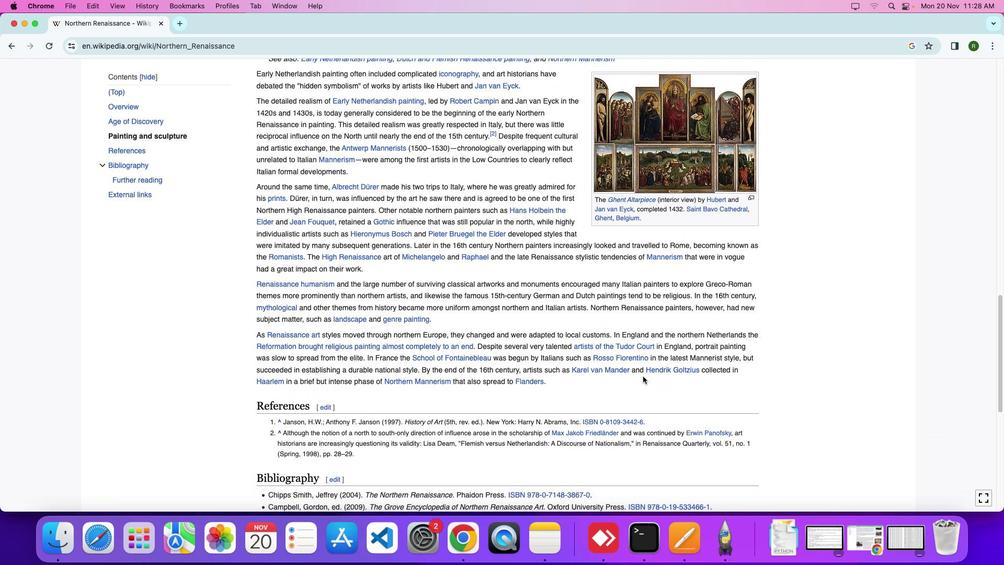 
Action: Mouse moved to (611, 344)
Screenshot: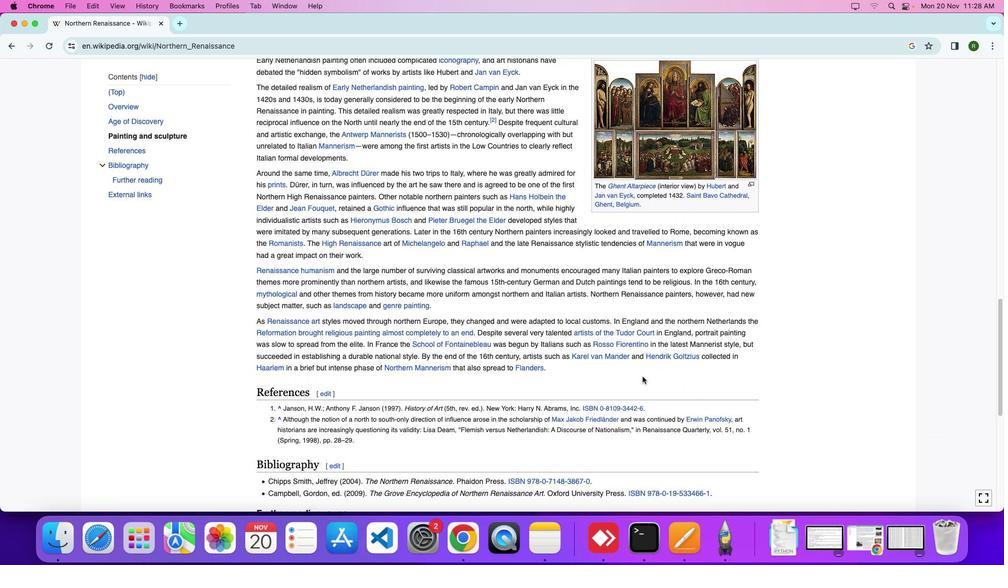 
Action: Mouse scrolled (611, 344) with delta (42, 28)
Screenshot: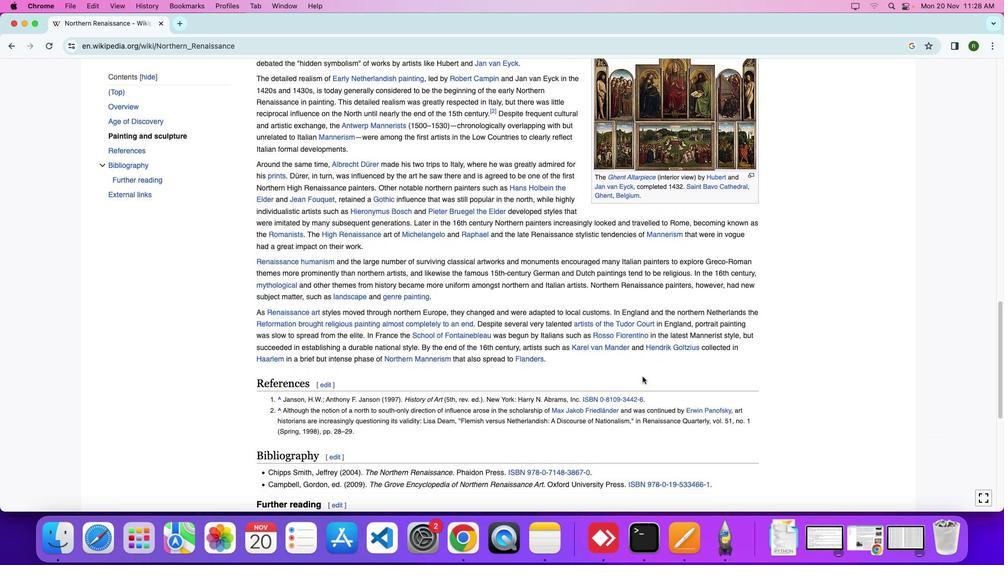 
Action: Mouse scrolled (611, 344) with delta (42, 28)
Screenshot: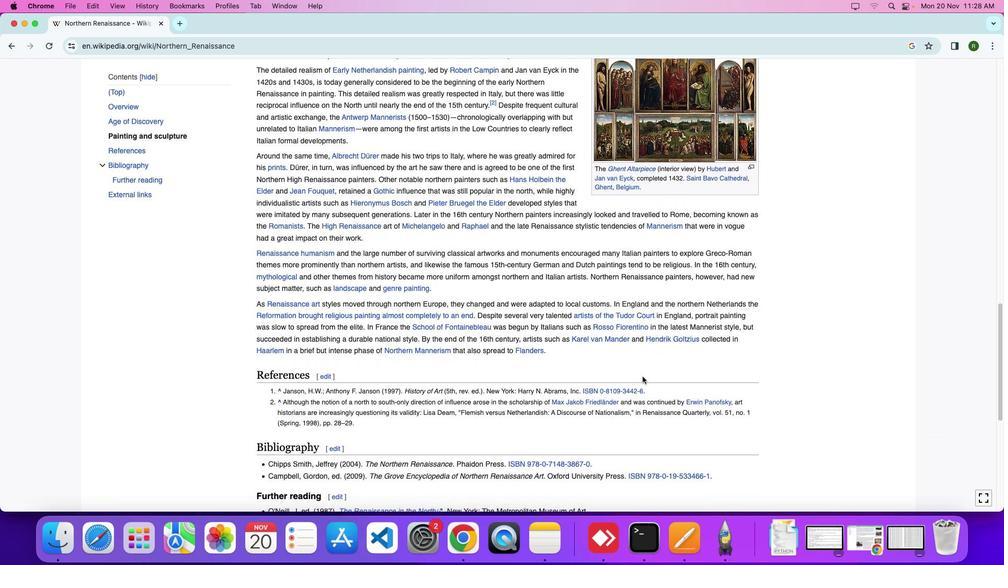 
Action: Mouse moved to (611, 343)
Screenshot: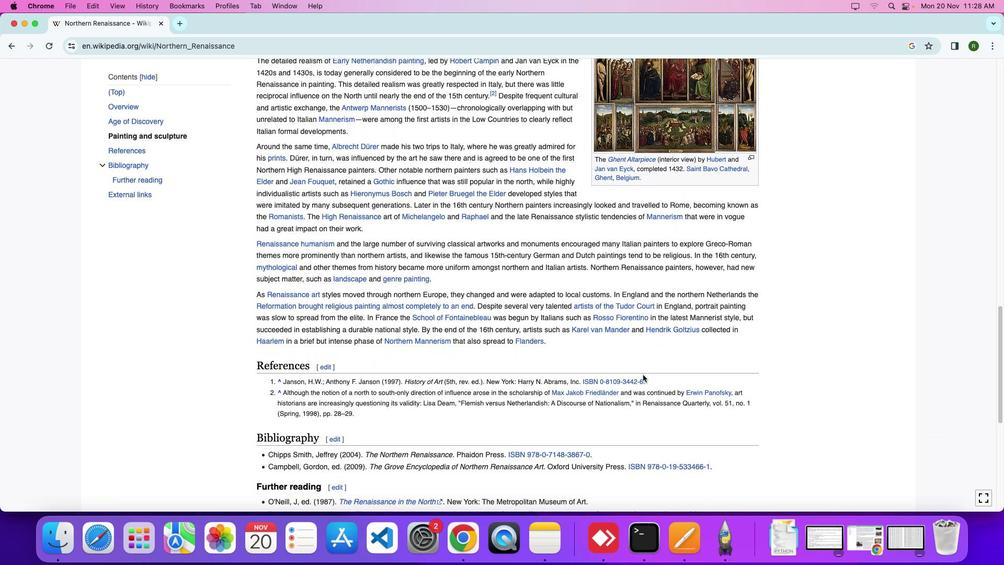 
Action: Mouse scrolled (611, 343) with delta (42, 28)
Screenshot: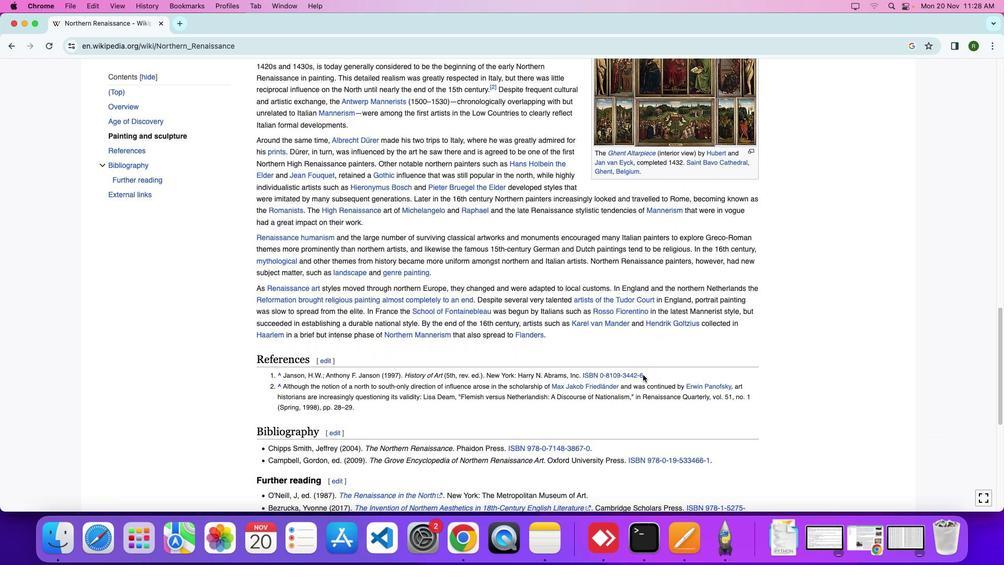 
Action: Mouse moved to (611, 343)
Screenshot: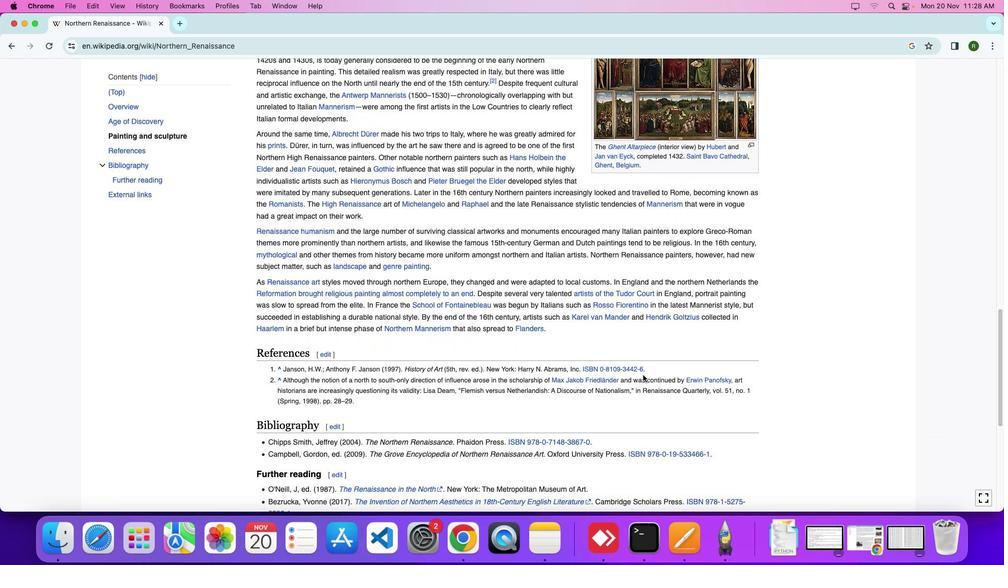 
Action: Mouse scrolled (611, 343) with delta (42, 28)
Screenshot: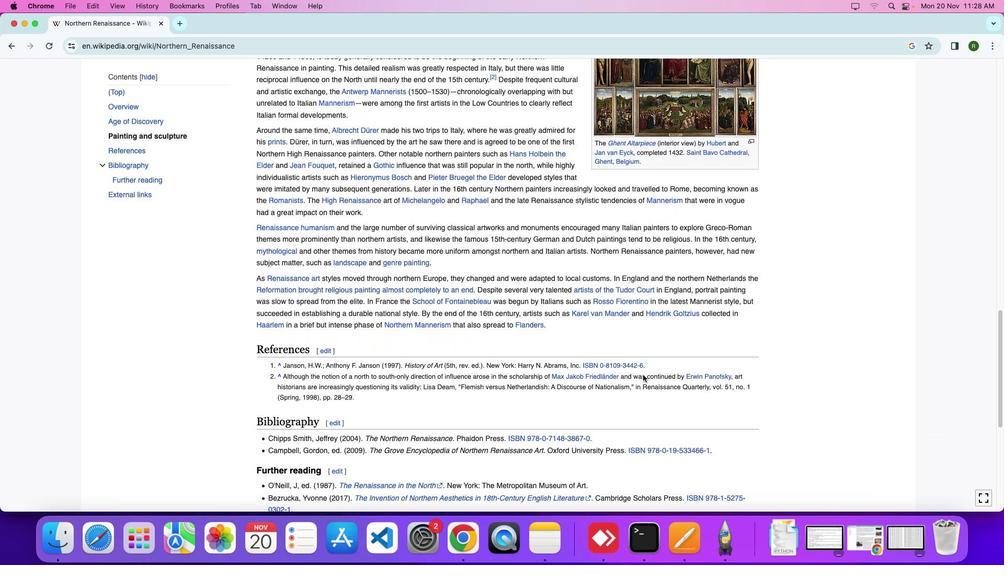 
Action: Mouse moved to (806, 264)
Screenshot: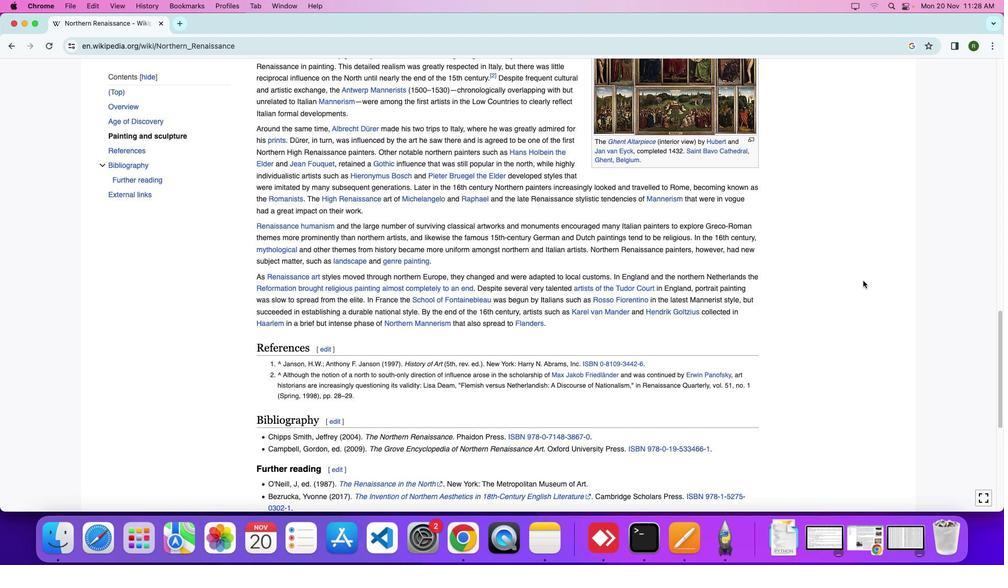 
Action: Mouse scrolled (806, 264) with delta (42, 28)
Screenshot: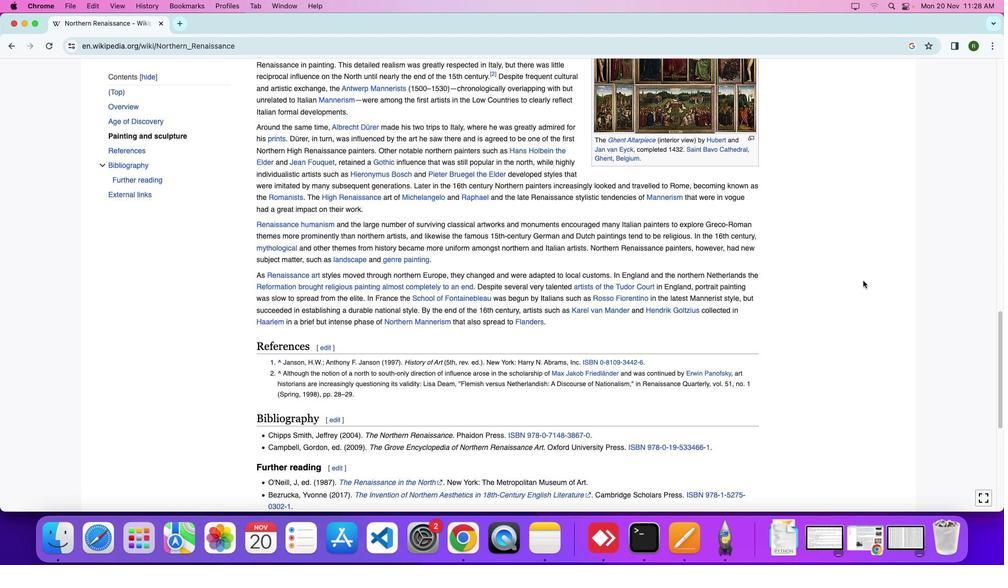 
Action: Mouse moved to (806, 264)
Screenshot: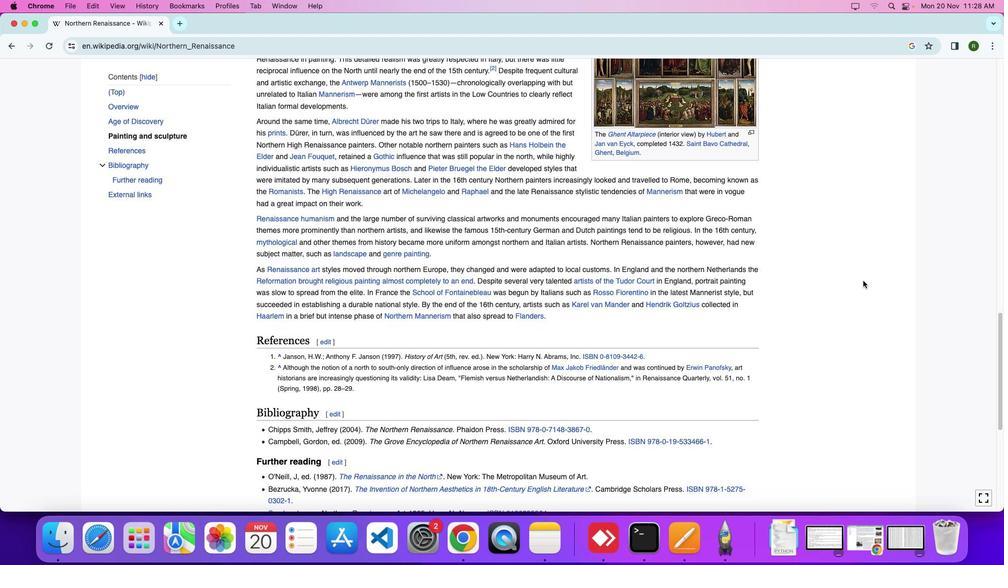 
Action: Mouse scrolled (806, 264) with delta (42, 28)
Screenshot: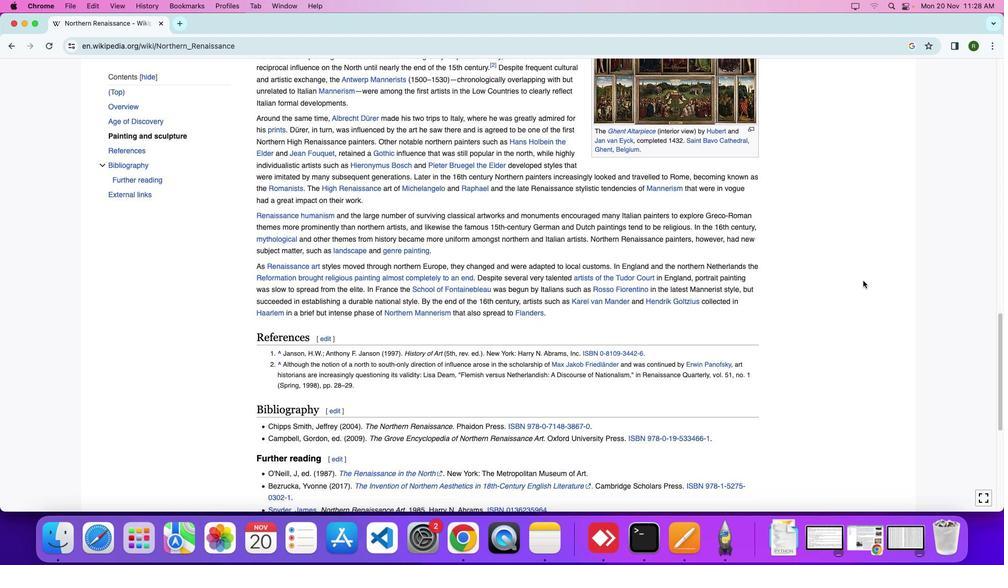 
Action: Mouse scrolled (806, 264) with delta (42, 28)
Screenshot: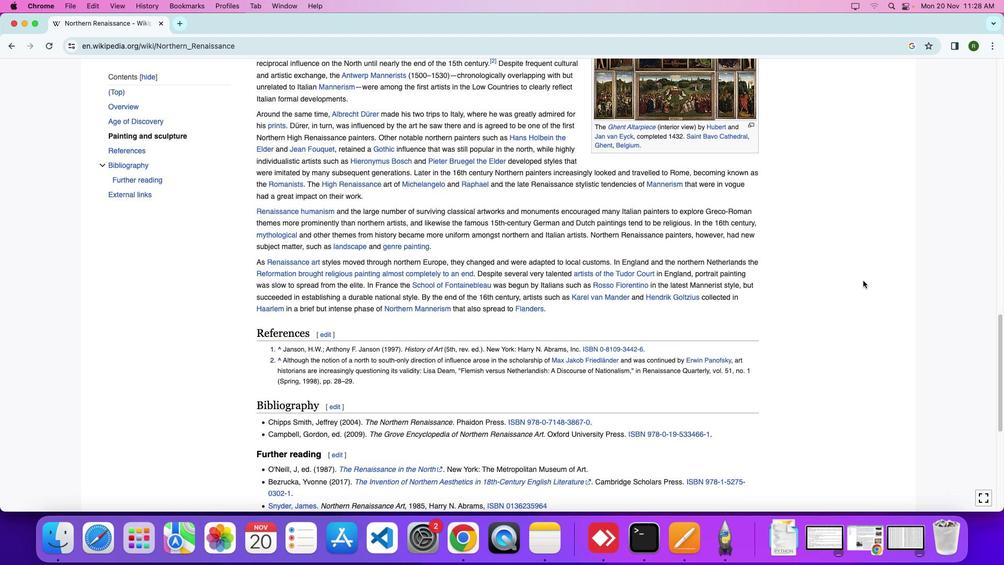 
Action: Mouse moved to (796, 262)
Screenshot: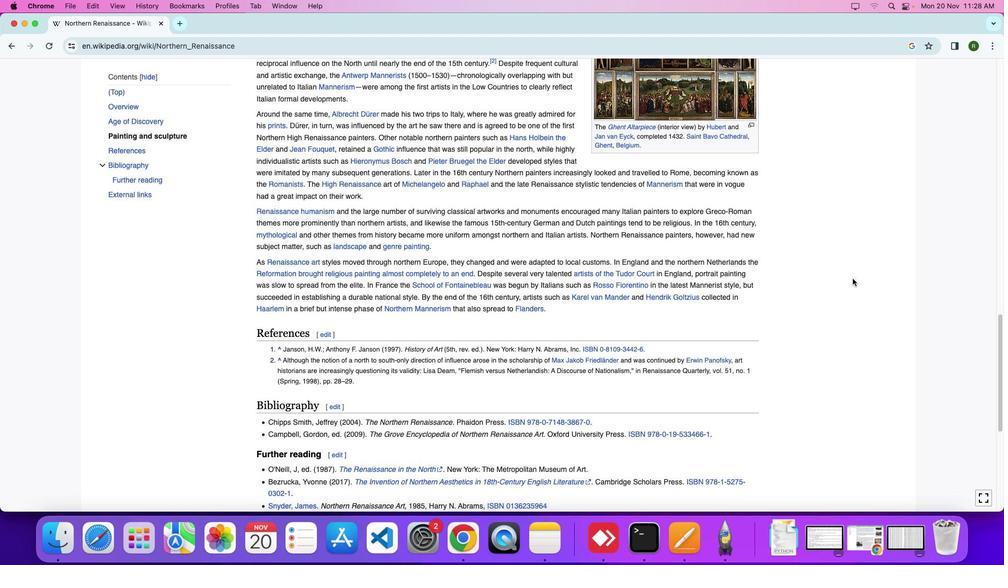 
Action: Mouse scrolled (796, 262) with delta (42, 28)
Screenshot: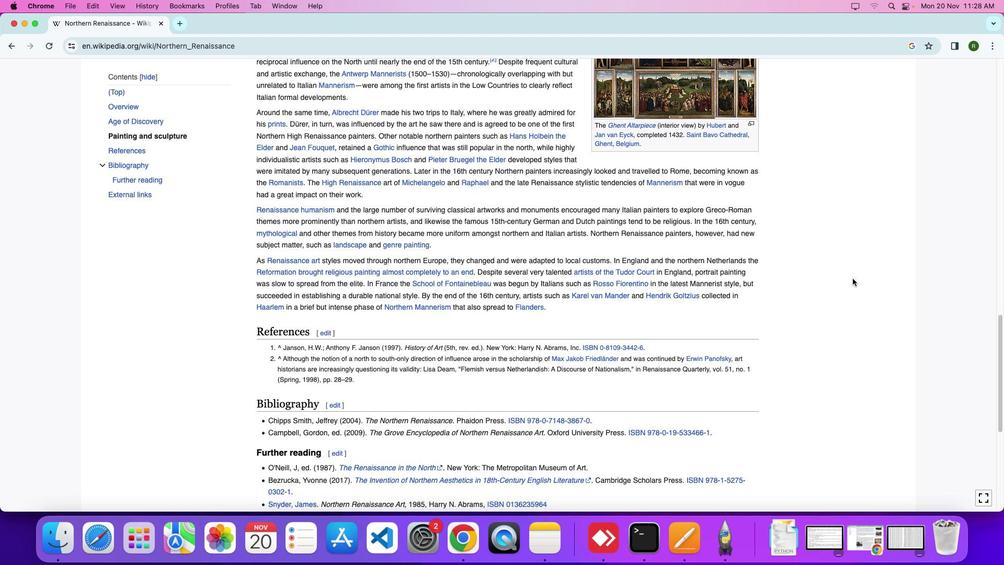 
Action: Mouse scrolled (796, 262) with delta (42, 28)
Screenshot: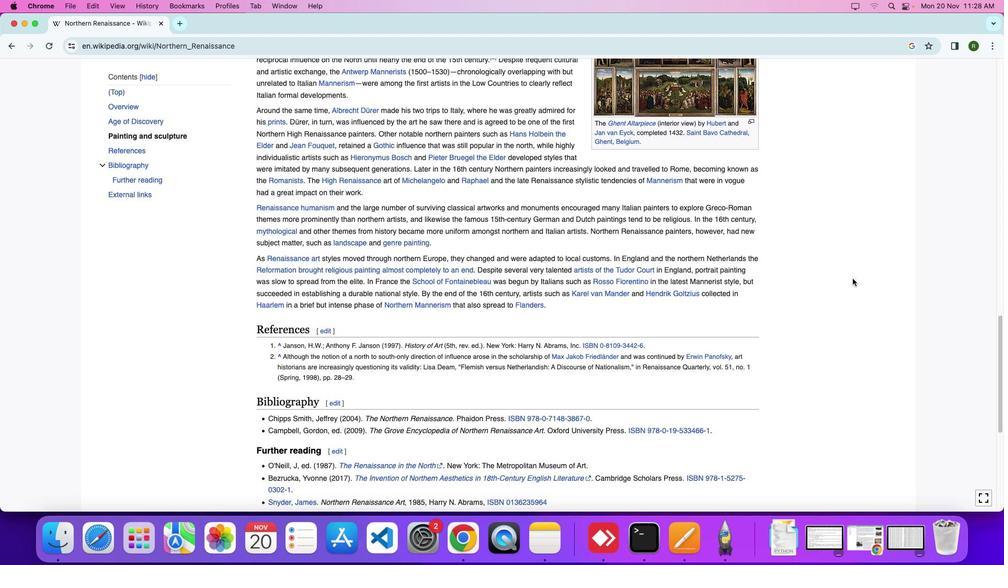 
Action: Mouse scrolled (796, 262) with delta (42, 28)
Screenshot: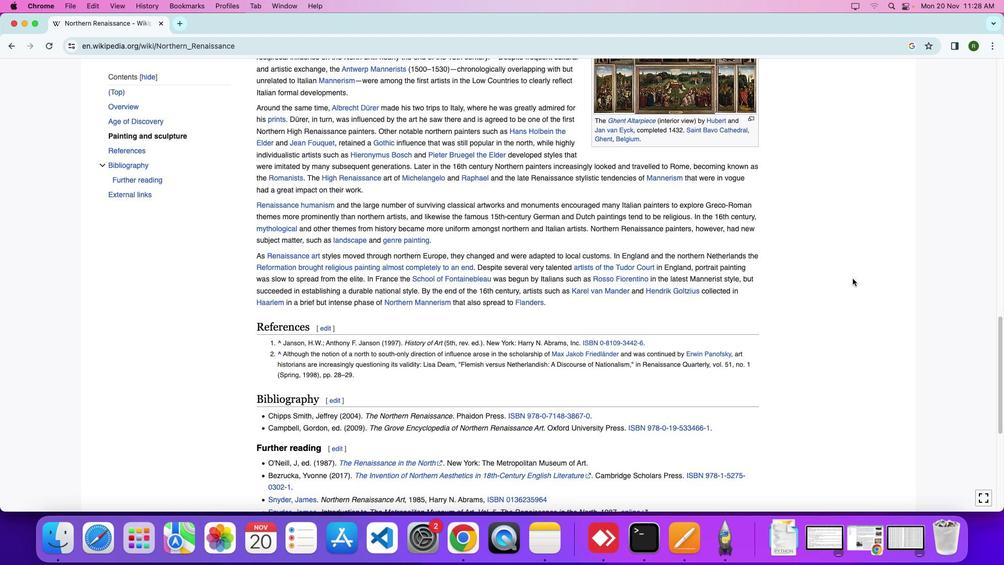 
Action: Mouse scrolled (796, 262) with delta (42, 28)
Screenshot: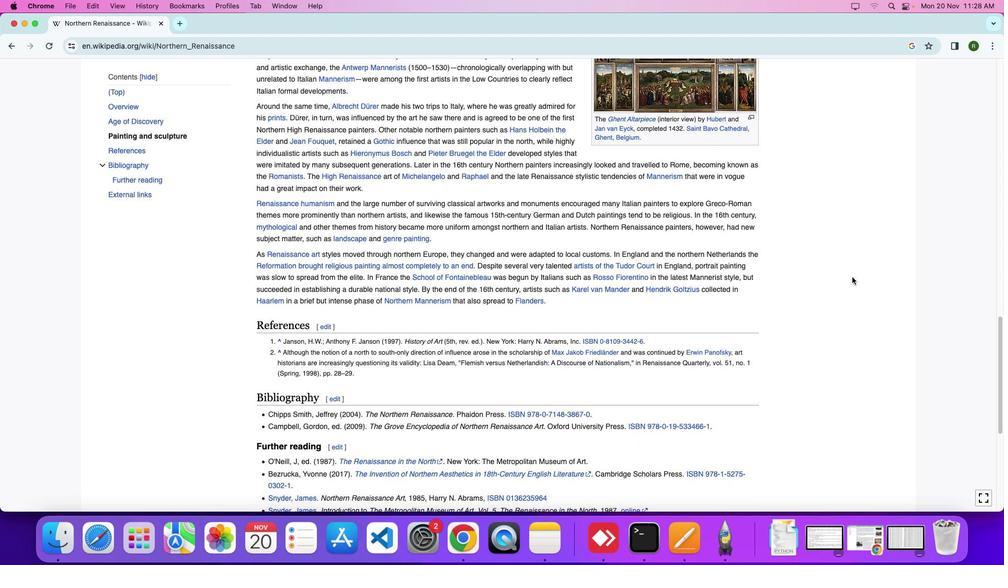 
Action: Mouse moved to (796, 260)
Screenshot: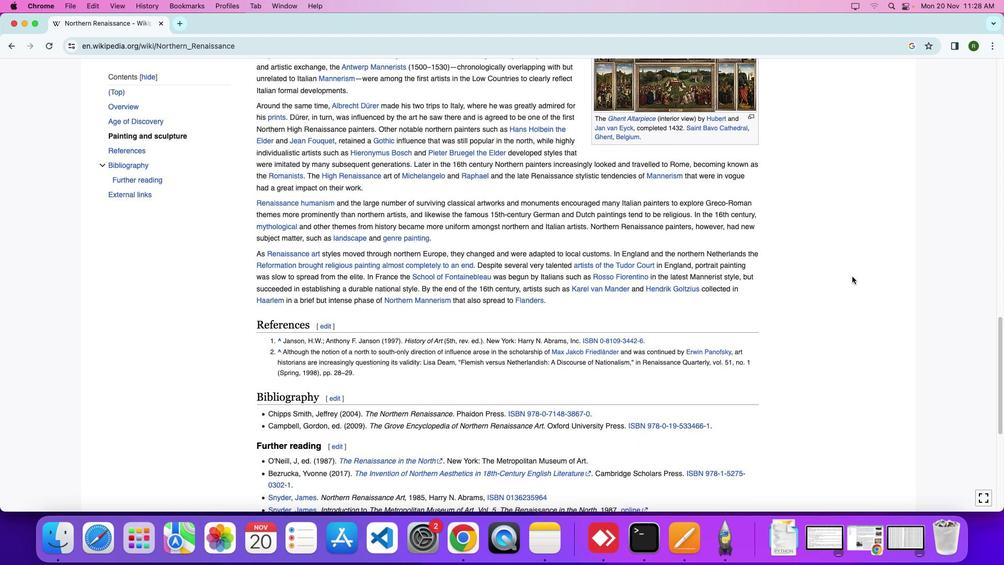 
Action: Mouse scrolled (796, 260) with delta (42, 29)
Screenshot: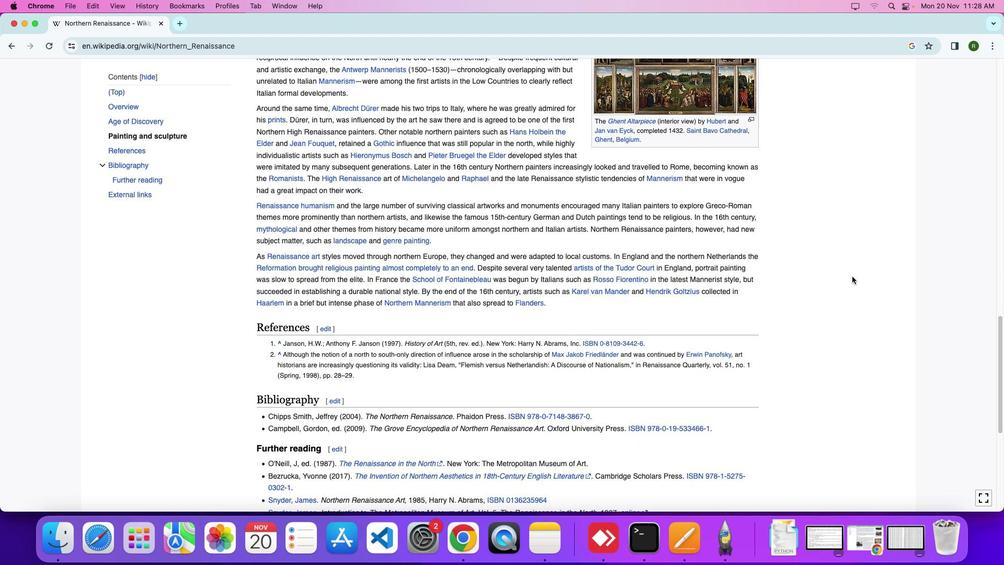 
Action: Mouse scrolled (796, 260) with delta (42, 29)
Screenshot: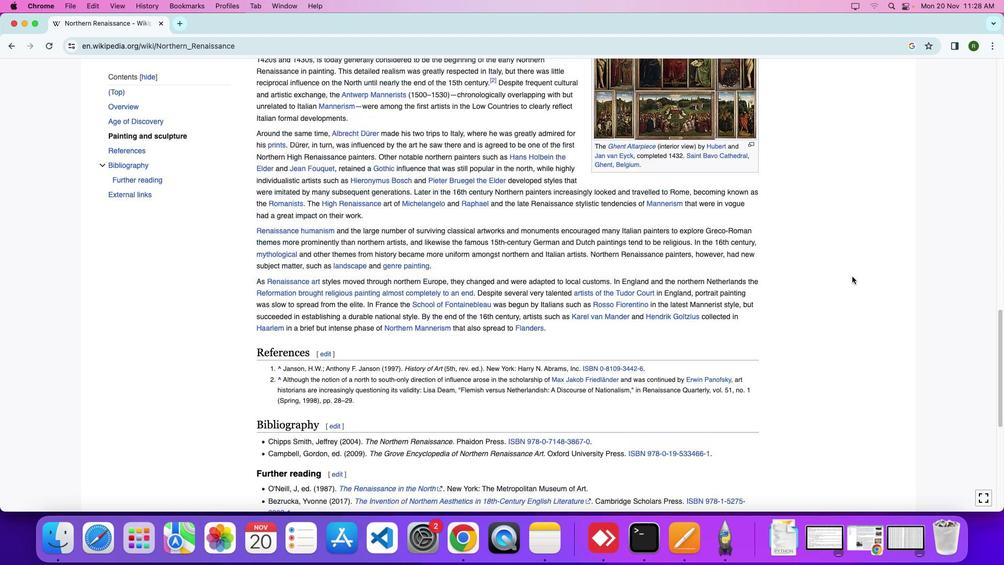 
Action: Mouse scrolled (796, 260) with delta (42, 29)
Screenshot: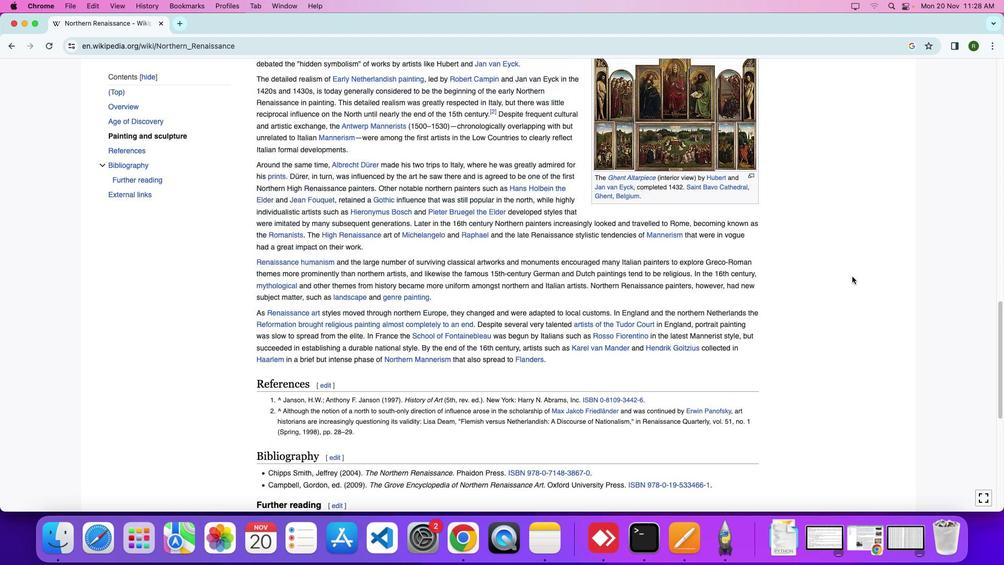 
Action: Mouse moved to (793, 252)
Screenshot: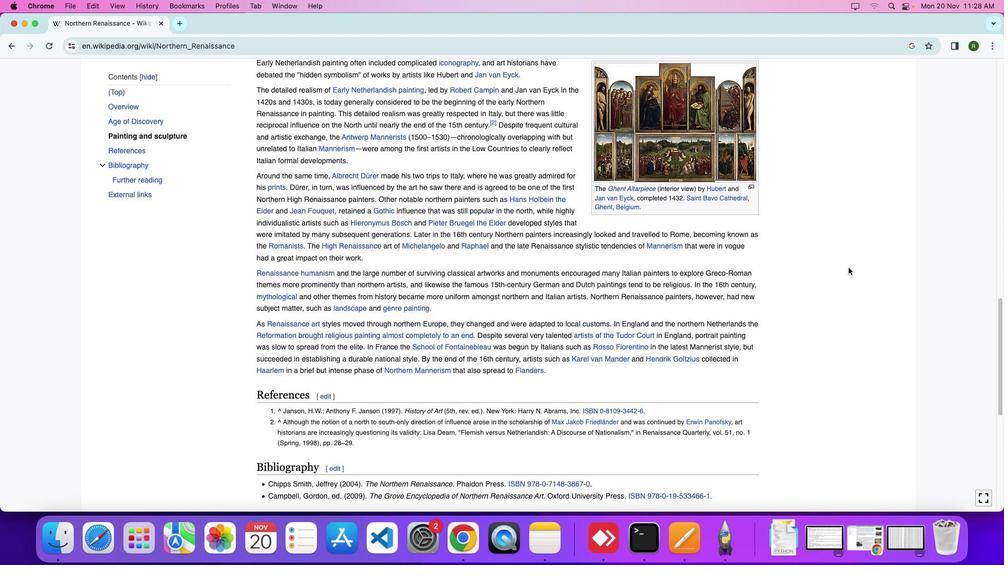 
Action: Mouse scrolled (793, 252) with delta (42, 29)
Screenshot: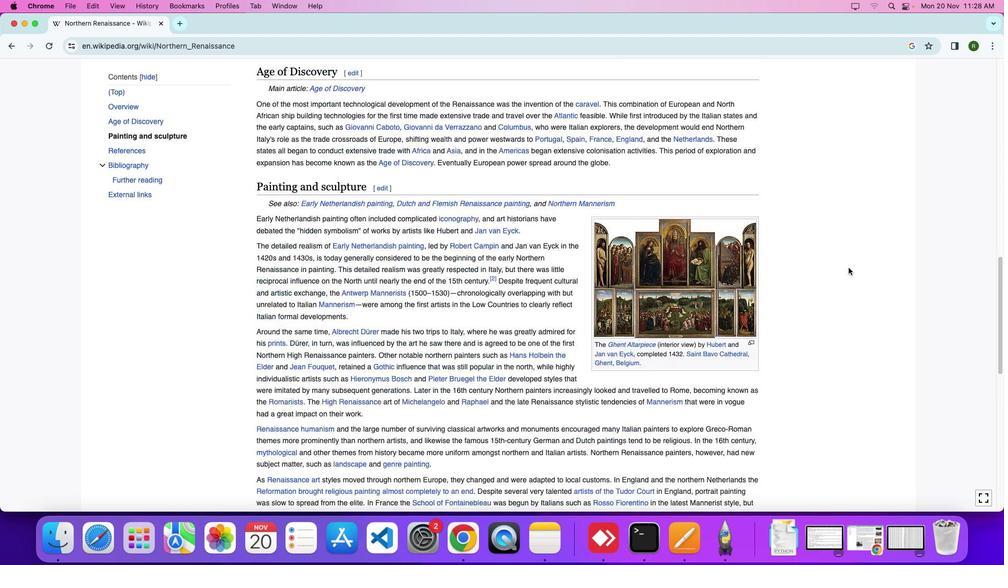 
Action: Mouse scrolled (793, 252) with delta (42, 29)
Screenshot: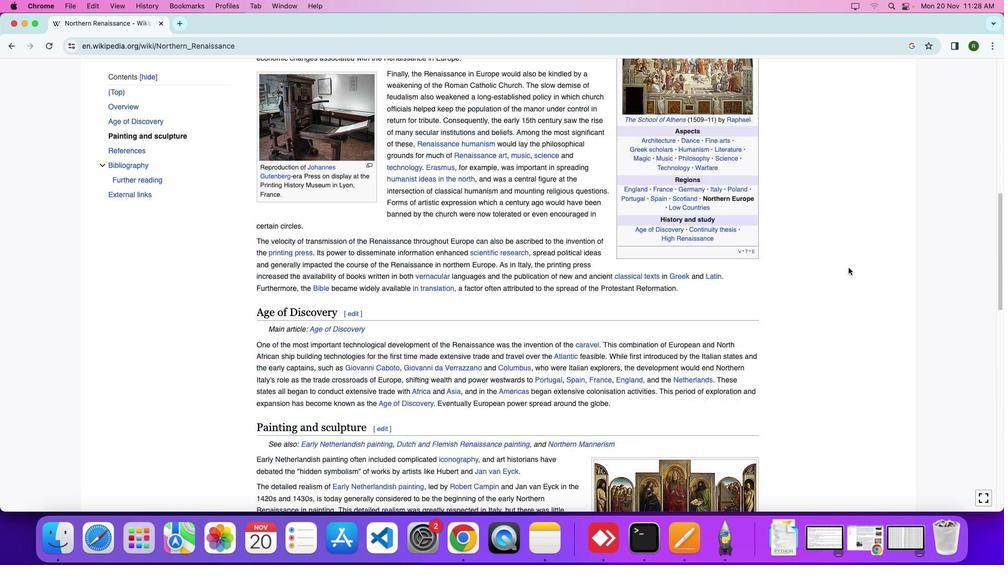 
Action: Mouse scrolled (793, 252) with delta (42, 32)
Screenshot: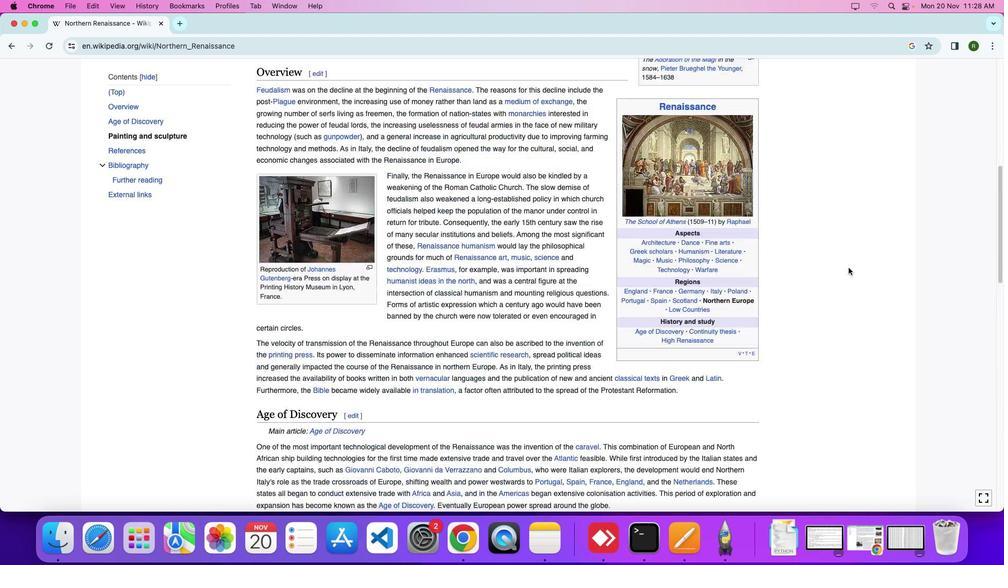 
Action: Mouse scrolled (793, 252) with delta (42, 34)
Screenshot: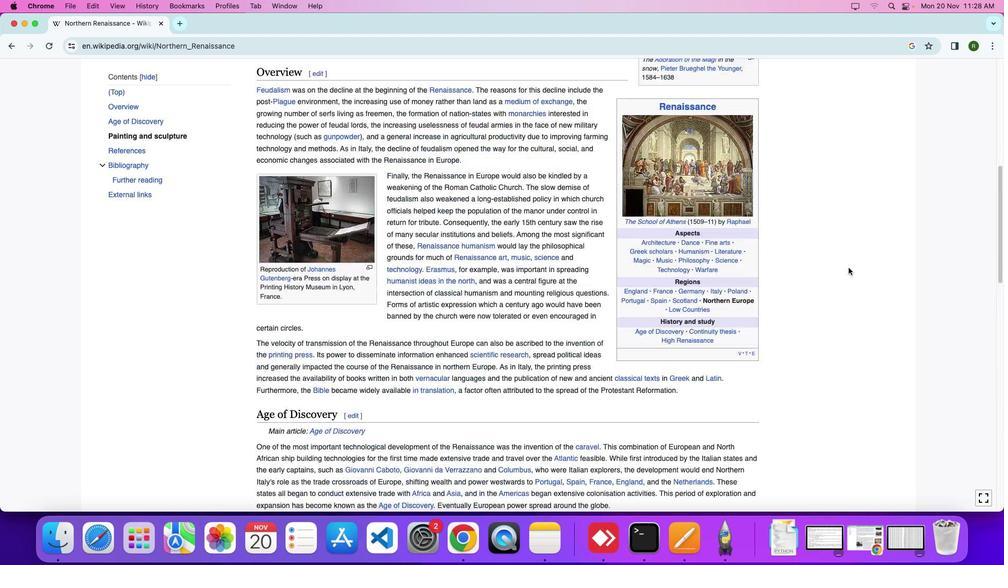 
Action: Mouse moved to (793, 252)
Screenshot: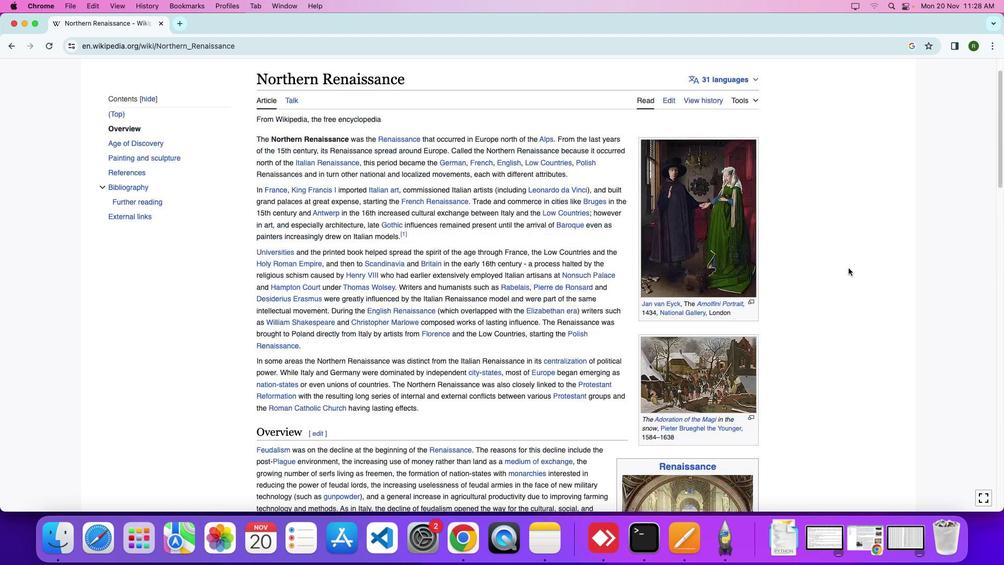 
Action: Mouse scrolled (793, 252) with delta (42, 29)
Screenshot: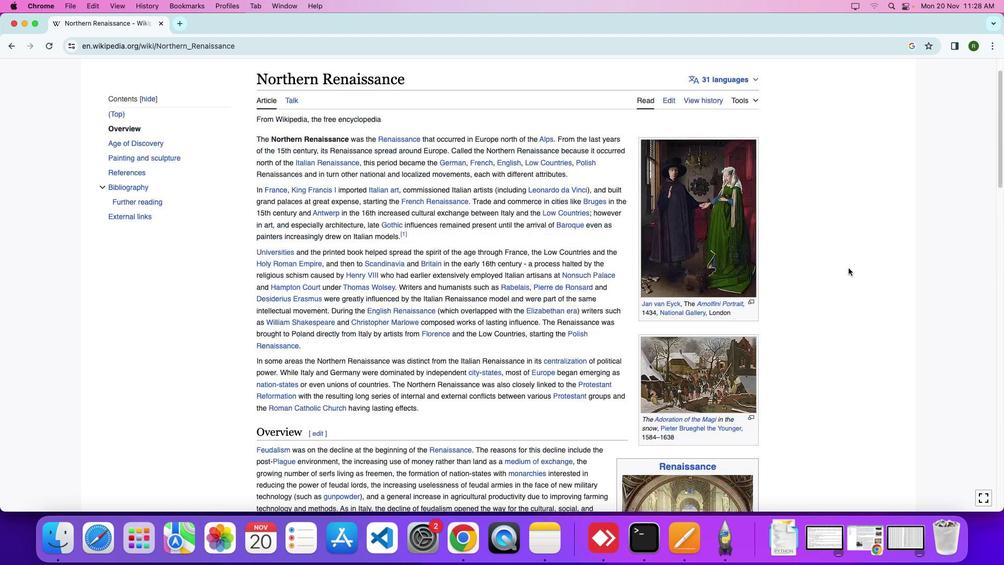 
Action: Mouse moved to (793, 253)
Screenshot: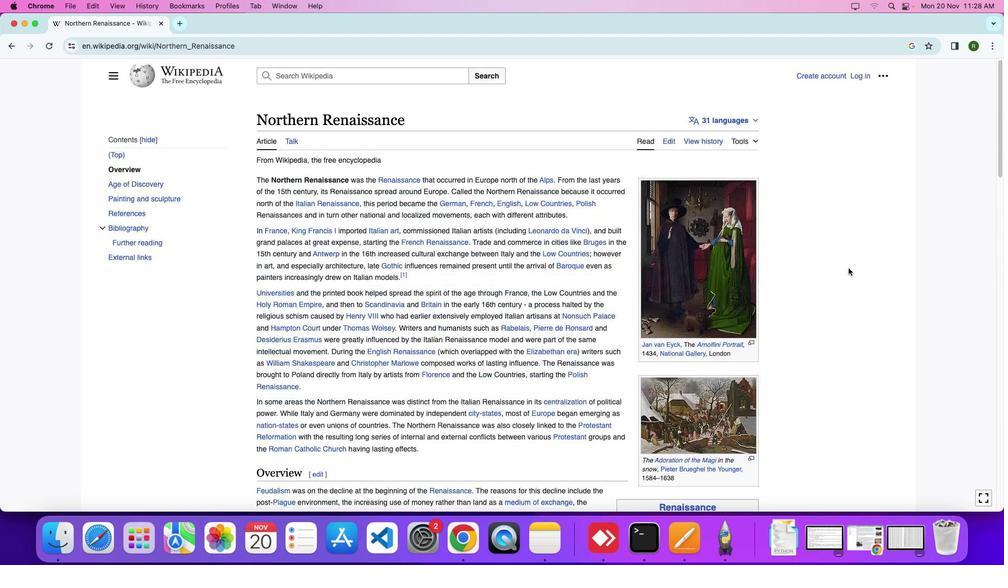 
Action: Mouse scrolled (793, 253) with delta (42, 29)
Screenshot: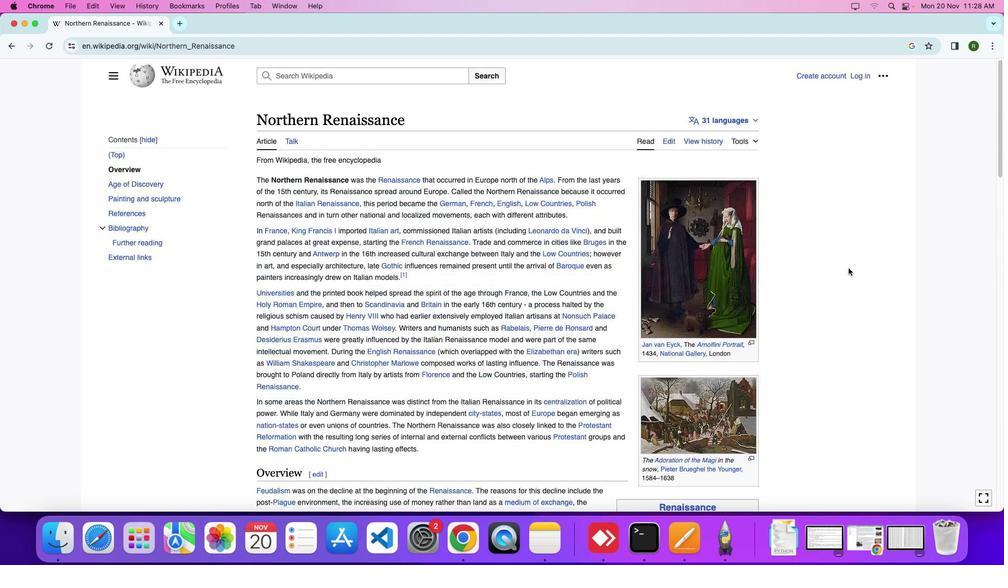 
Action: Mouse moved to (793, 253)
Screenshot: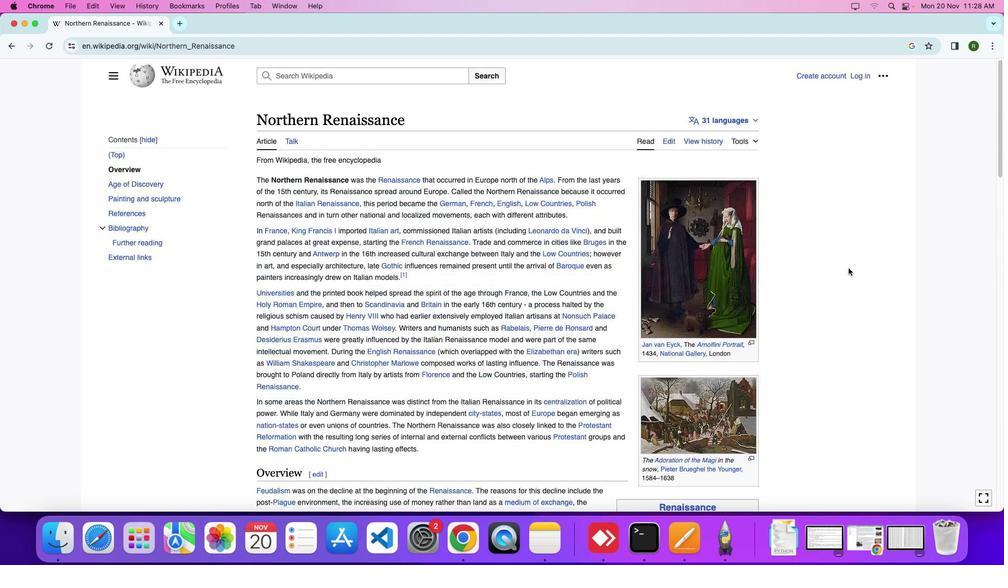 
Action: Mouse scrolled (793, 253) with delta (42, 32)
Screenshot: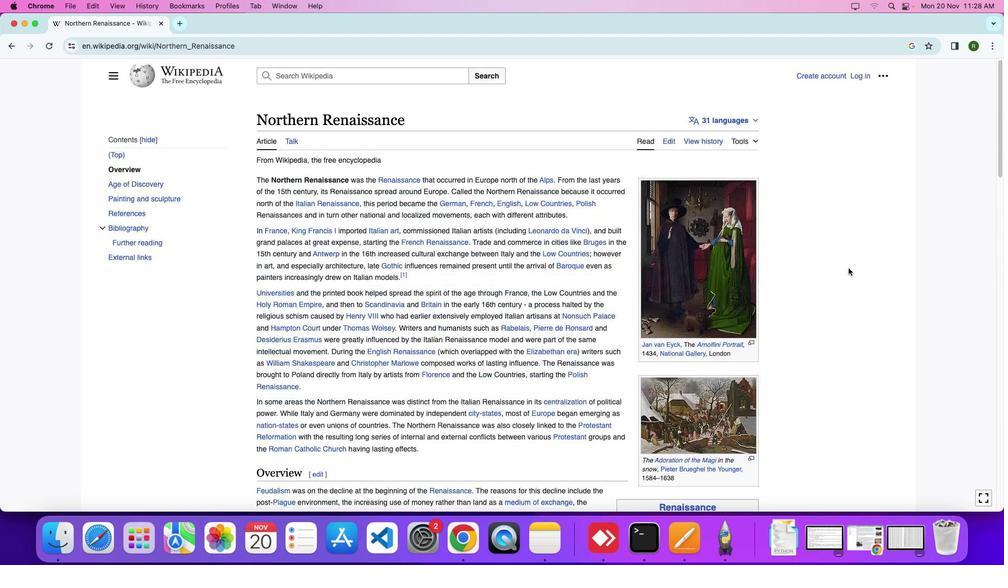 
Action: Mouse scrolled (793, 253) with delta (42, 34)
Screenshot: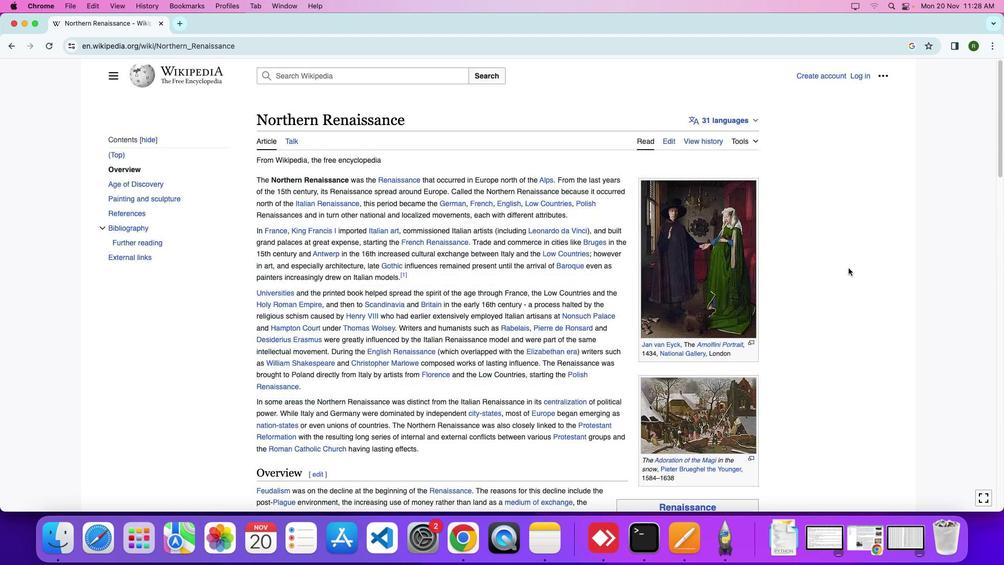 
Action: Mouse scrolled (793, 253) with delta (42, 29)
Screenshot: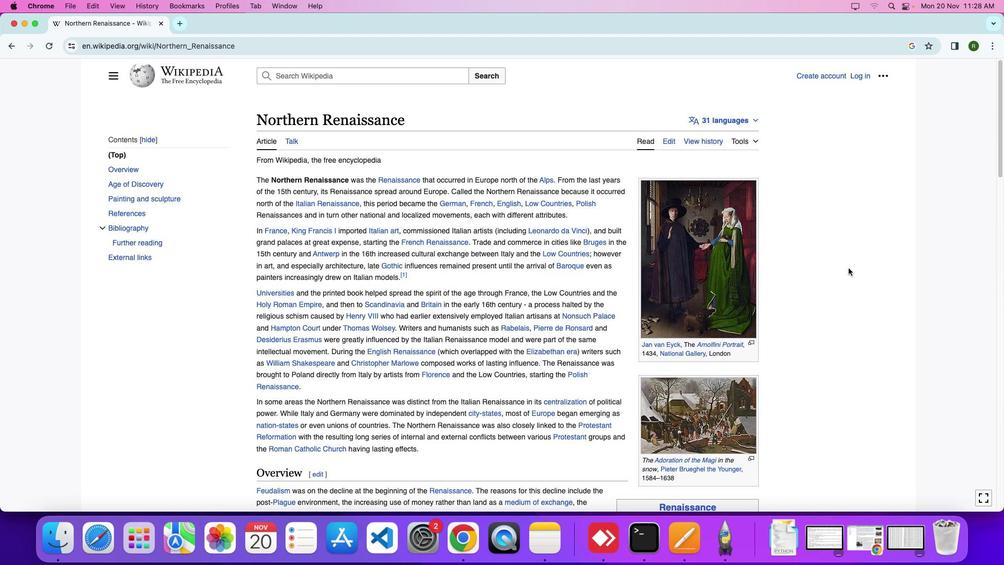 
Action: Mouse scrolled (793, 253) with delta (42, 29)
Screenshot: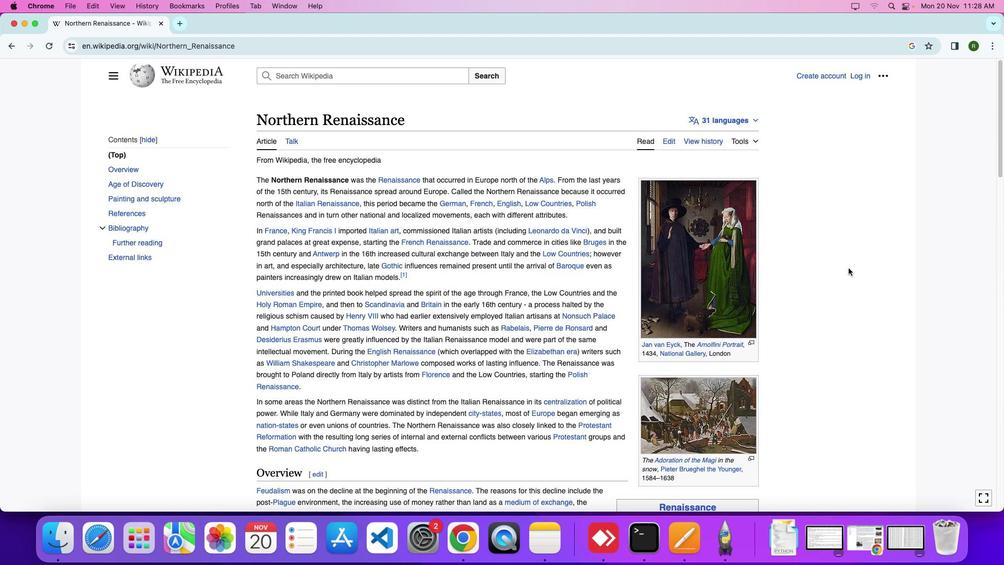 
Action: Mouse scrolled (793, 253) with delta (42, 32)
Screenshot: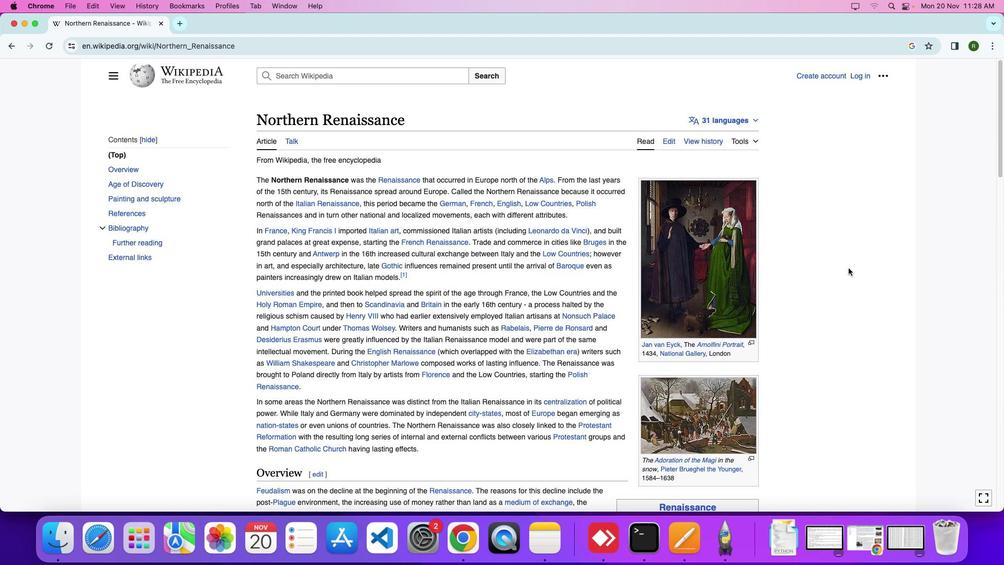 
Action: Mouse scrolled (793, 253) with delta (42, 34)
Screenshot: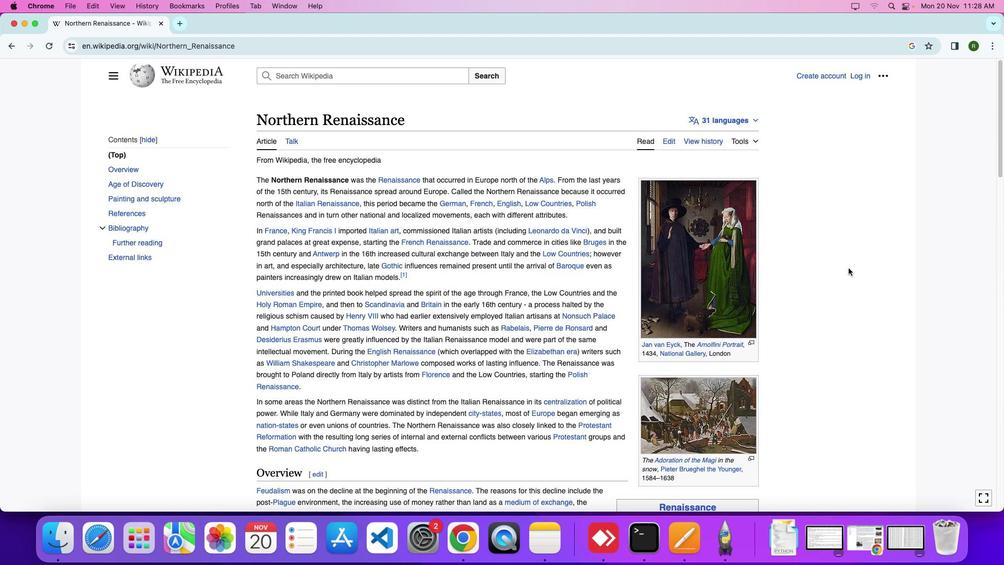 
Action: Mouse scrolled (793, 253) with delta (42, 29)
Screenshot: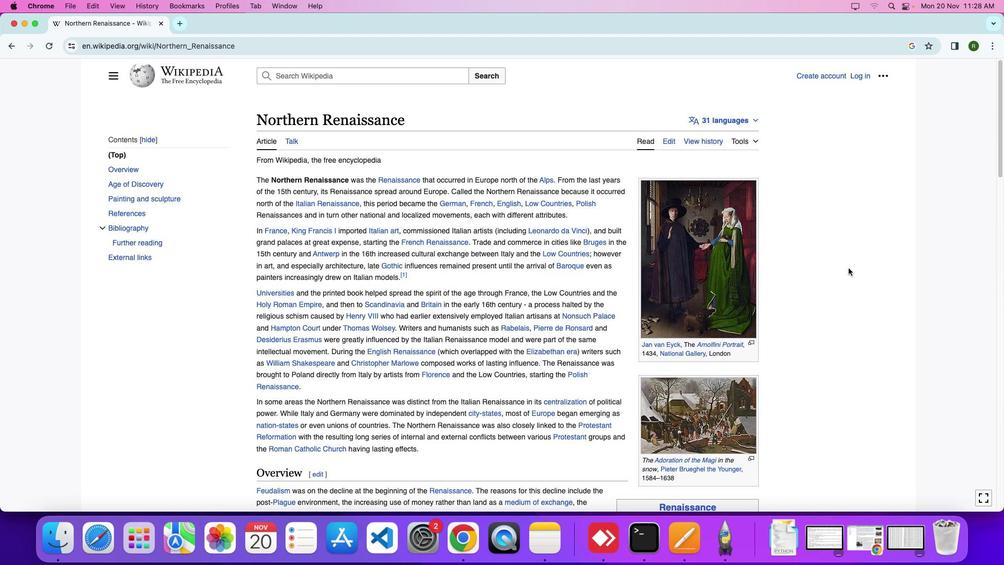 
Action: Mouse scrolled (793, 253) with delta (42, 29)
Screenshot: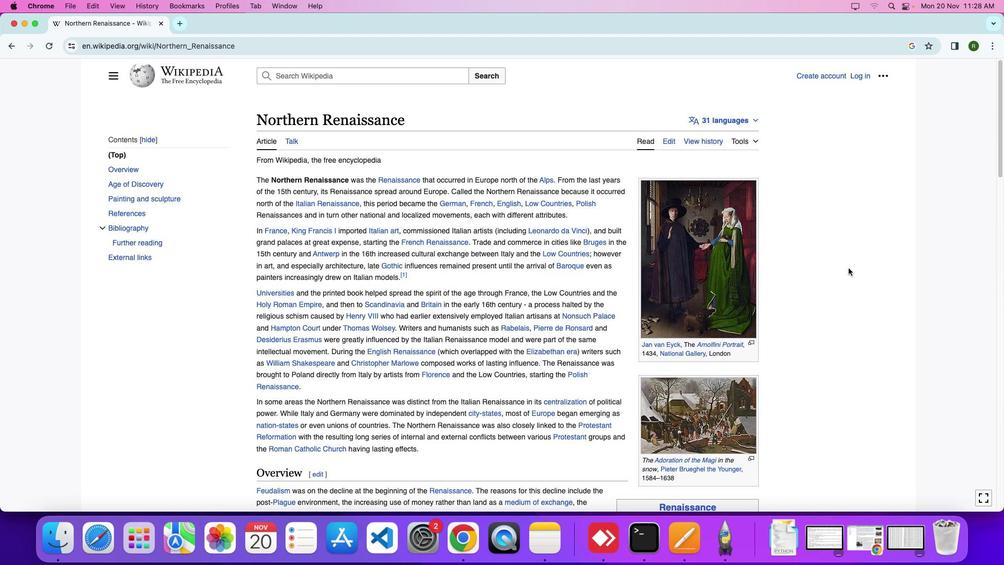 
Action: Mouse scrolled (793, 253) with delta (42, 32)
Screenshot: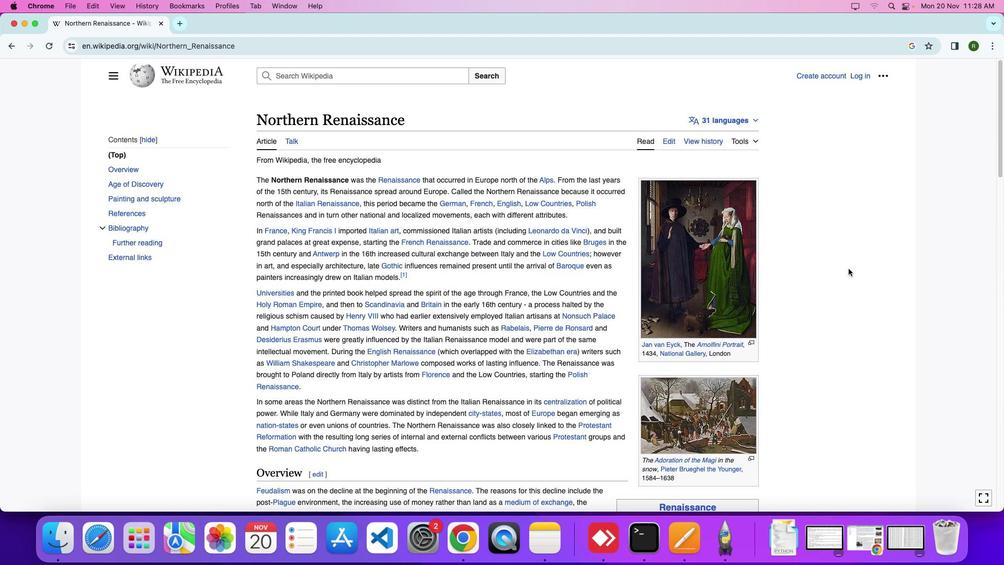 
Action: Mouse scrolled (793, 253) with delta (42, 34)
Screenshot: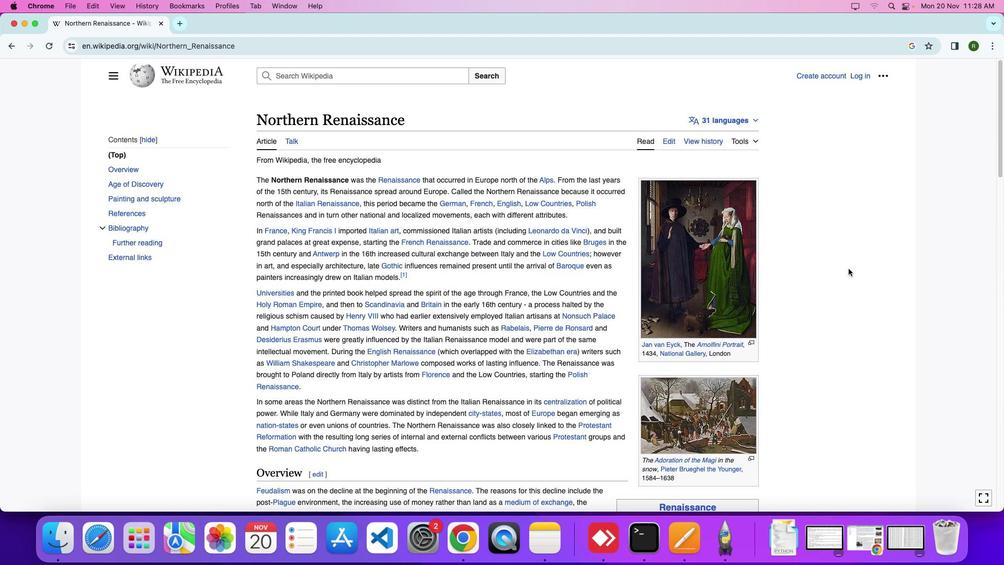 
Action: Mouse moved to (63, 49)
Screenshot: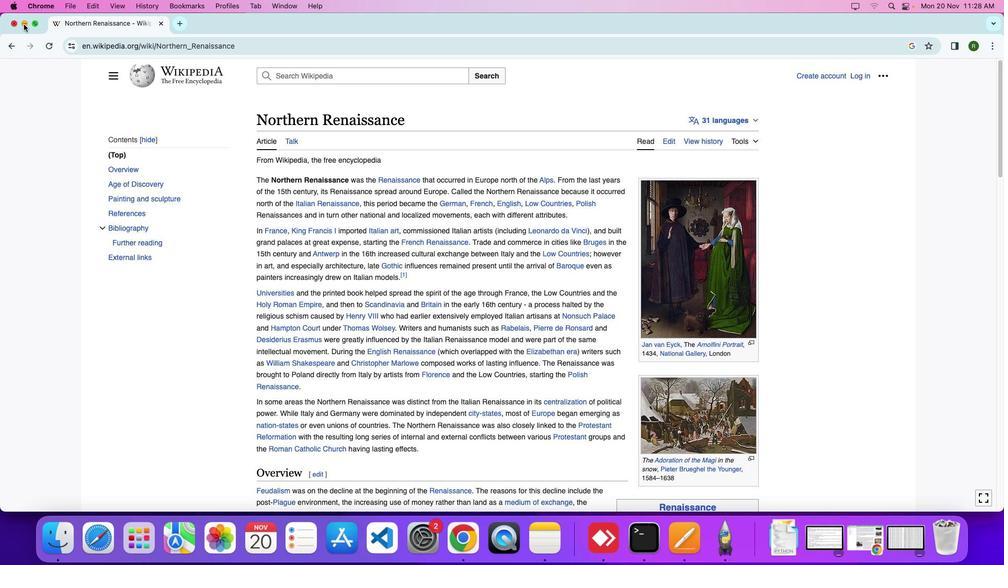 
Action: Mouse pressed left at (63, 49)
Screenshot: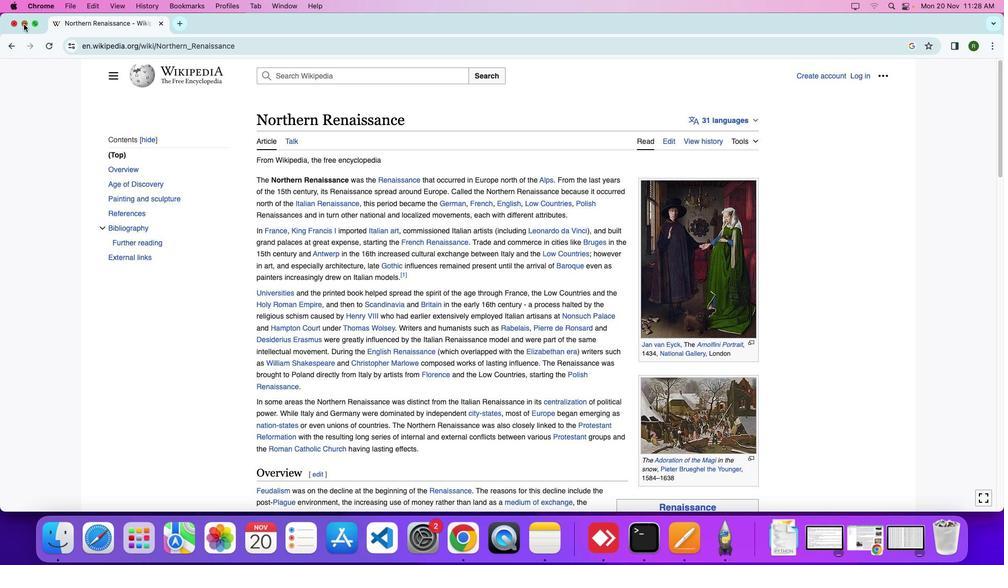 
Action: Mouse moved to (70, 86)
Screenshot: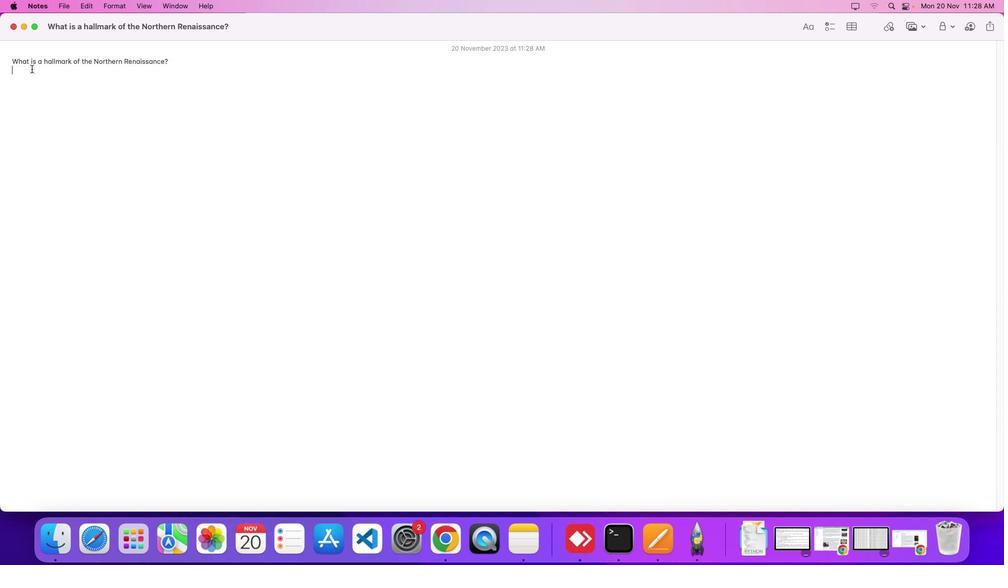 
Action: Mouse pressed left at (70, 86)
Screenshot: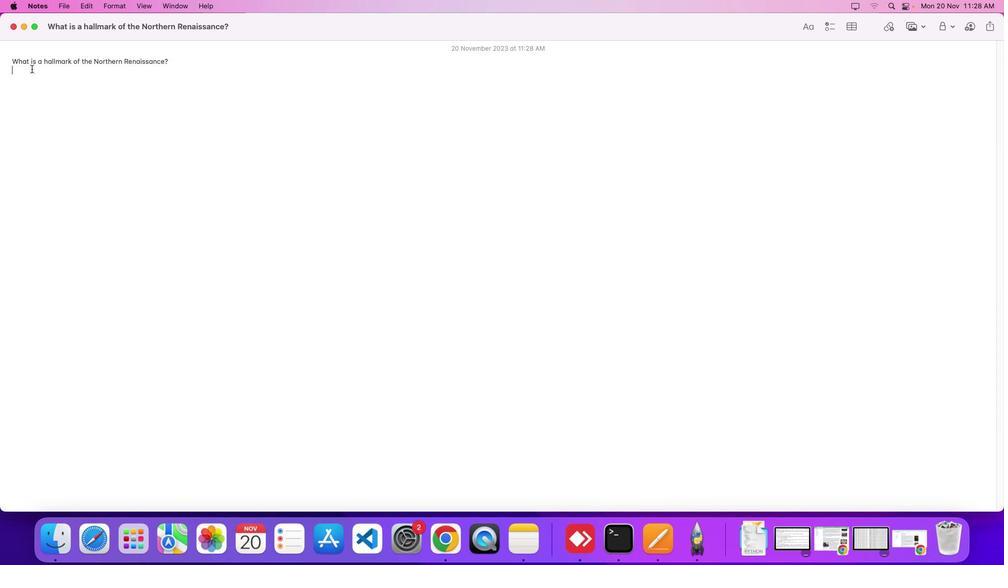 
Action: Mouse moved to (276, 158)
Screenshot: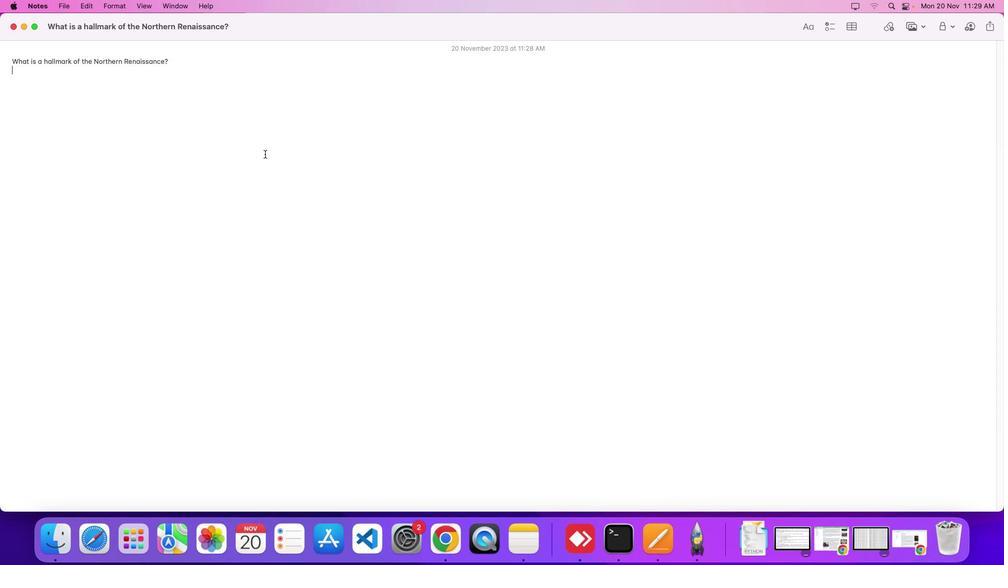
Action: Key pressed Key.shift'A'Key.space'h''a''l''l''m''a''r''k'Key.space'o''f'Key.space't''h''e'Key.spaceKey.shift'N''o''r''t''h''e''r''n'Key.spaceKey.shift'R''e''n''a''i''s''s''a''n''c''e'Key.space'i''s'Key.space't''h''a''t'Key.space'i''t'Key.space'w''a''s'Key.space'c''l''o''s''e''l''y'Key.space'l''i''n''k''e''d'Key.space't''o'Key.space't''h''e'Key.spaceKey.shift'P''r''o''t''e''s''t''a''n''t'Key.spaceKey.shift'R''e''f''o''r''m''a''t''i''o''n'Key.space'w''i''t''h'Key.space't''h''e'Key.space'r''e''s''u''l''t''i''n''g'Key.space'l''o''n''g'Key.space's''e''r''i''e''s'Key.space'o''f'Key.space'i''n''t''e''r''n''a''l'Key.space'a''n''d'Key.space'e''x''t''e''r''n''a''l'Key.space'c''o''n''f''l''i''c''t''s'Key.space'b''e''t''w''e''n'Key.space'v''a''r''i''o''u''s'Key.spaceKey.shift'P''r''o''t''e''s''t''a''n''t'Key.space'g''r''o''u''p''s'Key.space'a''n''d'Key.space'r''t''g''h''e'Key.spaceKey.backspaceKey.backspaceKey.backspaceKey.backspaceKey.backspaceKey.backspace't''h''e'Key.spaceKey.shift'R''o''m''a''n'Key.spaceKey.shift'C''a''t''h''o''l''i''c'Key.spaceKey.shift'C''C''h''u''r''c''h'Key.space'h''a''v''i''n''g'Key.space'l''a''s''t''i''n''g'Key.space'e''f''f''e''c''t''s''.'
Screenshot: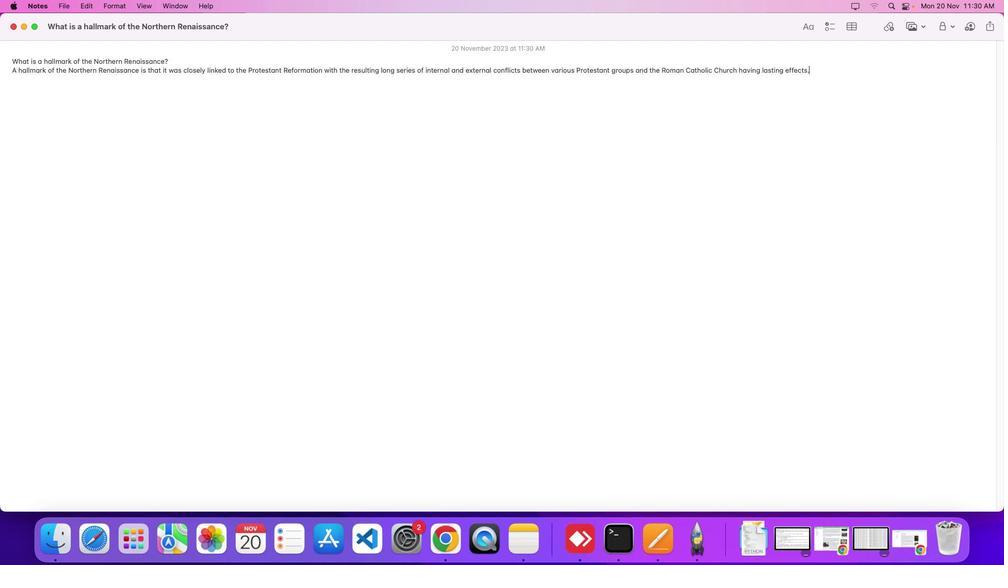 
